 Task: Look for space in Rustaq, Oman from 12th August, 2023 to 16th August, 2023 for 8 adults in price range Rs.10000 to Rs.16000. Place can be private room with 8 bedrooms having 8 beds and 8 bathrooms. Property type can be house, flat, guest house, hotel. Amenities needed are: wifi, TV, free parkinig on premises, gym, breakfast. Booking option can be shelf check-in. Required host language is English.
Action: Mouse pressed left at (517, 130)
Screenshot: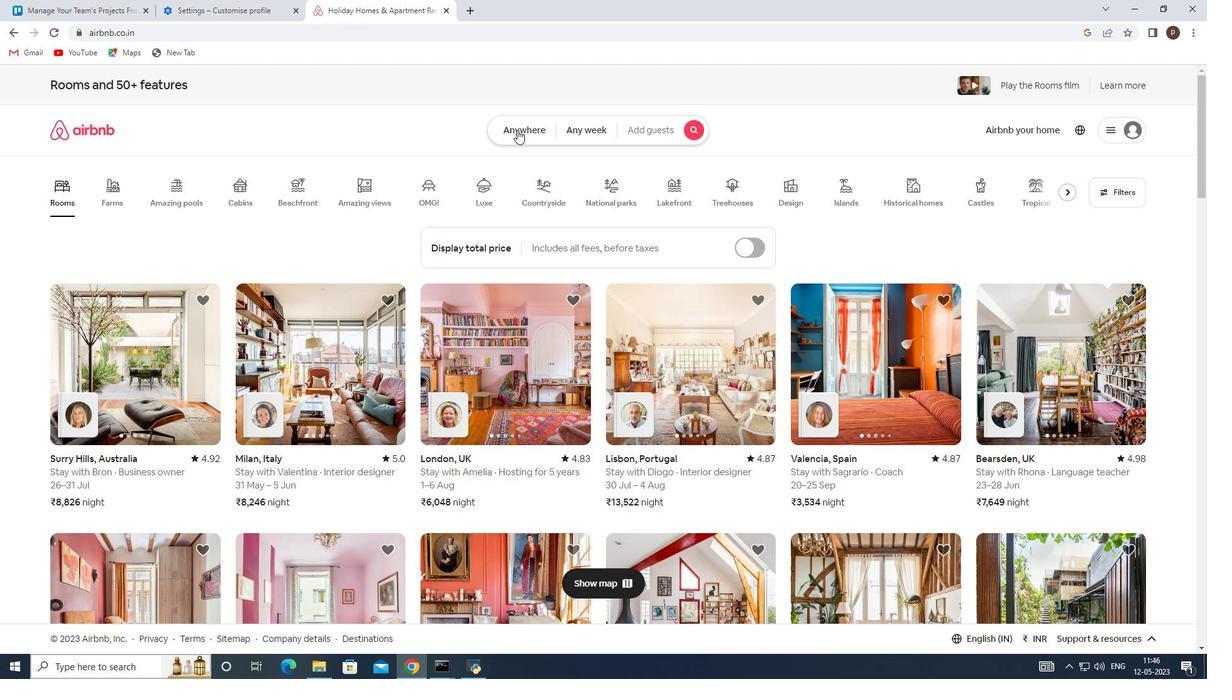 
Action: Mouse moved to (376, 183)
Screenshot: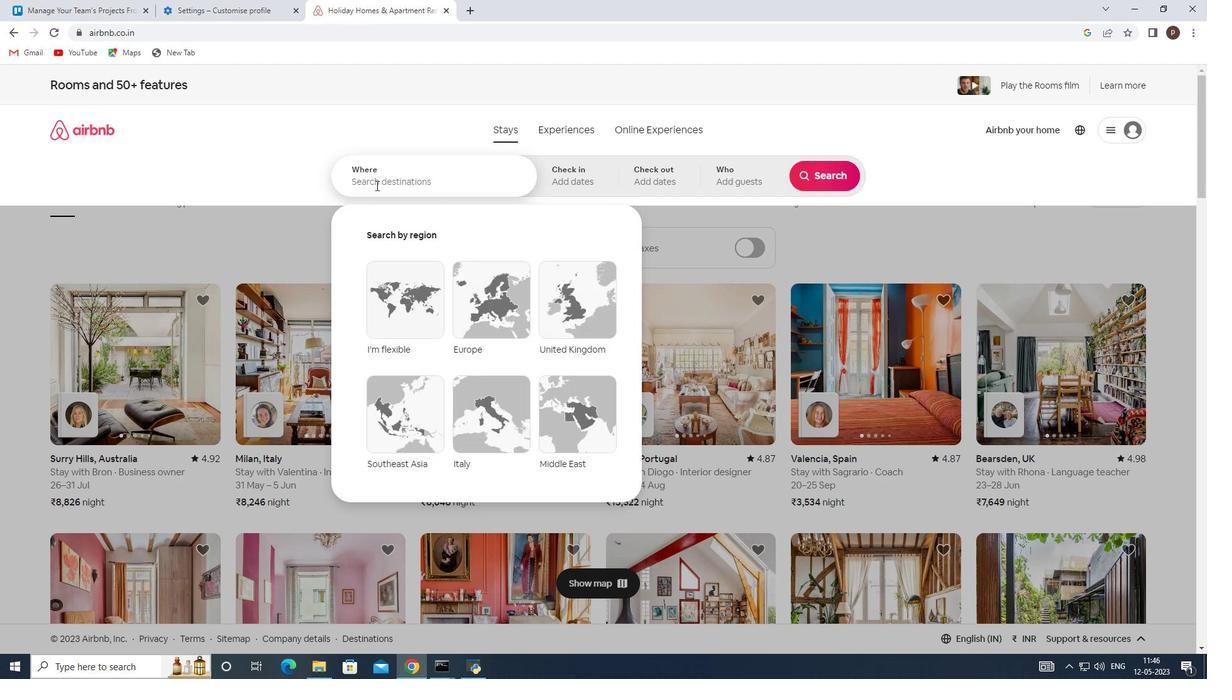 
Action: Mouse pressed left at (376, 183)
Screenshot: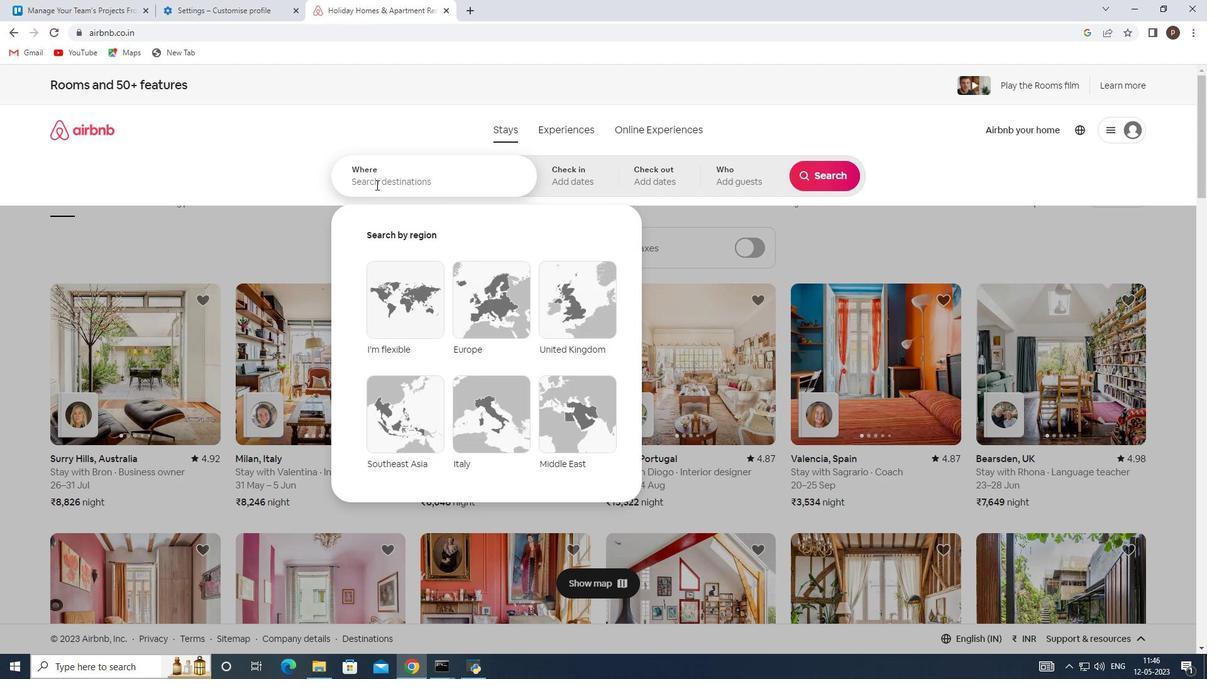 
Action: Key pressed <Key.caps_lock>R<Key.caps_lock>ustaq
Screenshot: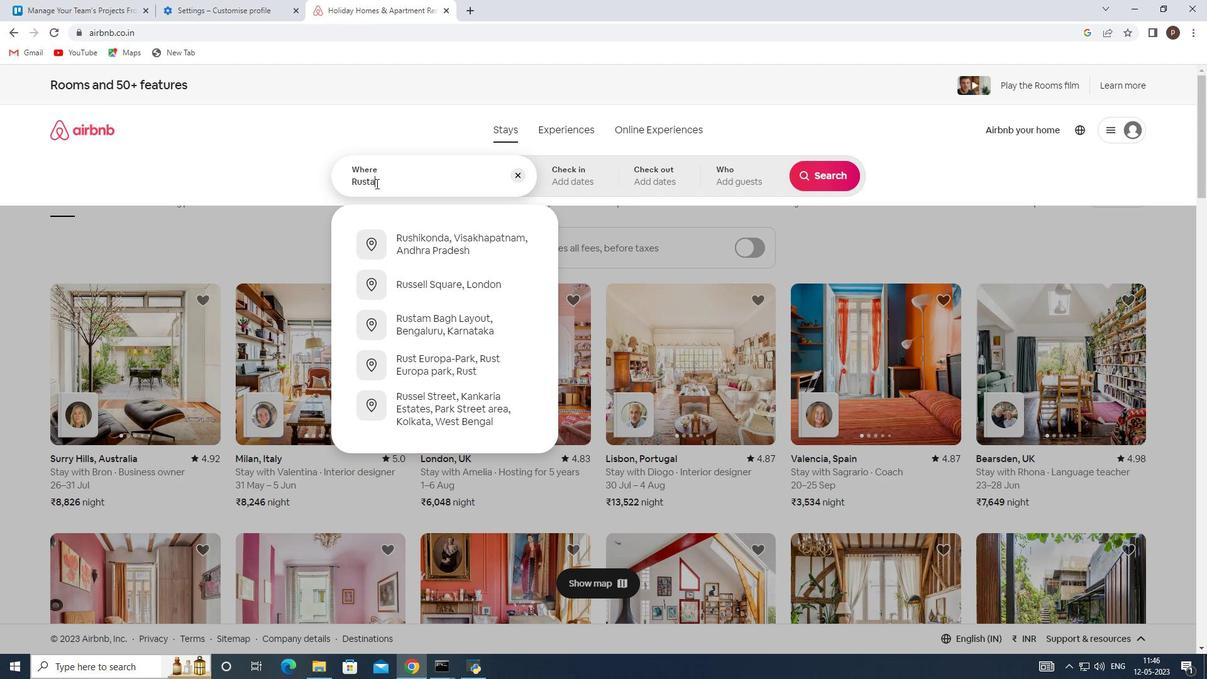 
Action: Mouse moved to (438, 249)
Screenshot: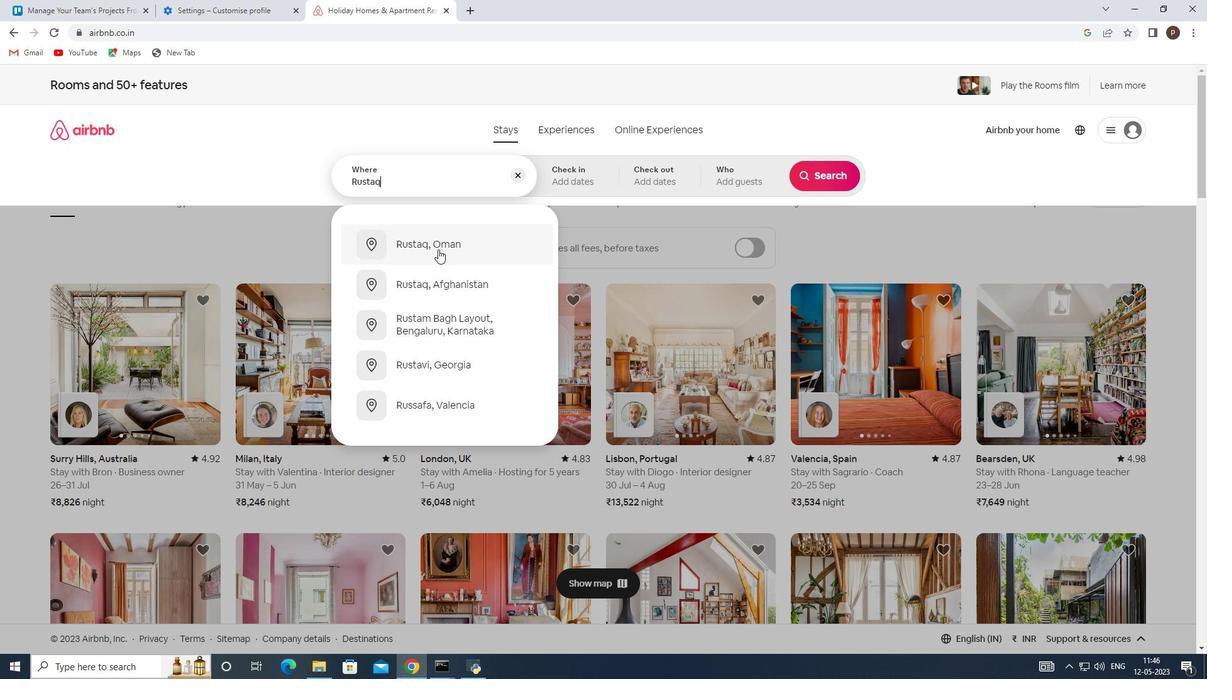 
Action: Mouse pressed left at (438, 249)
Screenshot: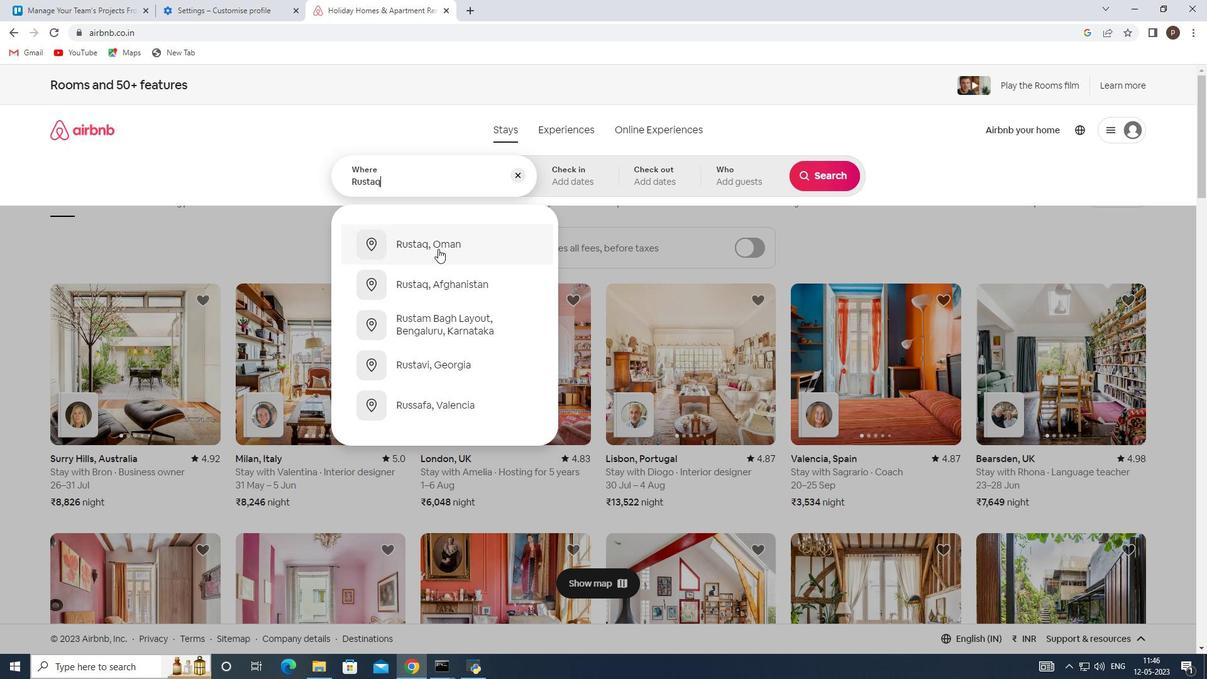 
Action: Mouse moved to (819, 272)
Screenshot: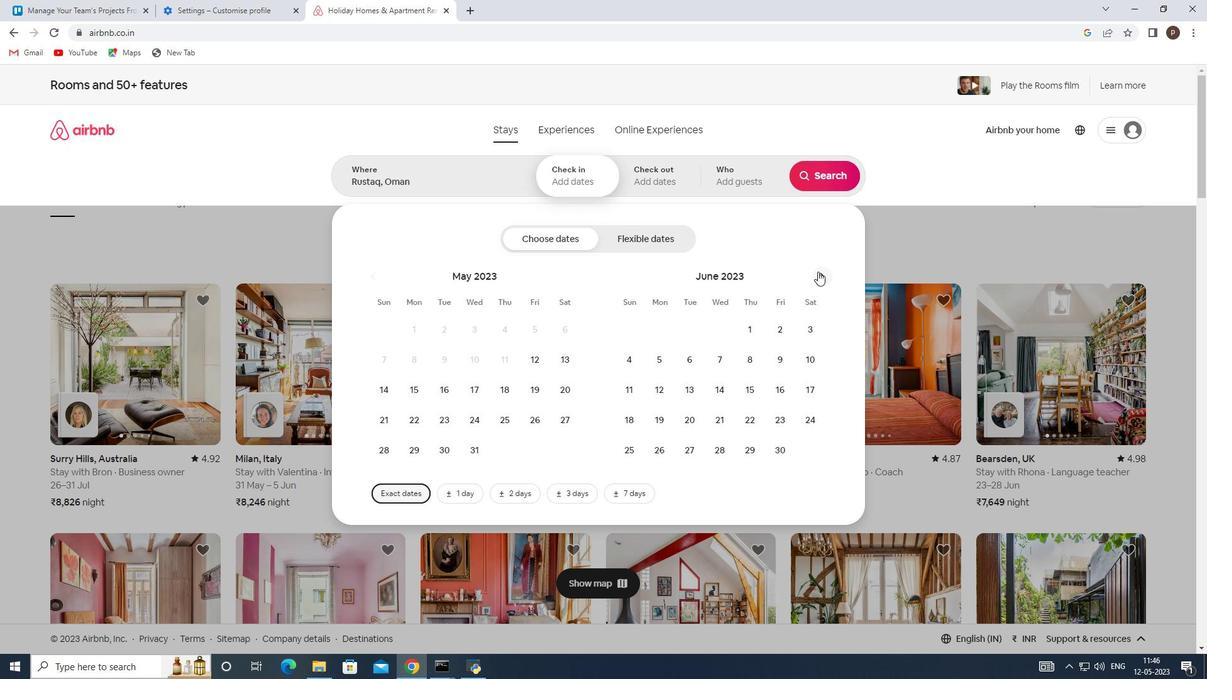 
Action: Mouse pressed left at (819, 272)
Screenshot: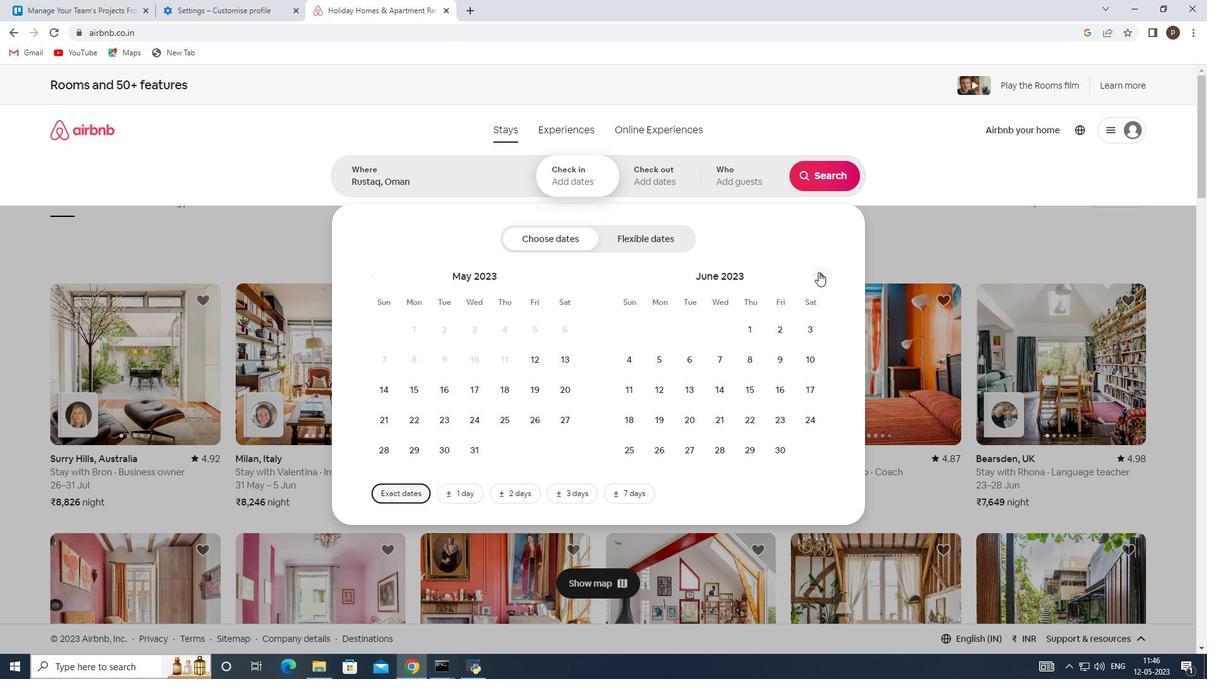 
Action: Mouse pressed left at (819, 272)
Screenshot: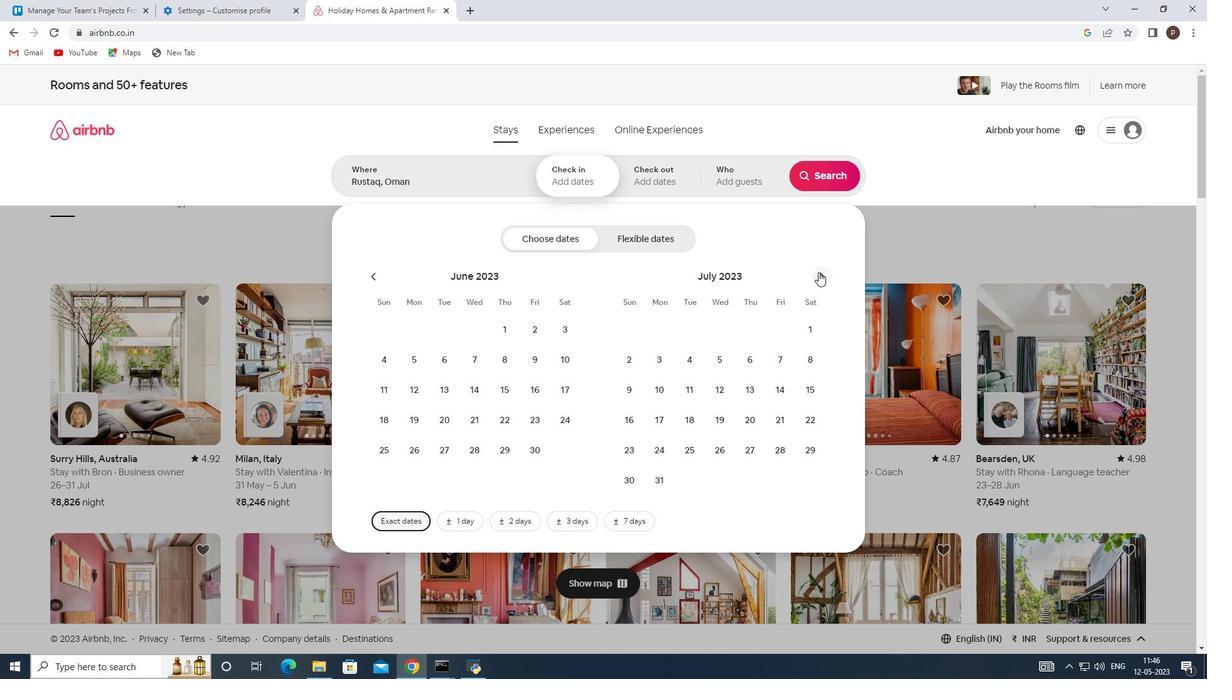 
Action: Mouse moved to (810, 353)
Screenshot: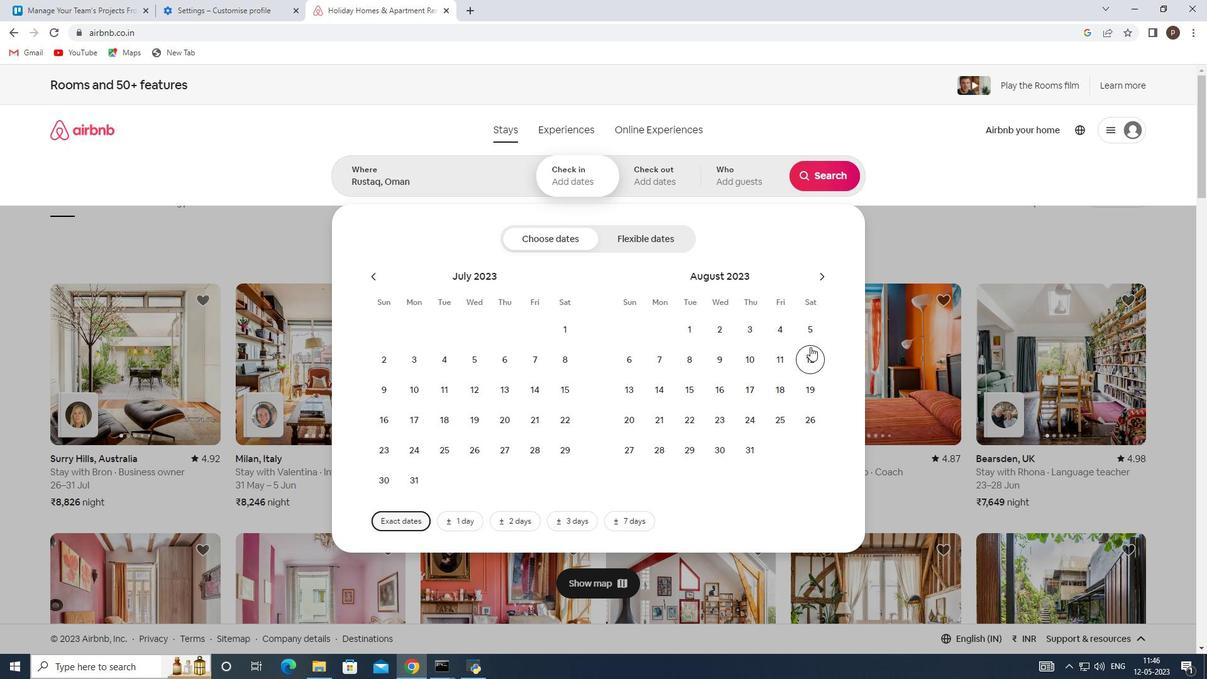 
Action: Mouse pressed left at (810, 353)
Screenshot: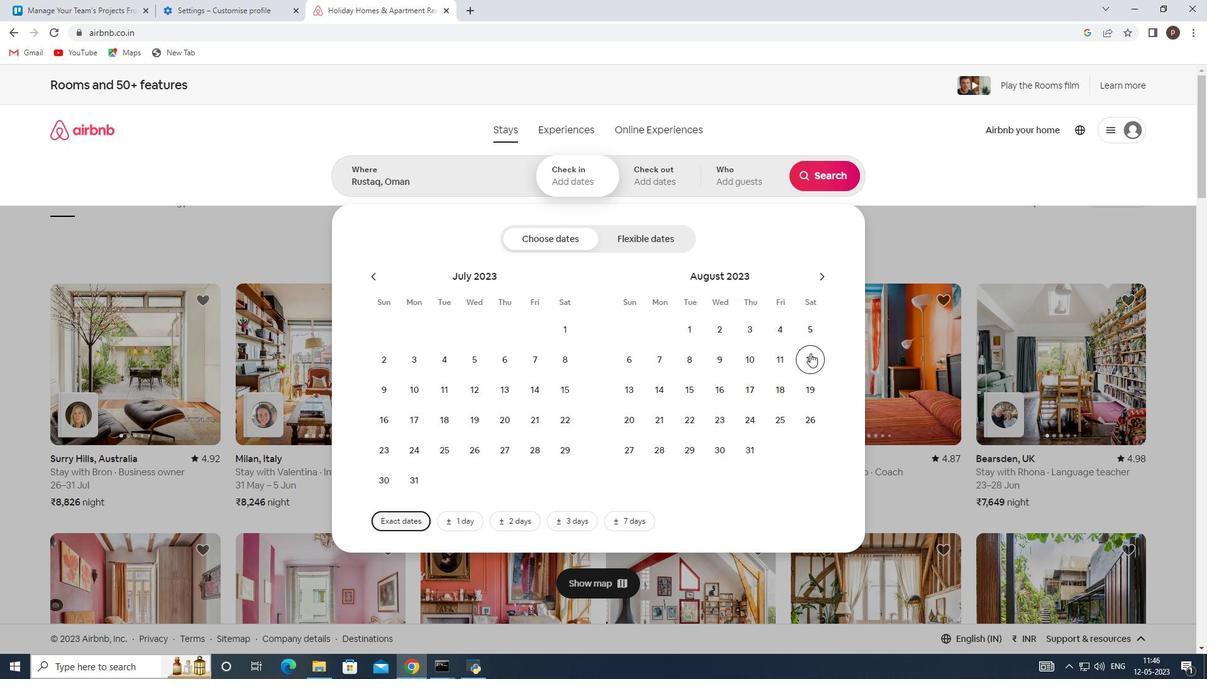 
Action: Mouse moved to (722, 387)
Screenshot: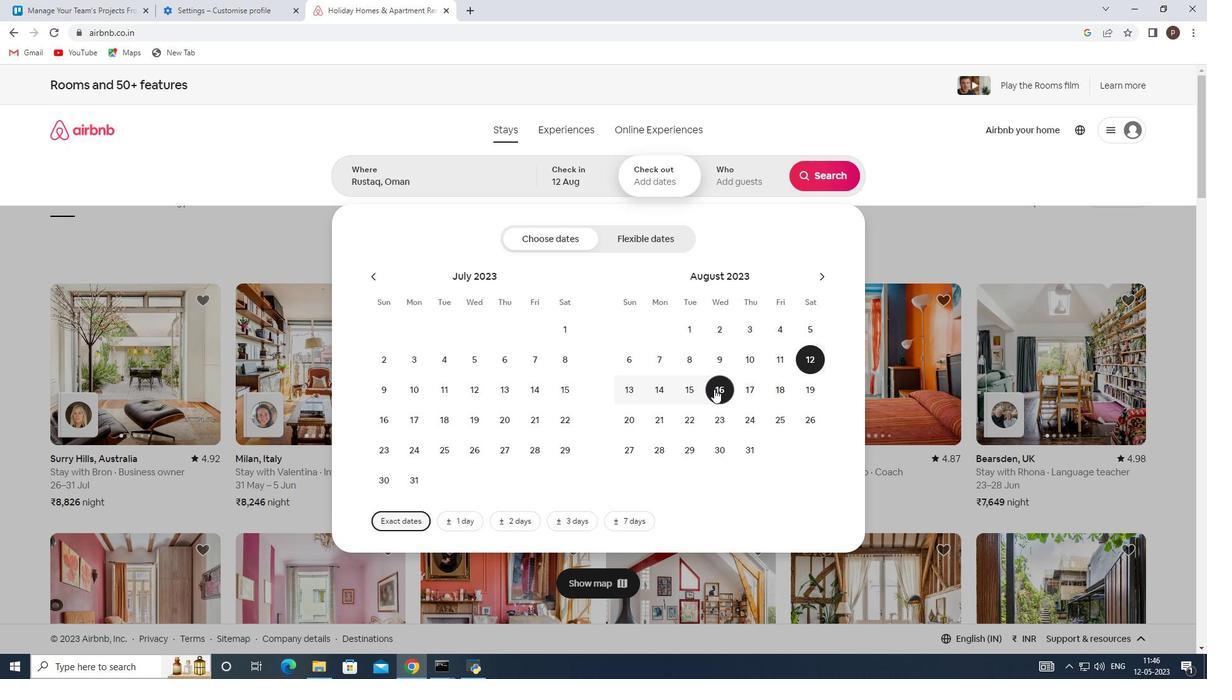 
Action: Mouse pressed left at (722, 387)
Screenshot: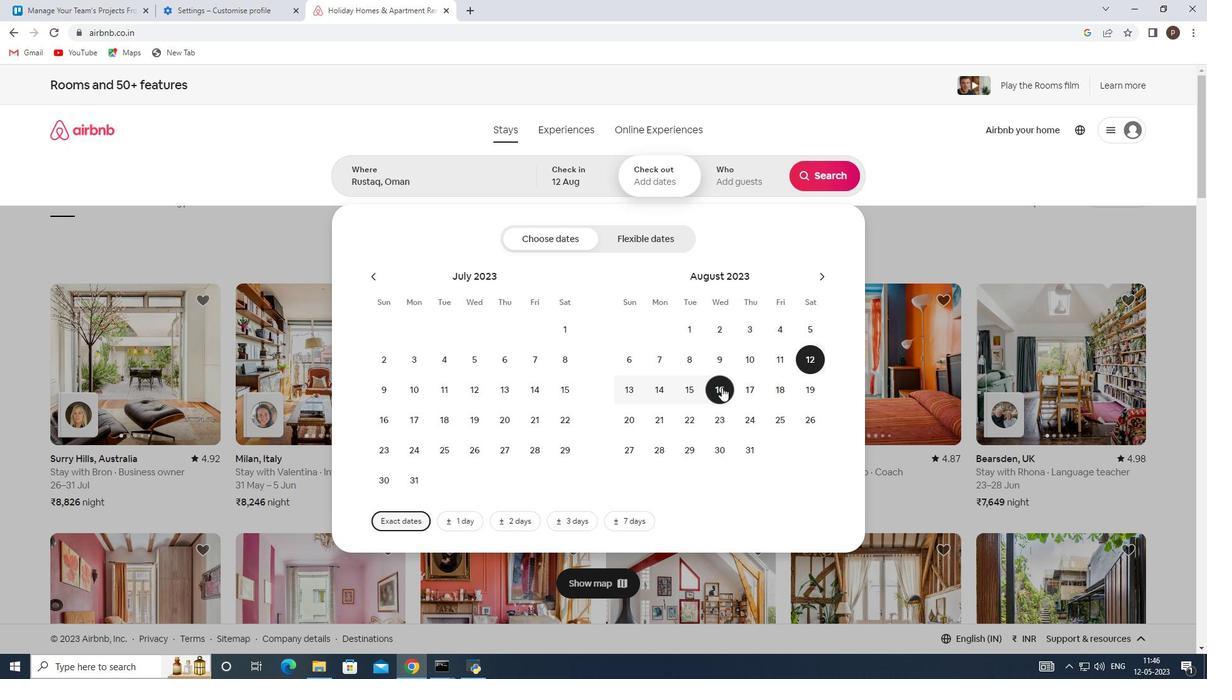 
Action: Mouse moved to (734, 178)
Screenshot: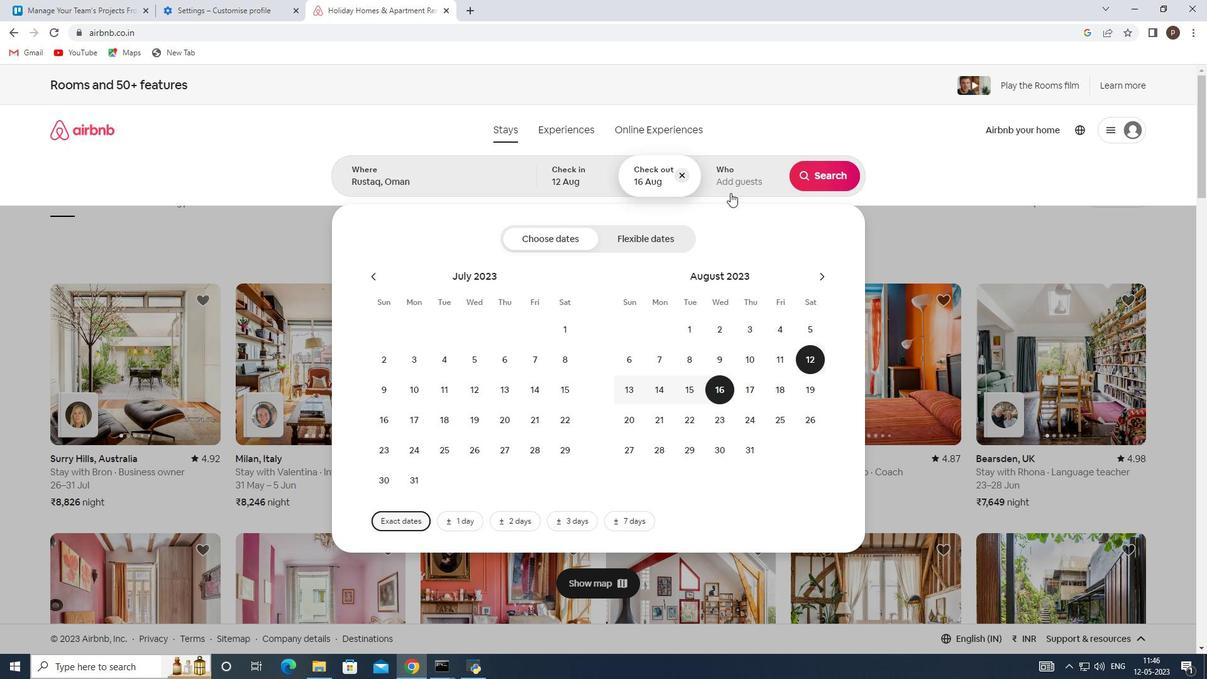 
Action: Mouse pressed left at (734, 178)
Screenshot: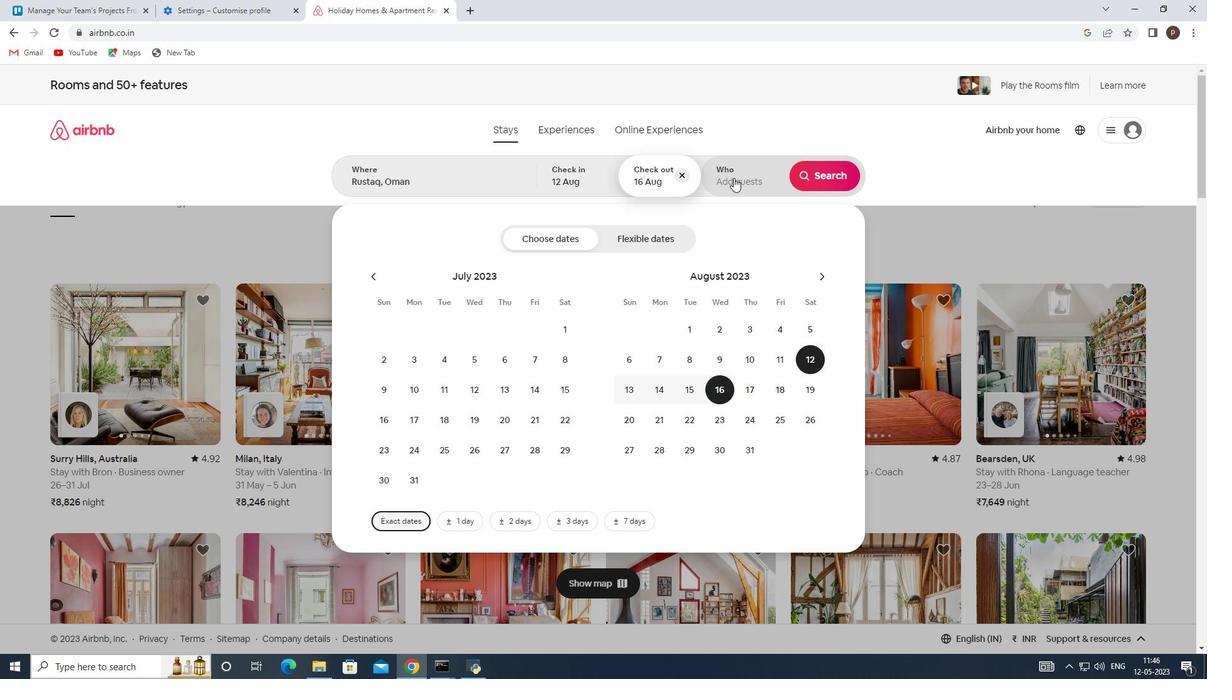 
Action: Mouse moved to (825, 236)
Screenshot: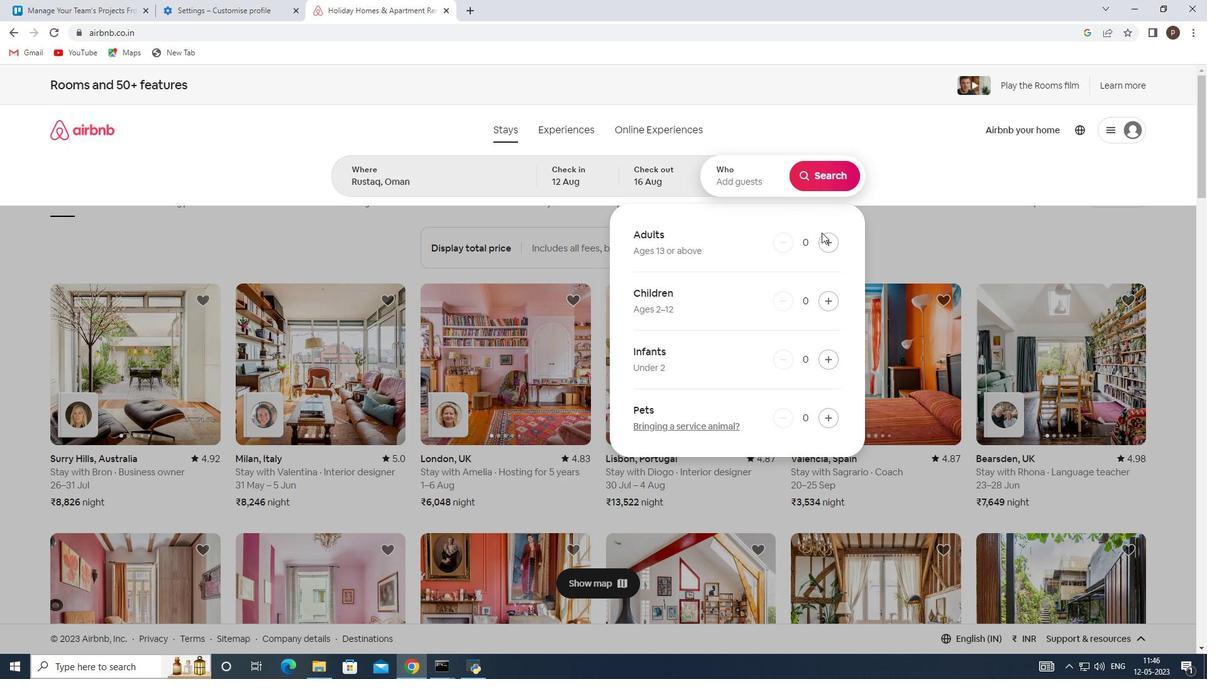 
Action: Mouse pressed left at (825, 236)
Screenshot: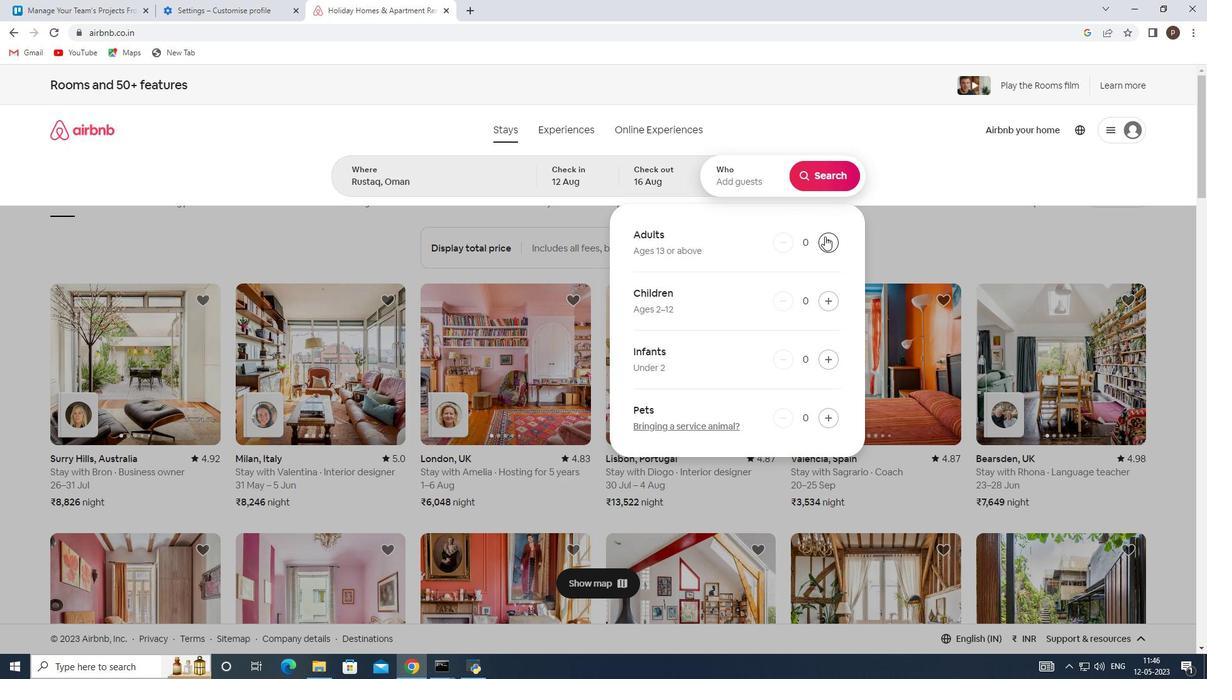 
Action: Mouse pressed left at (825, 236)
Screenshot: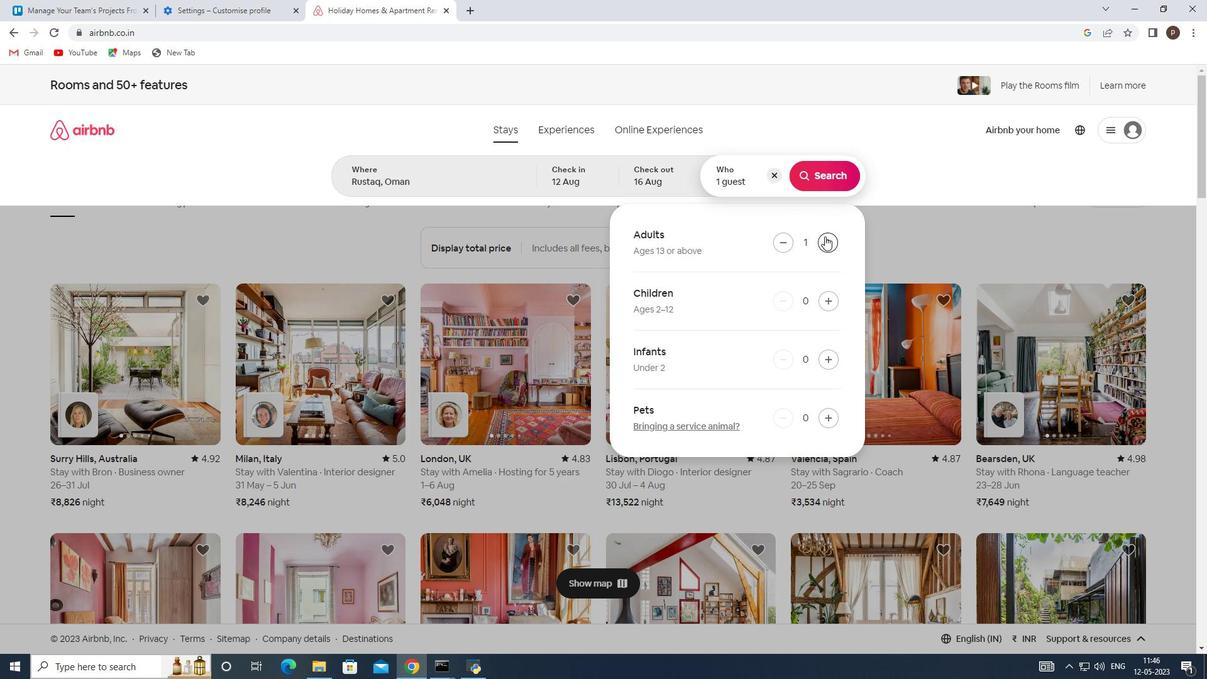 
Action: Mouse pressed left at (825, 236)
Screenshot: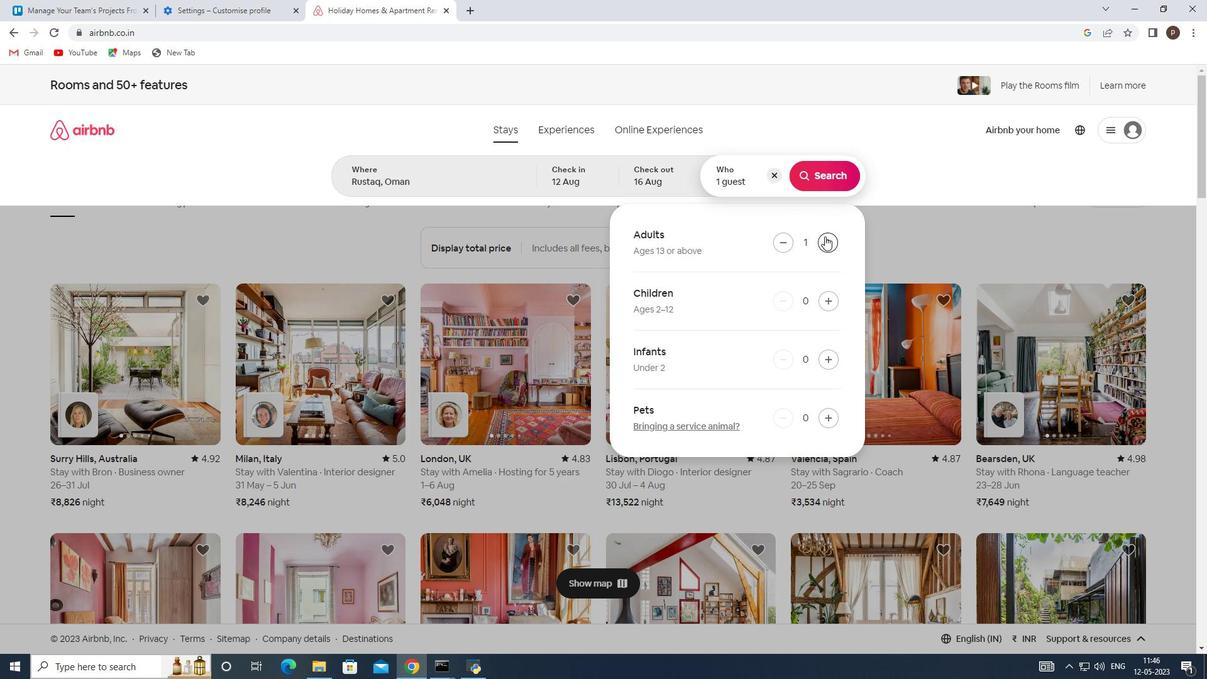 
Action: Mouse pressed left at (825, 236)
Screenshot: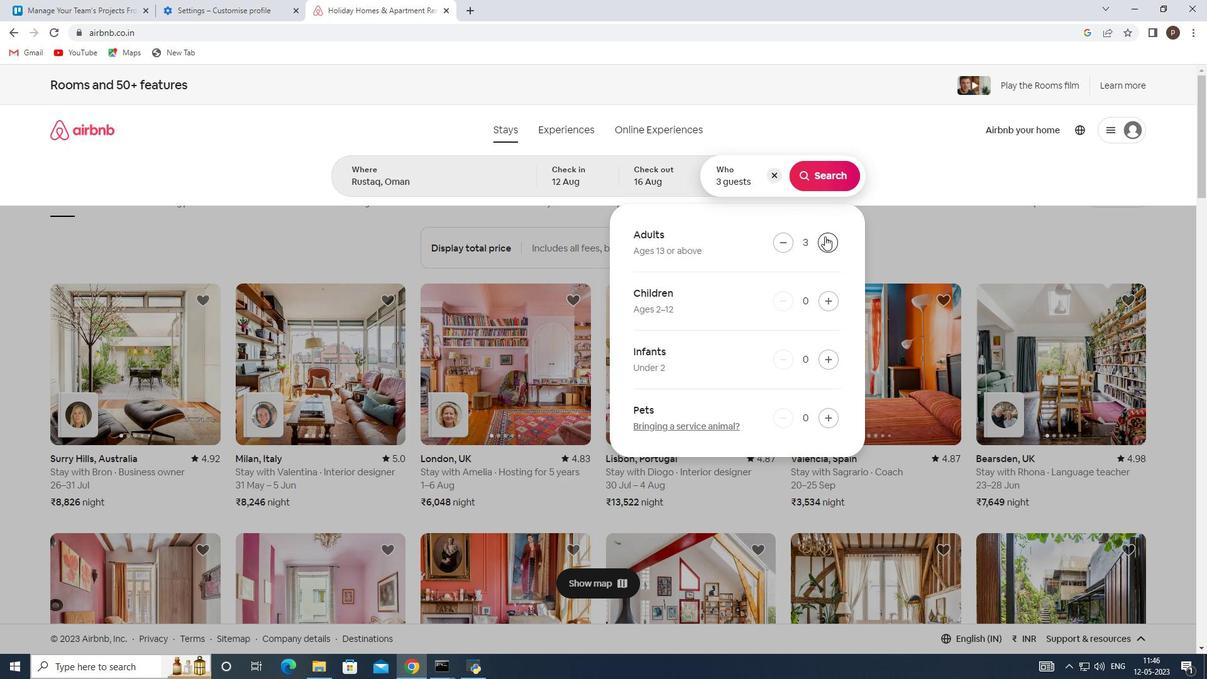 
Action: Mouse pressed left at (825, 236)
Screenshot: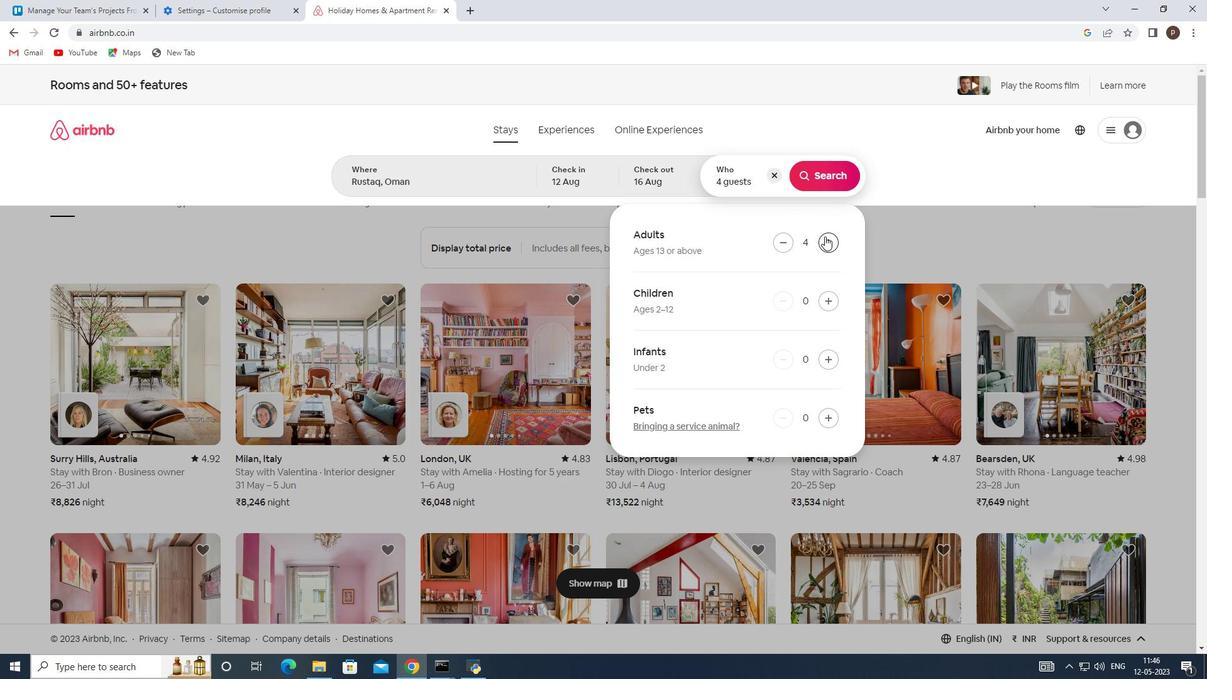
Action: Mouse pressed left at (825, 236)
Screenshot: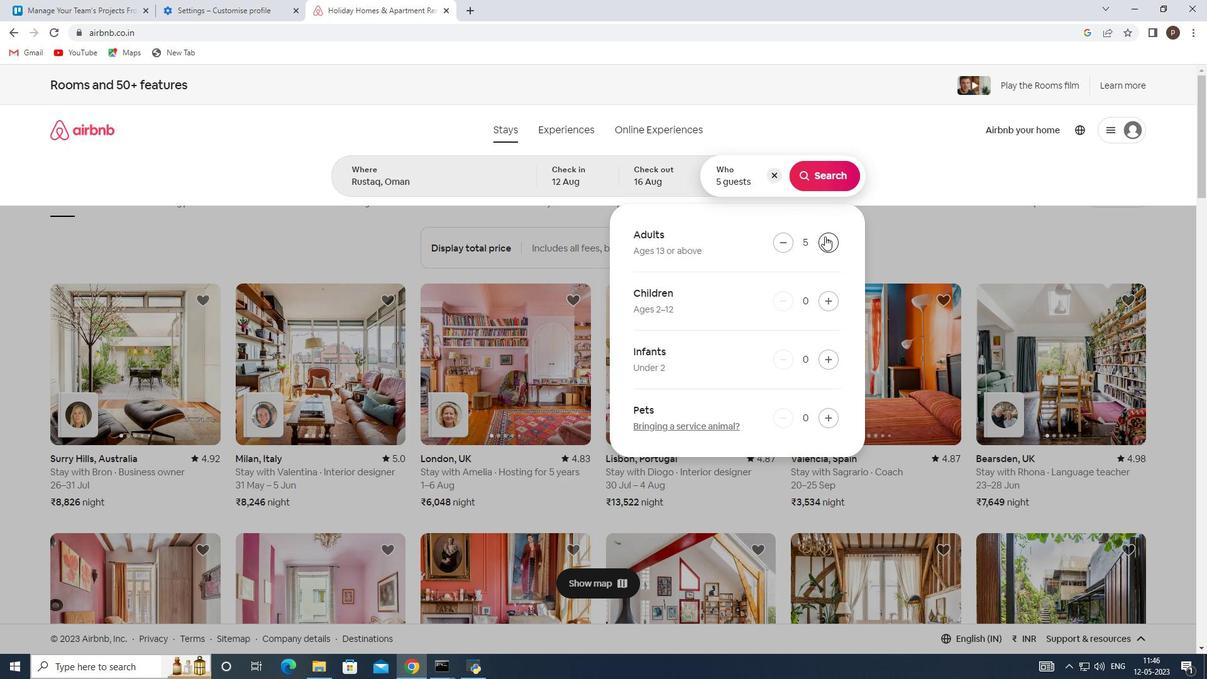 
Action: Mouse pressed left at (825, 236)
Screenshot: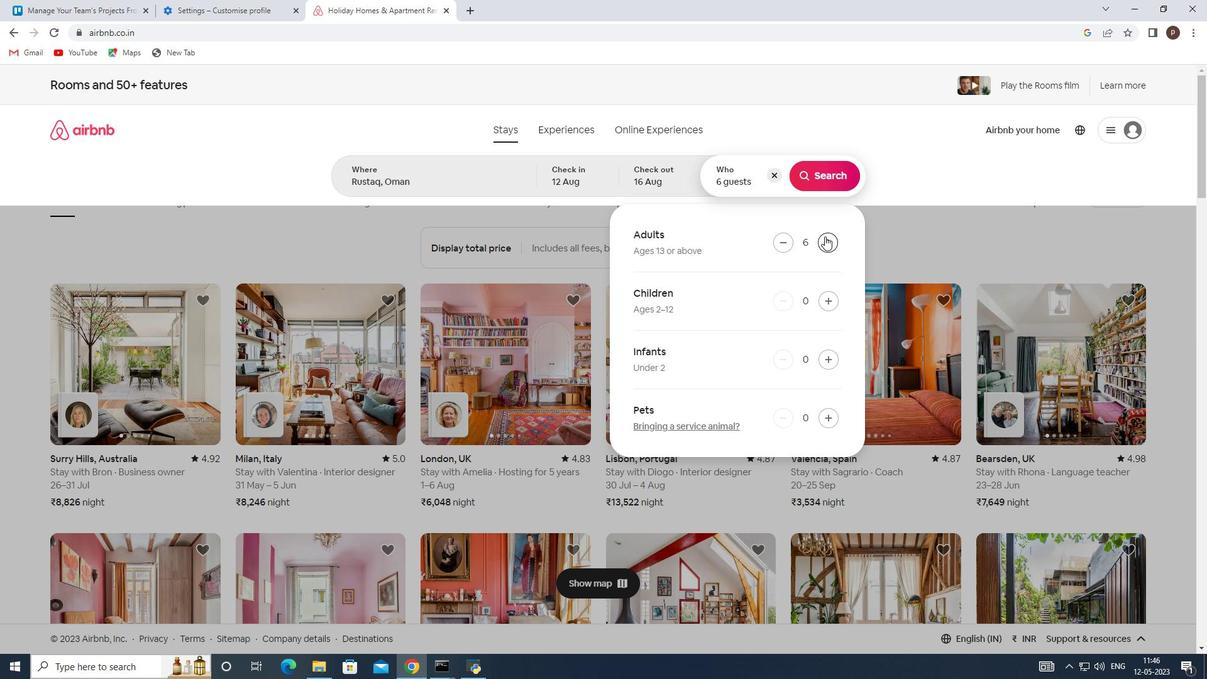 
Action: Mouse pressed left at (825, 236)
Screenshot: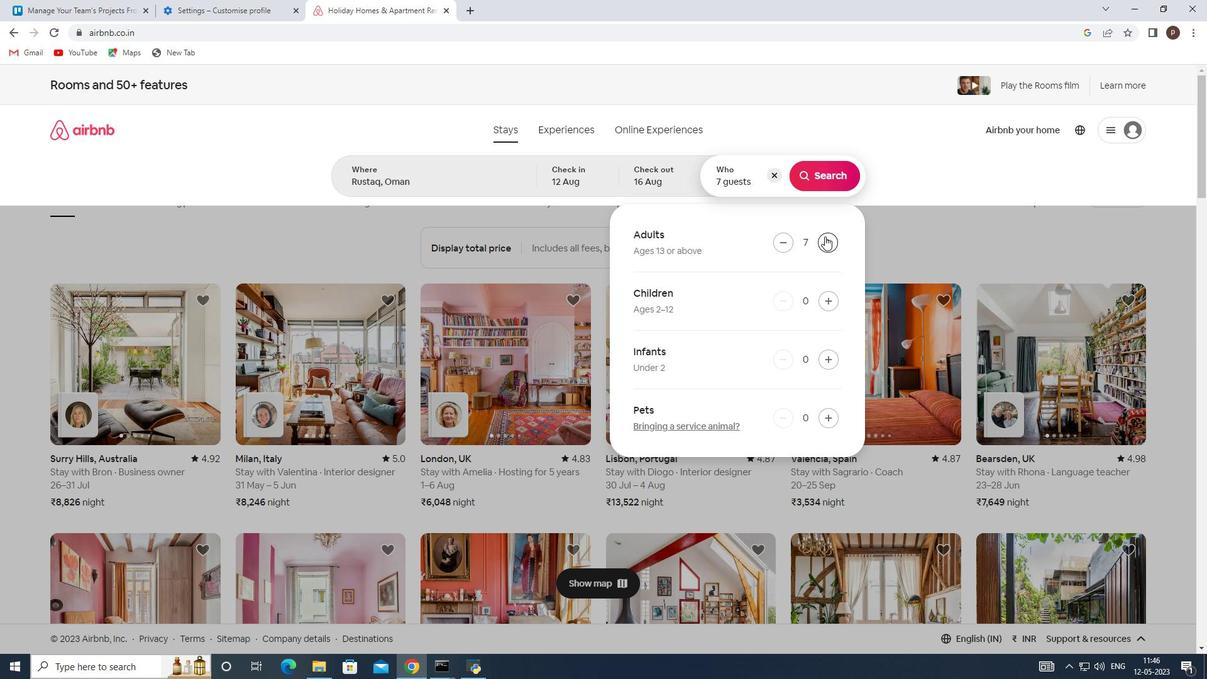
Action: Mouse moved to (825, 174)
Screenshot: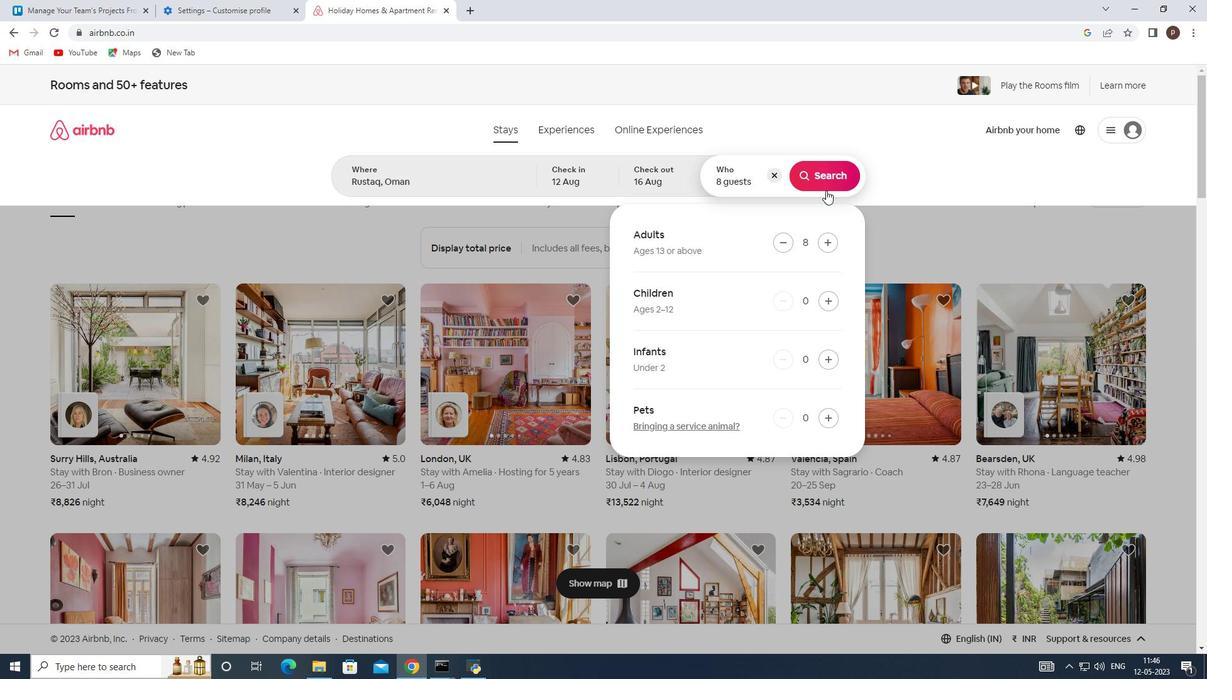 
Action: Mouse pressed left at (825, 174)
Screenshot: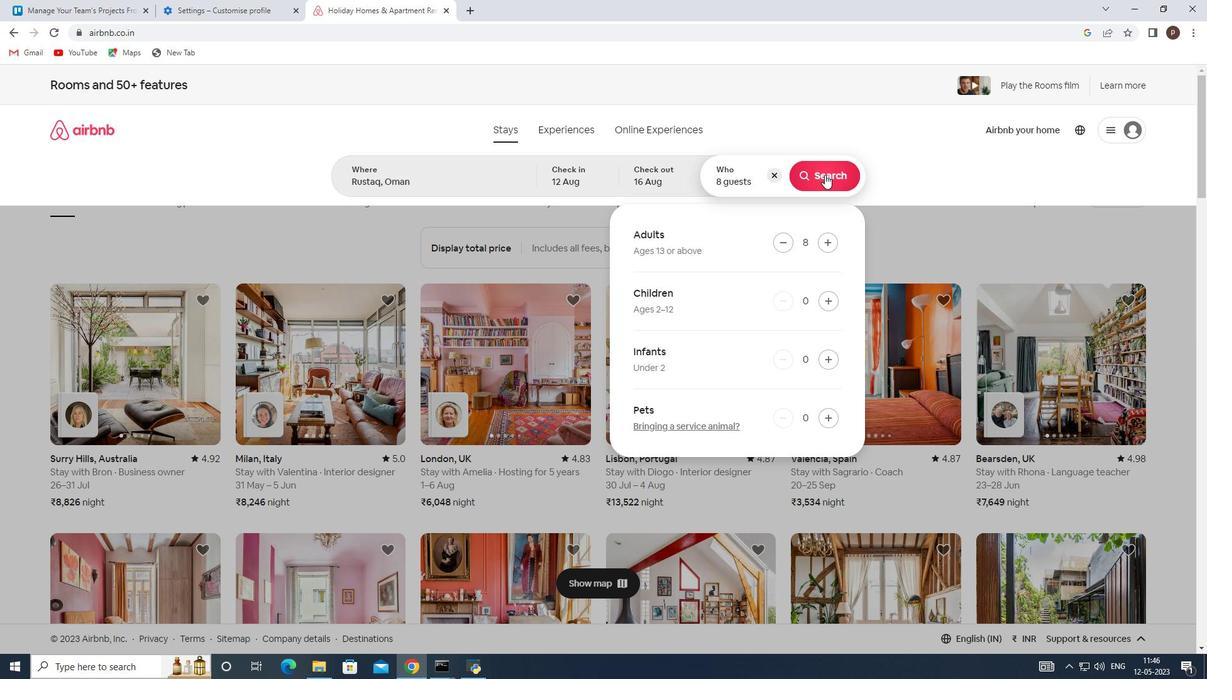 
Action: Mouse moved to (1135, 140)
Screenshot: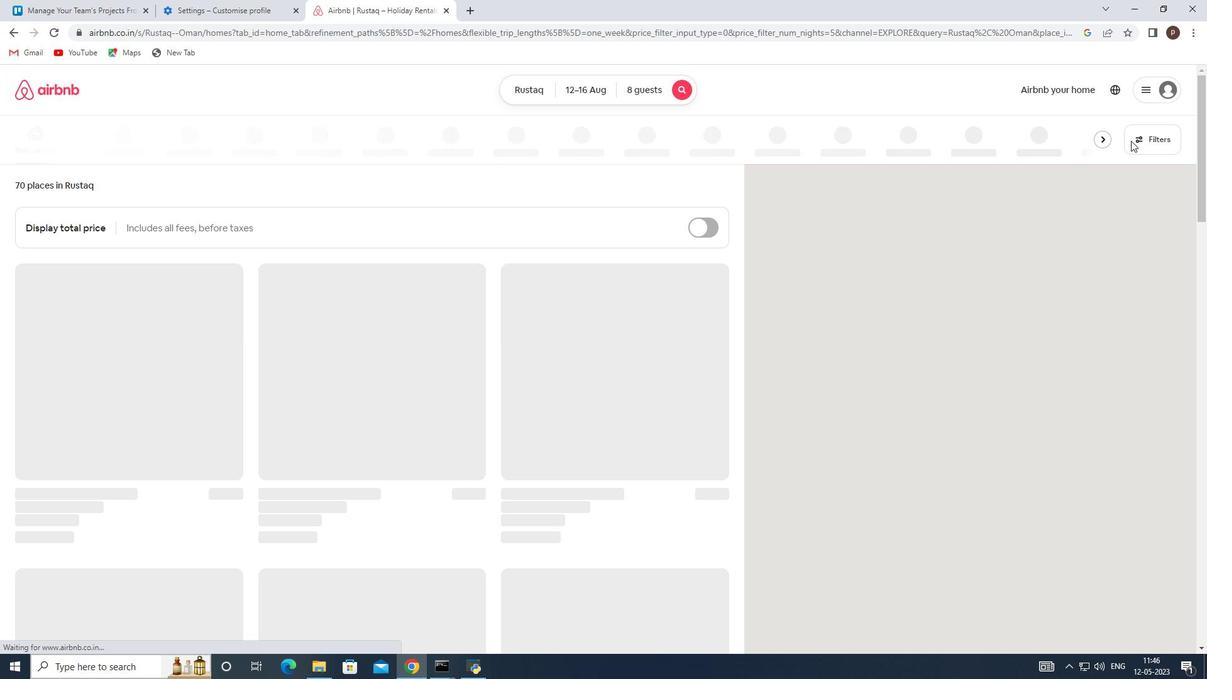 
Action: Mouse pressed left at (1135, 140)
Screenshot: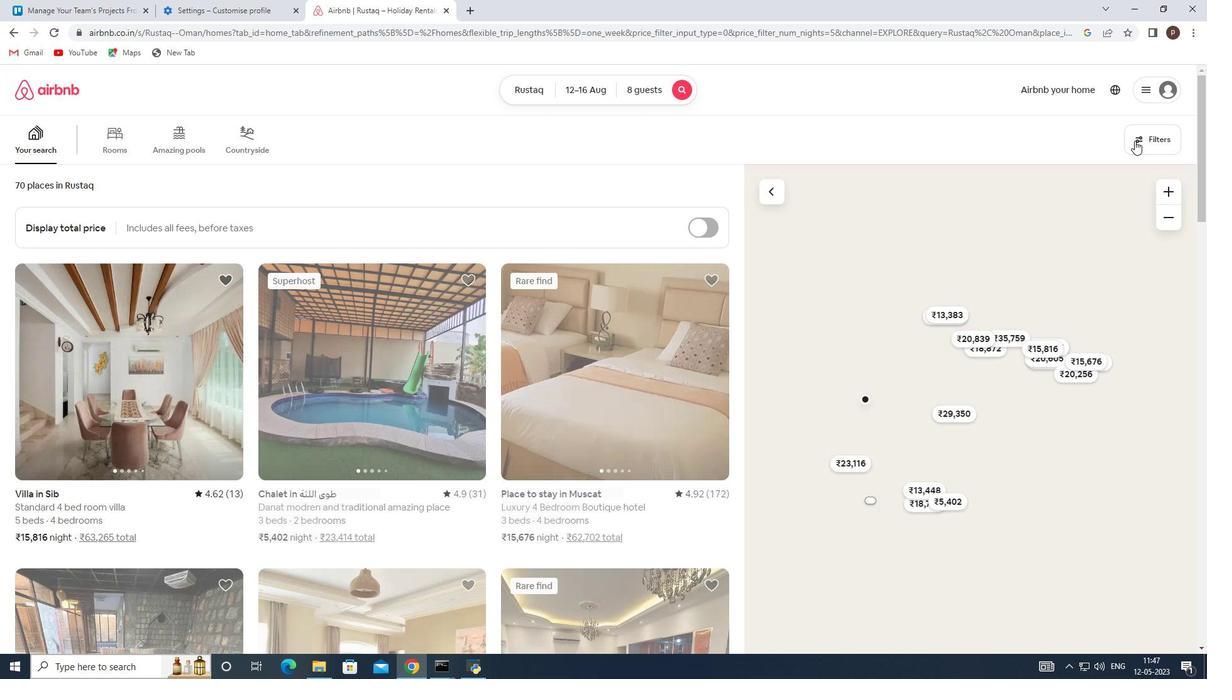 
Action: Mouse moved to (418, 447)
Screenshot: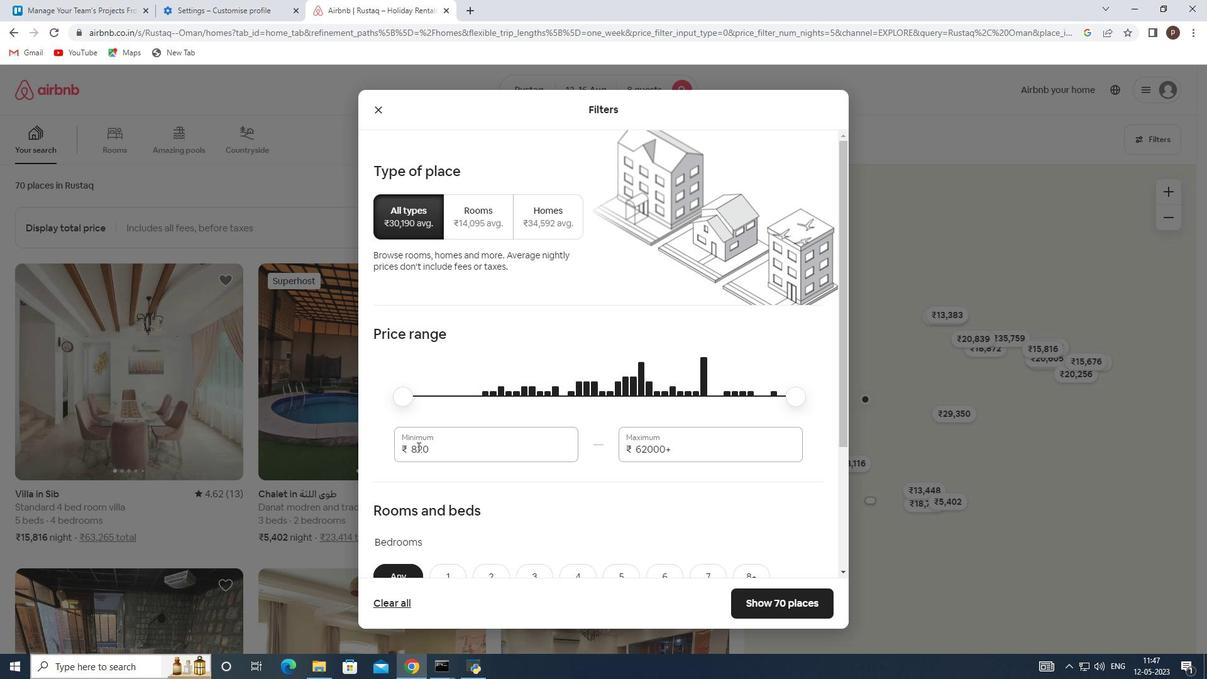 
Action: Mouse pressed left at (418, 447)
Screenshot: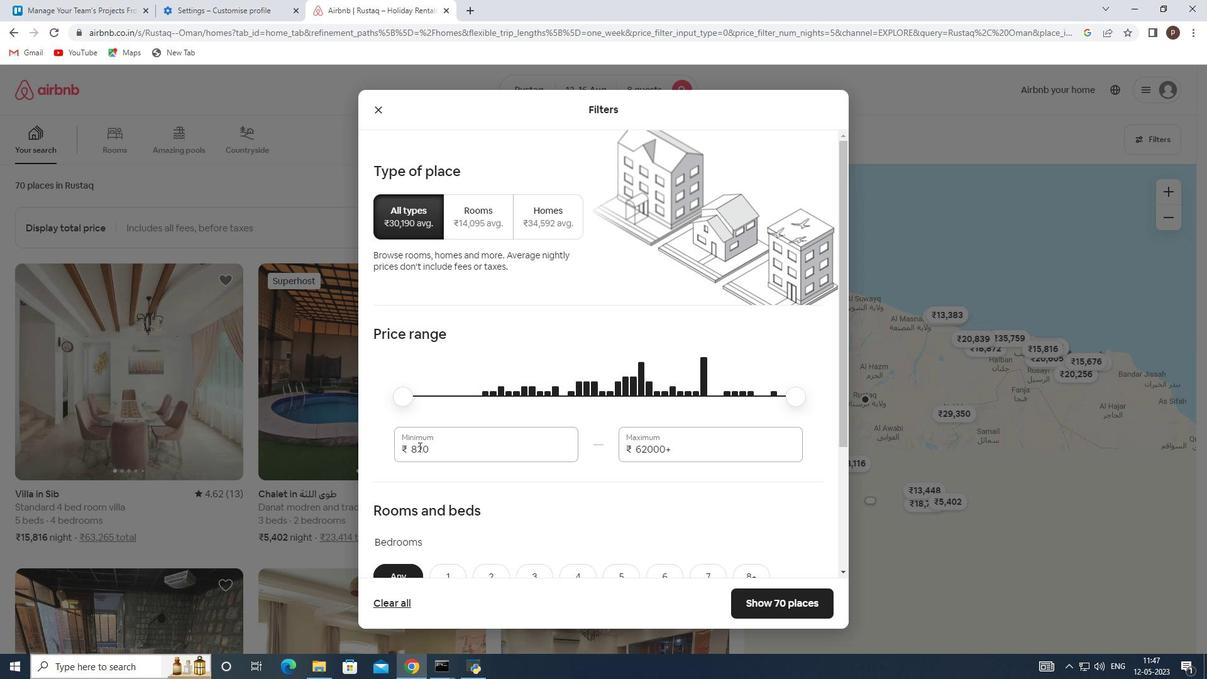 
Action: Mouse pressed left at (418, 447)
Screenshot: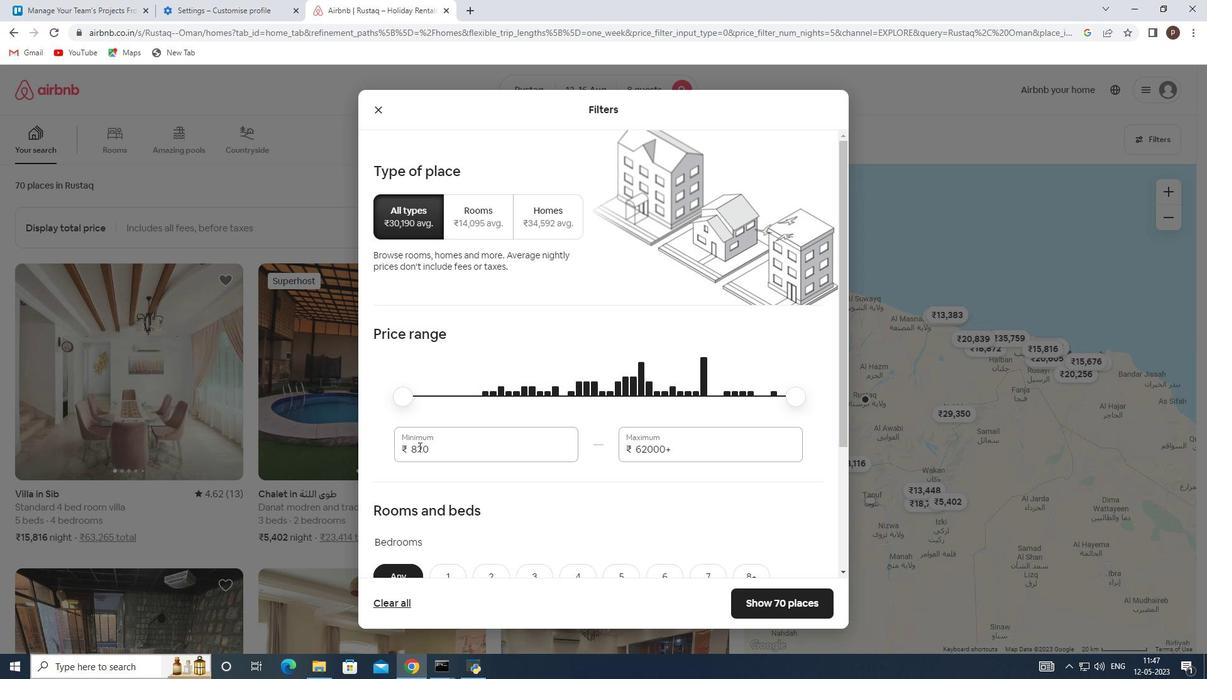 
Action: Mouse moved to (422, 445)
Screenshot: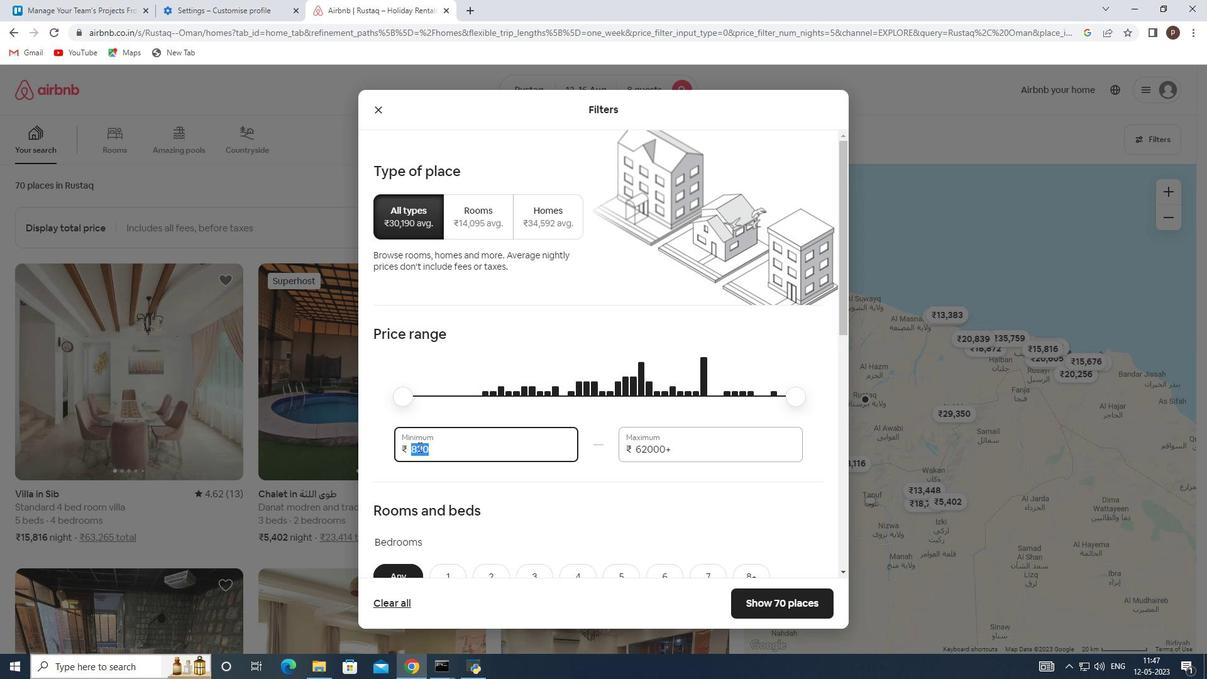
Action: Key pressed 10000<Key.tab>16000
Screenshot: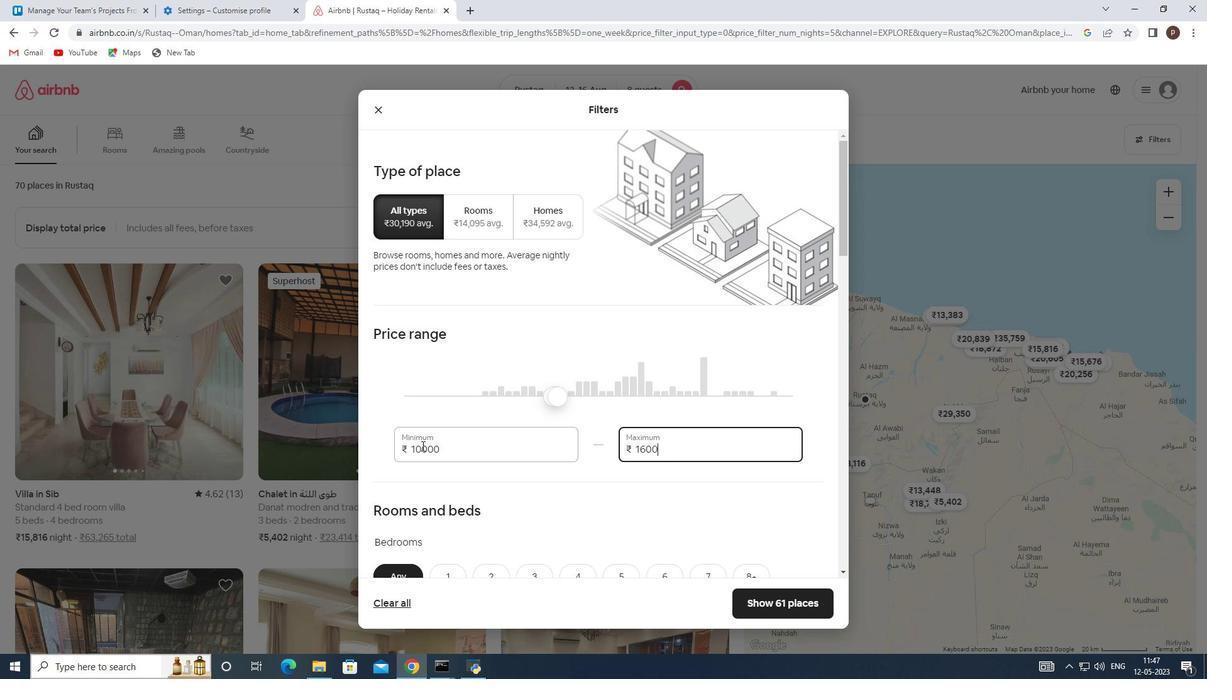 
Action: Mouse moved to (532, 452)
Screenshot: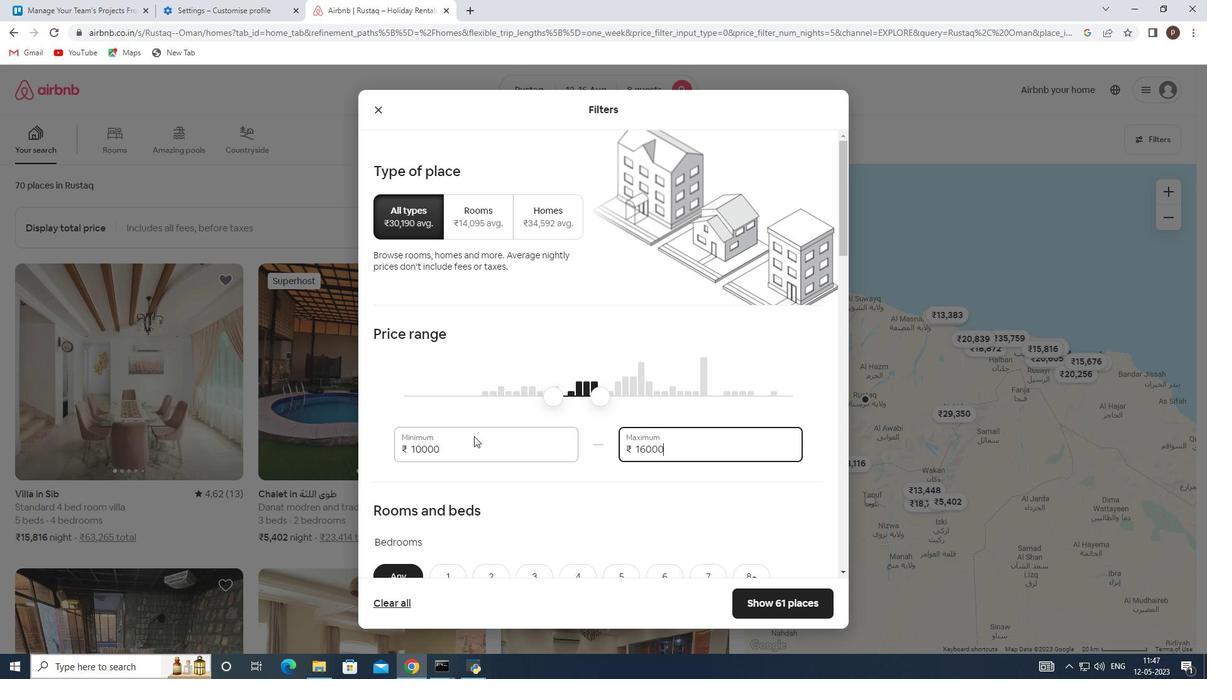 
Action: Mouse scrolled (532, 452) with delta (0, 0)
Screenshot: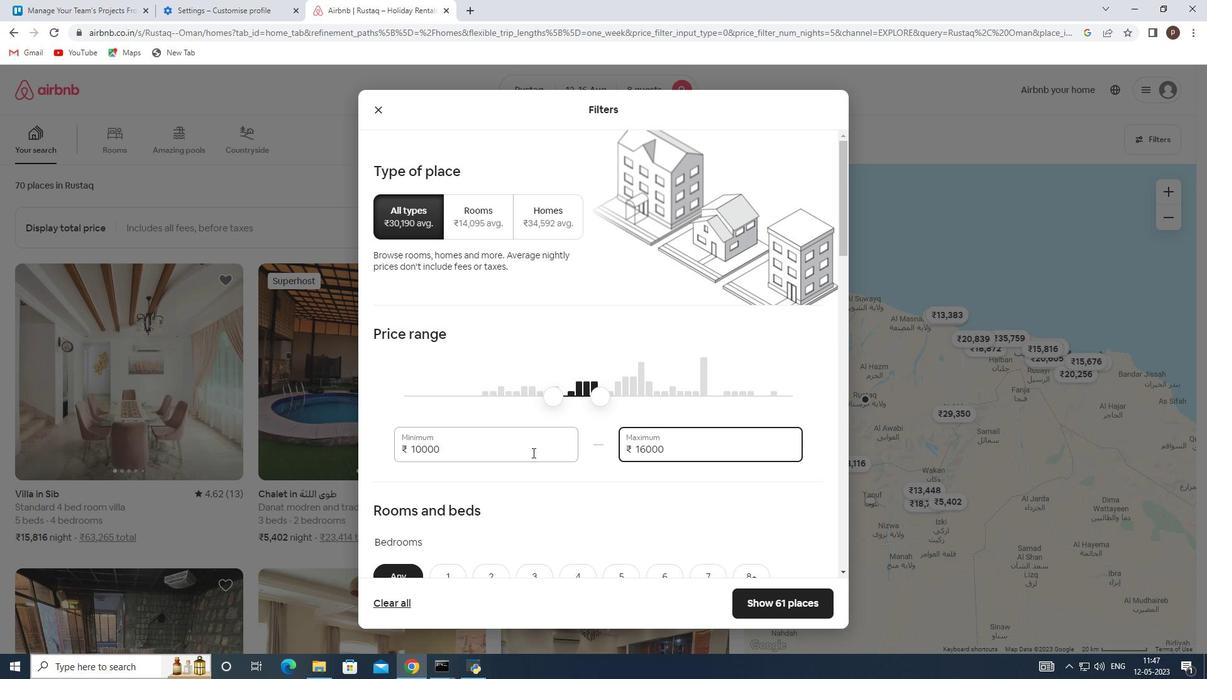 
Action: Mouse scrolled (532, 452) with delta (0, 0)
Screenshot: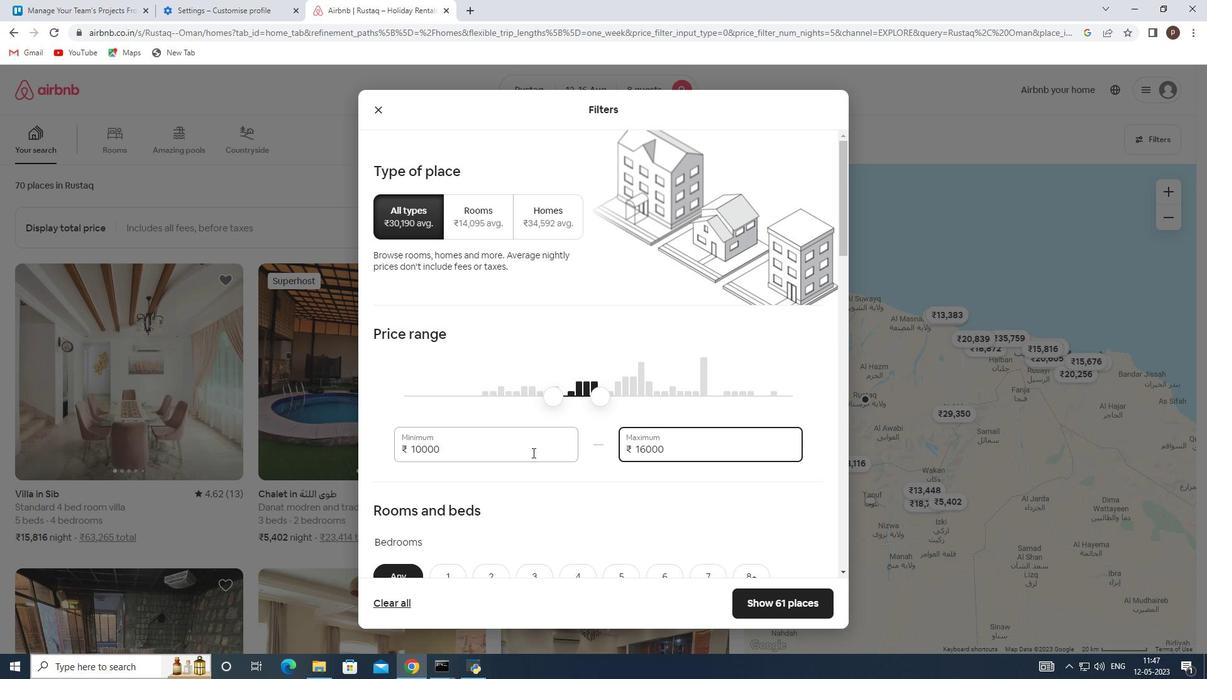 
Action: Mouse scrolled (532, 452) with delta (0, 0)
Screenshot: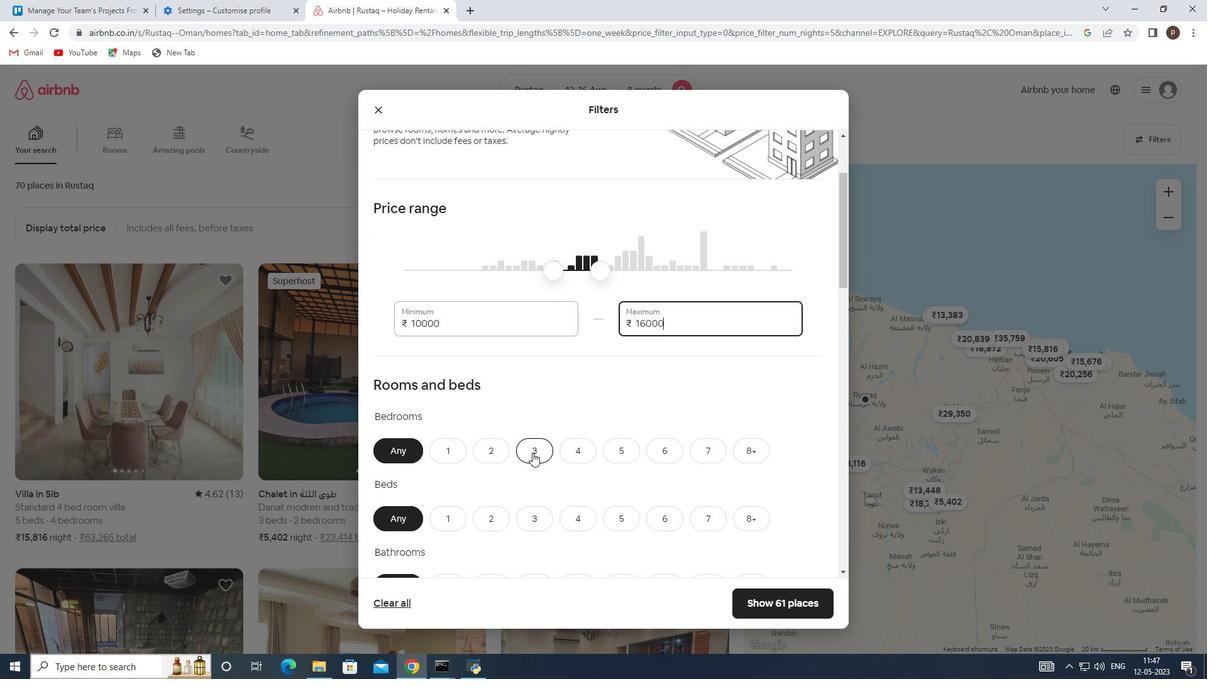 
Action: Mouse moved to (757, 386)
Screenshot: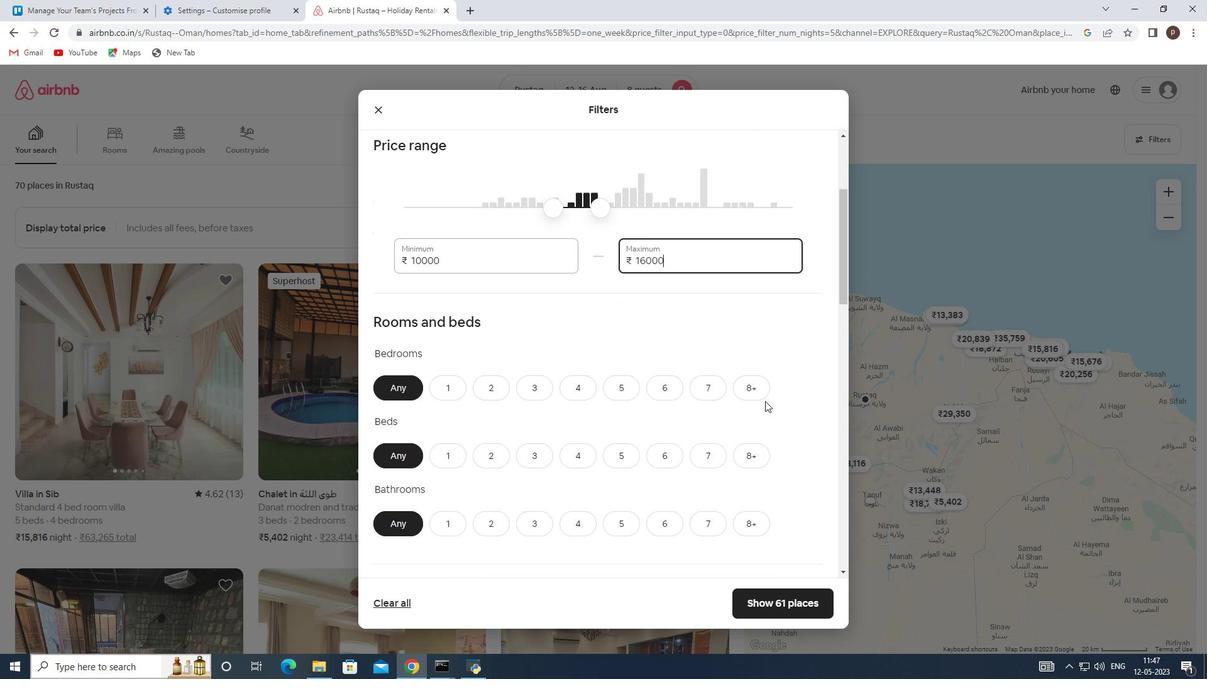 
Action: Mouse pressed left at (757, 386)
Screenshot: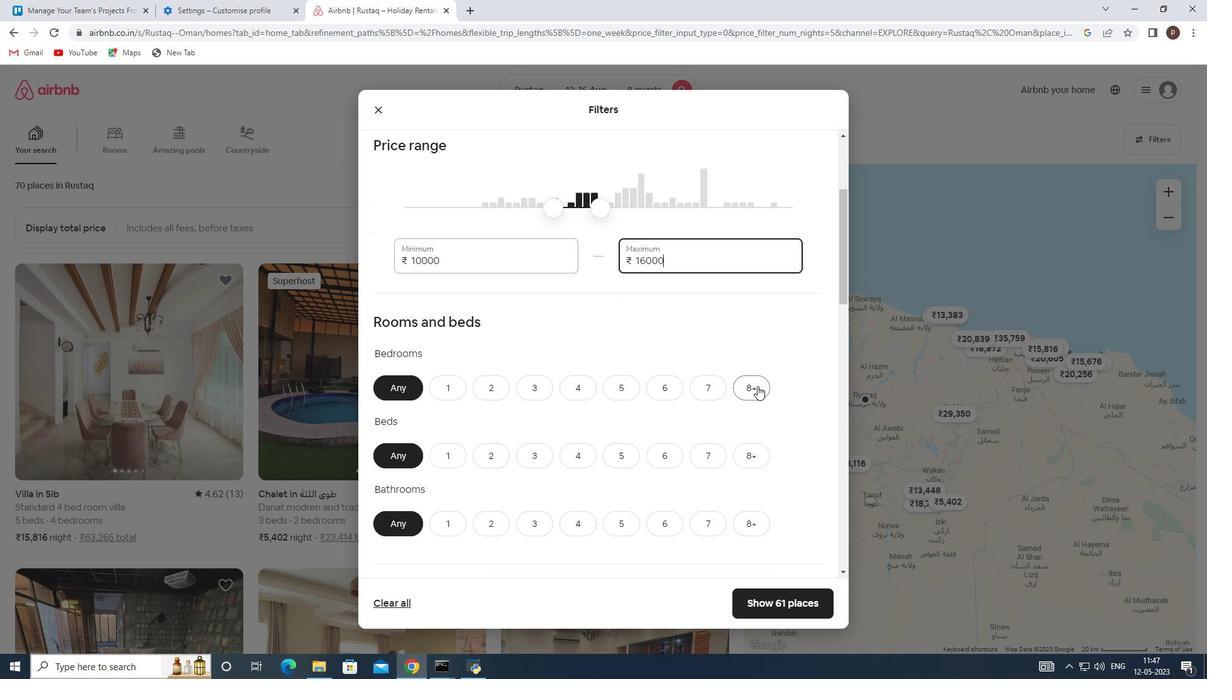 
Action: Mouse moved to (751, 442)
Screenshot: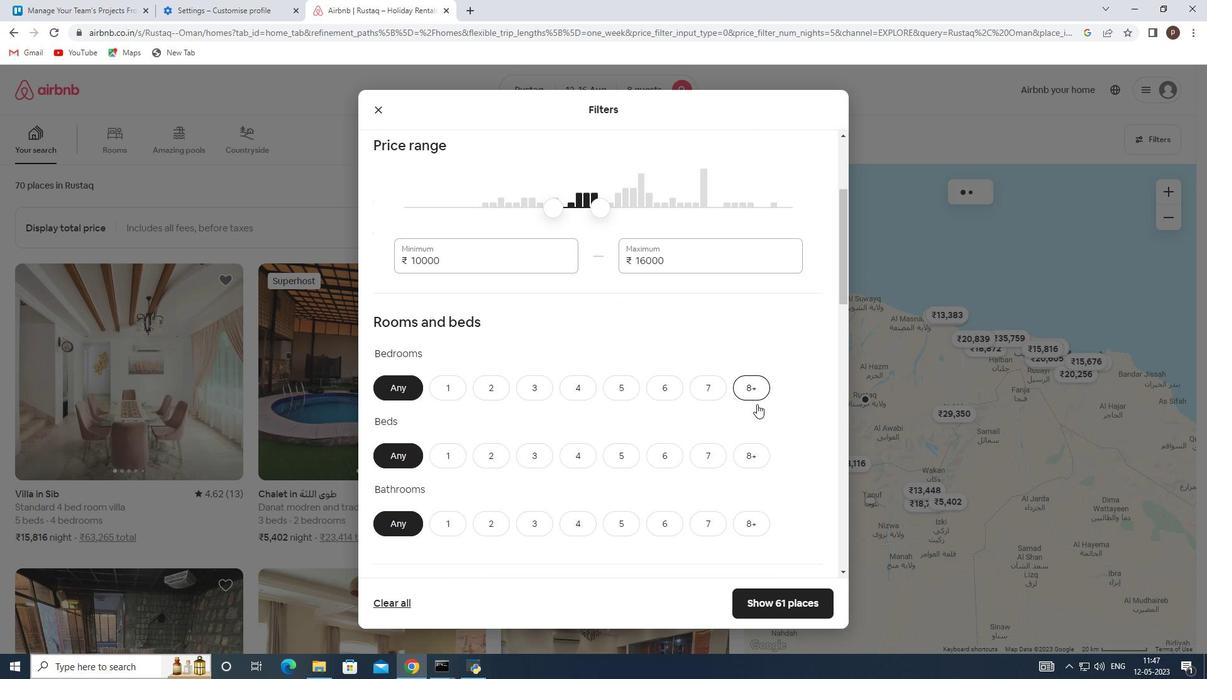 
Action: Mouse pressed left at (751, 442)
Screenshot: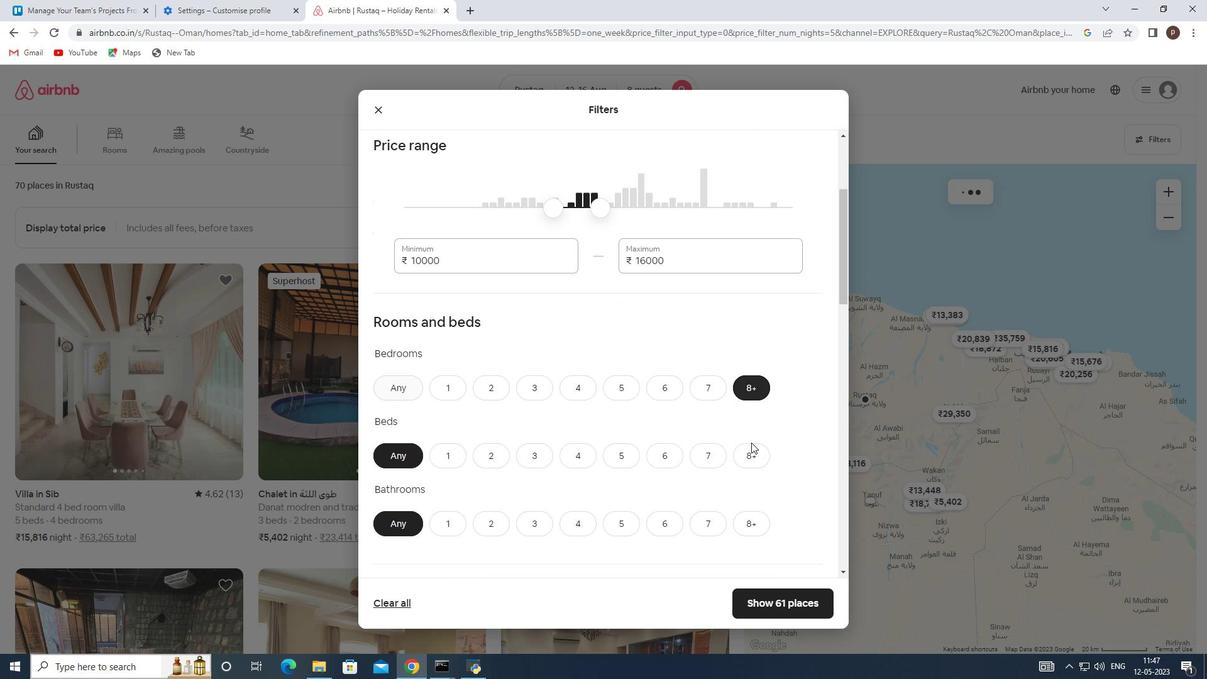 
Action: Mouse moved to (746, 457)
Screenshot: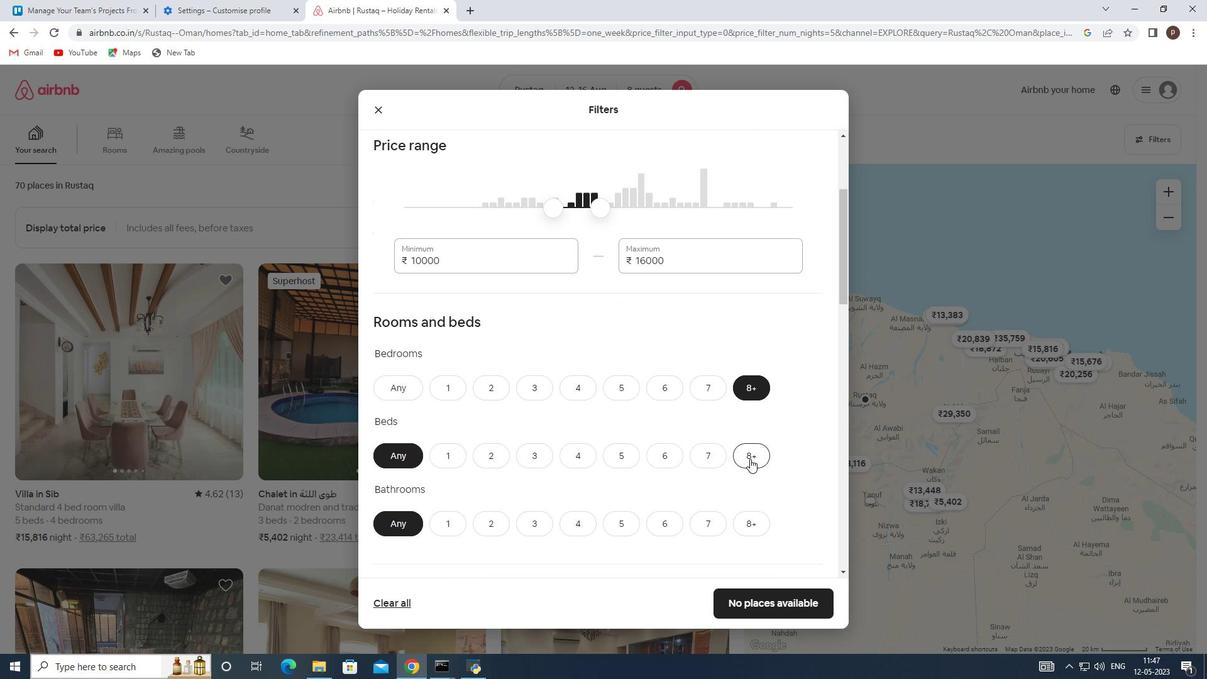 
Action: Mouse pressed left at (746, 457)
Screenshot: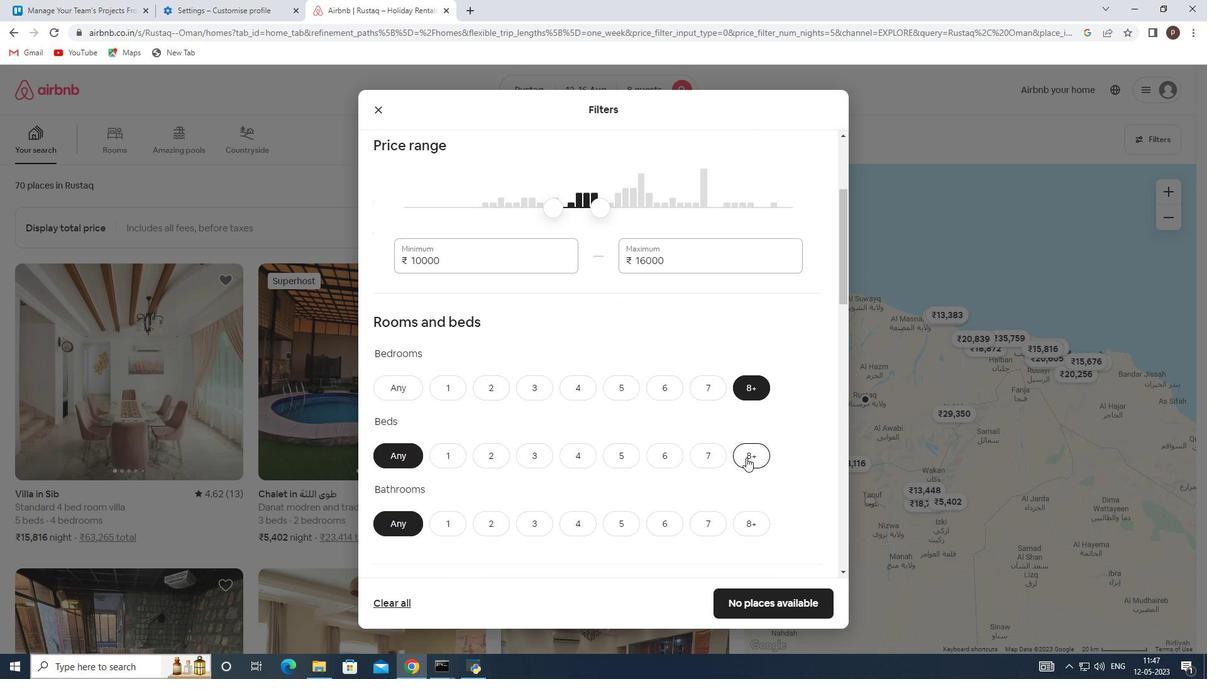
Action: Mouse moved to (751, 517)
Screenshot: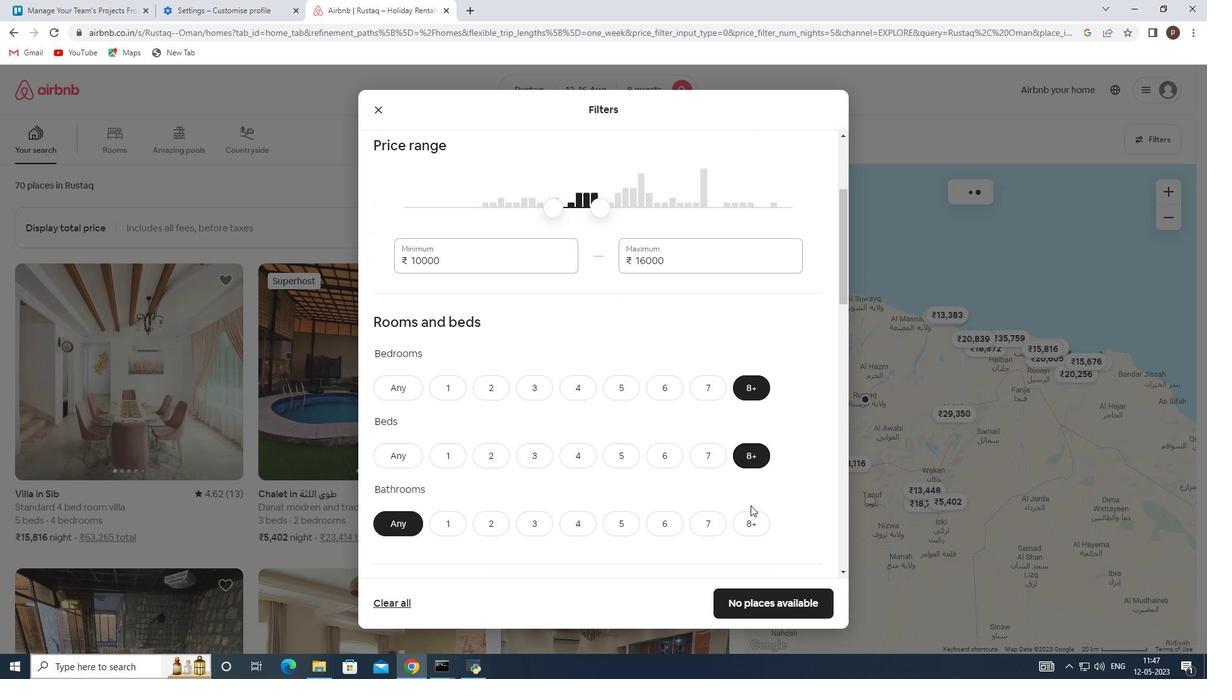 
Action: Mouse pressed left at (751, 517)
Screenshot: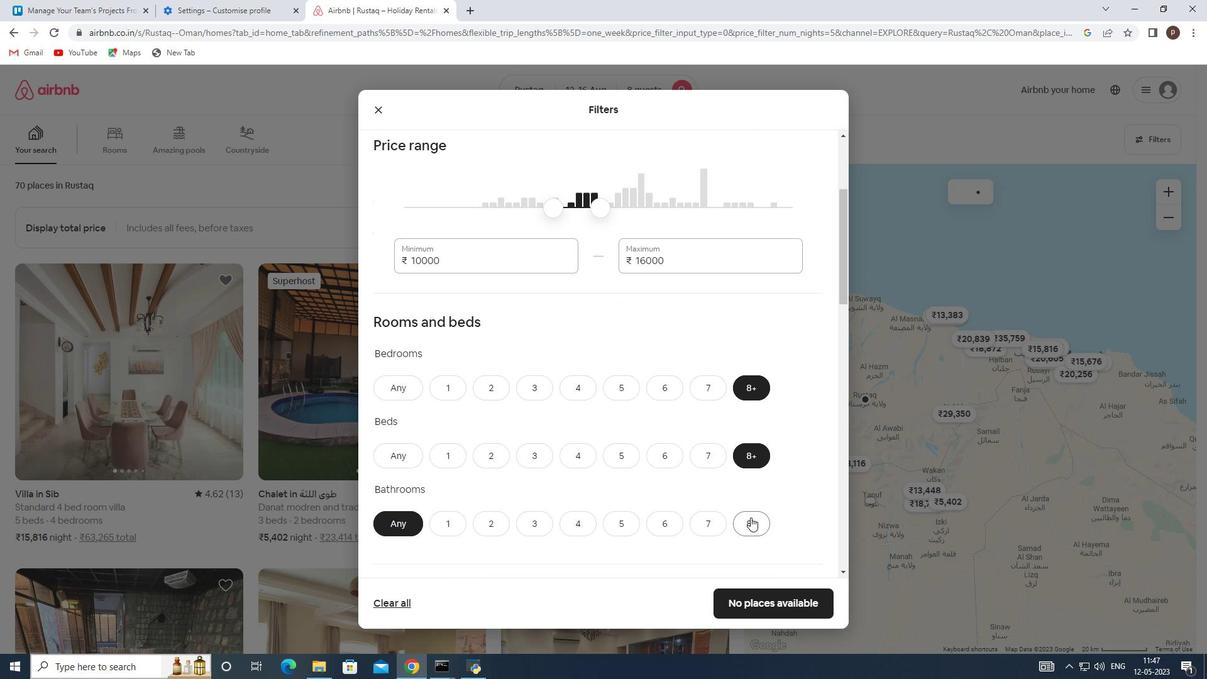 
Action: Mouse moved to (680, 491)
Screenshot: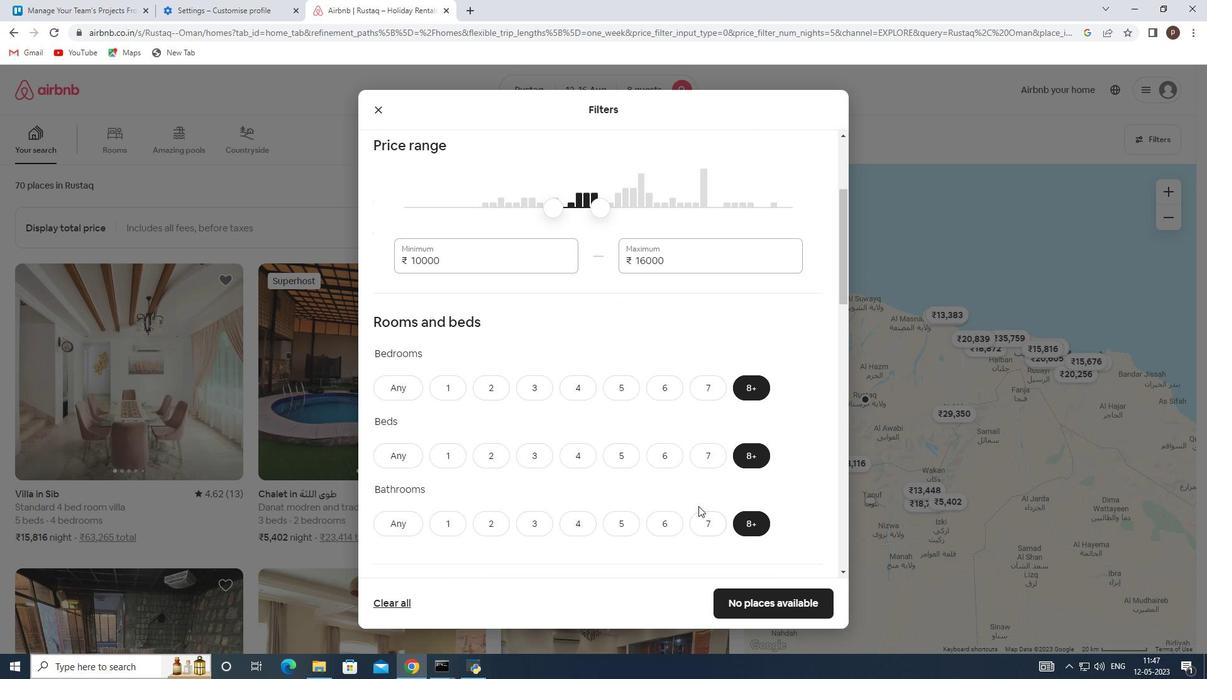 
Action: Mouse scrolled (680, 491) with delta (0, 0)
Screenshot: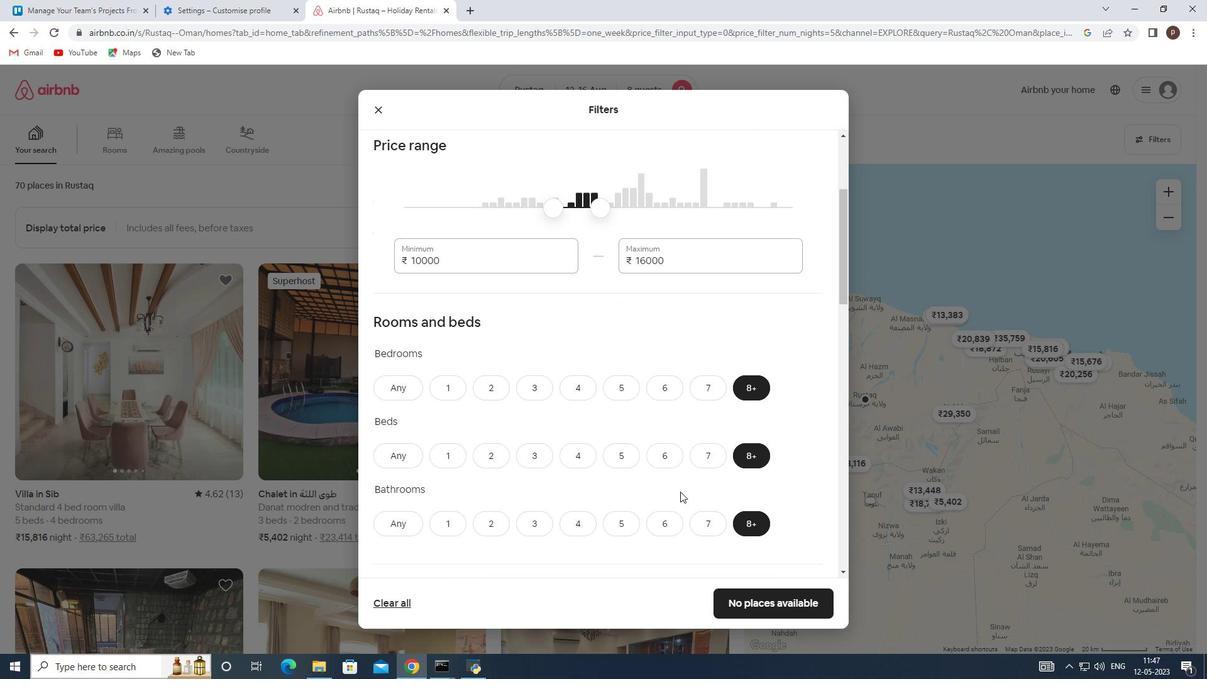 
Action: Mouse moved to (645, 461)
Screenshot: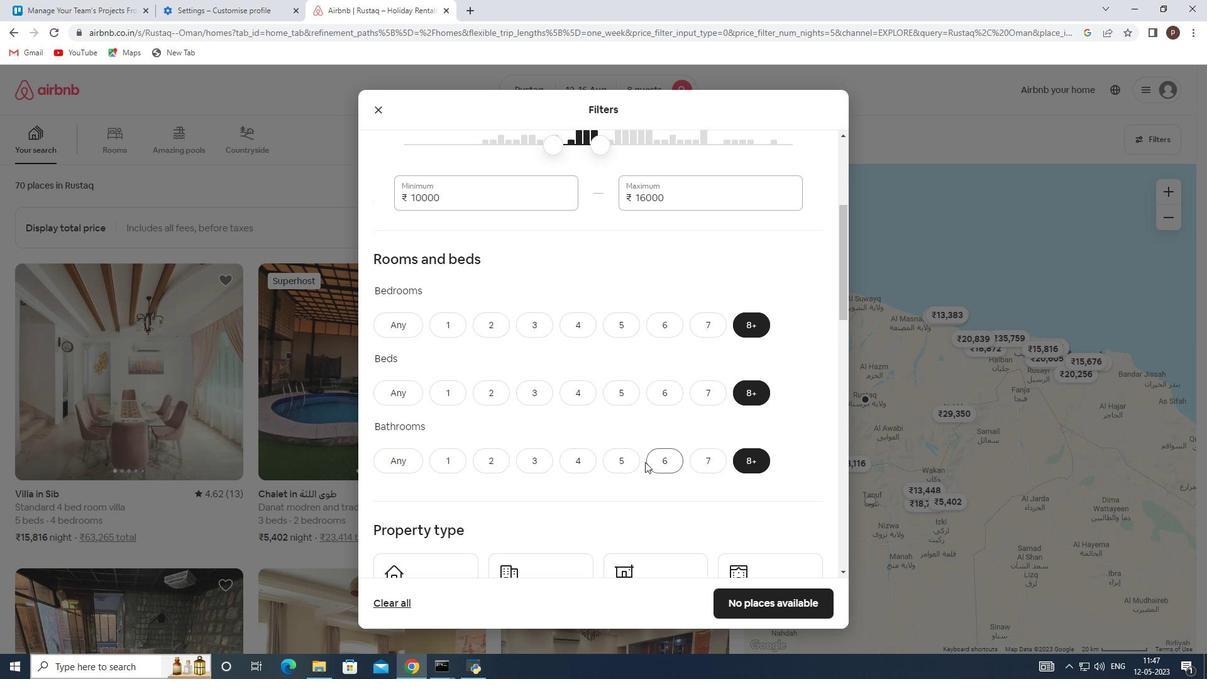 
Action: Mouse scrolled (645, 461) with delta (0, 0)
Screenshot: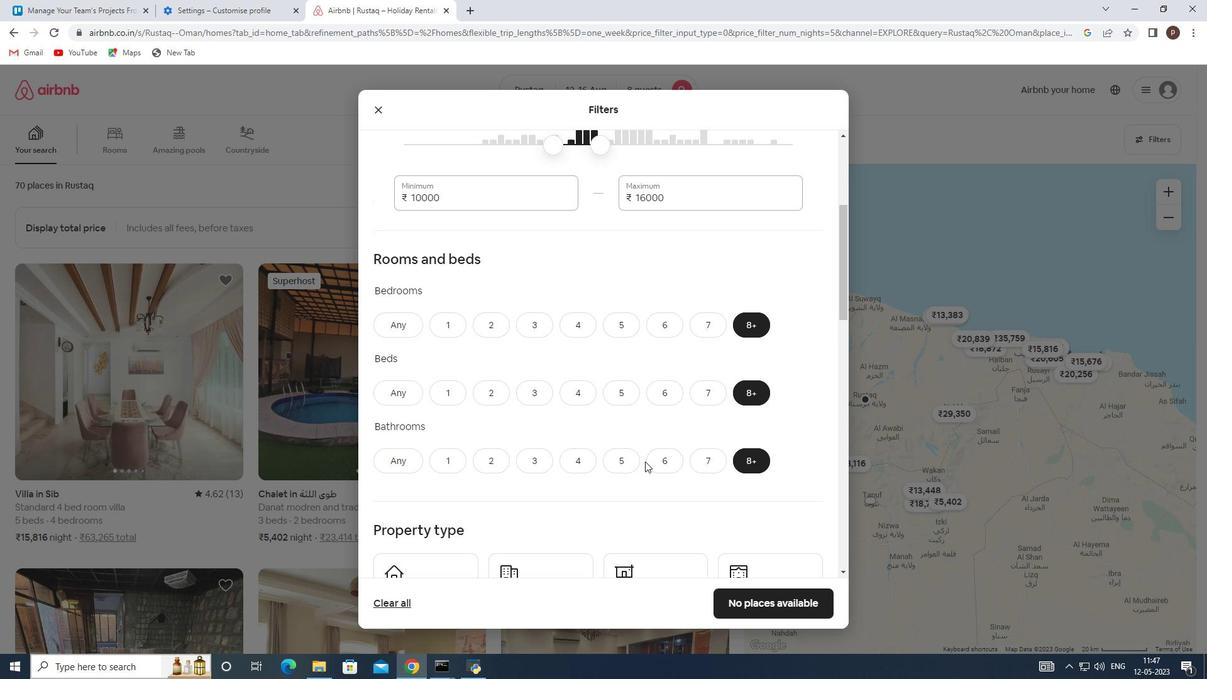 
Action: Mouse scrolled (645, 461) with delta (0, 0)
Screenshot: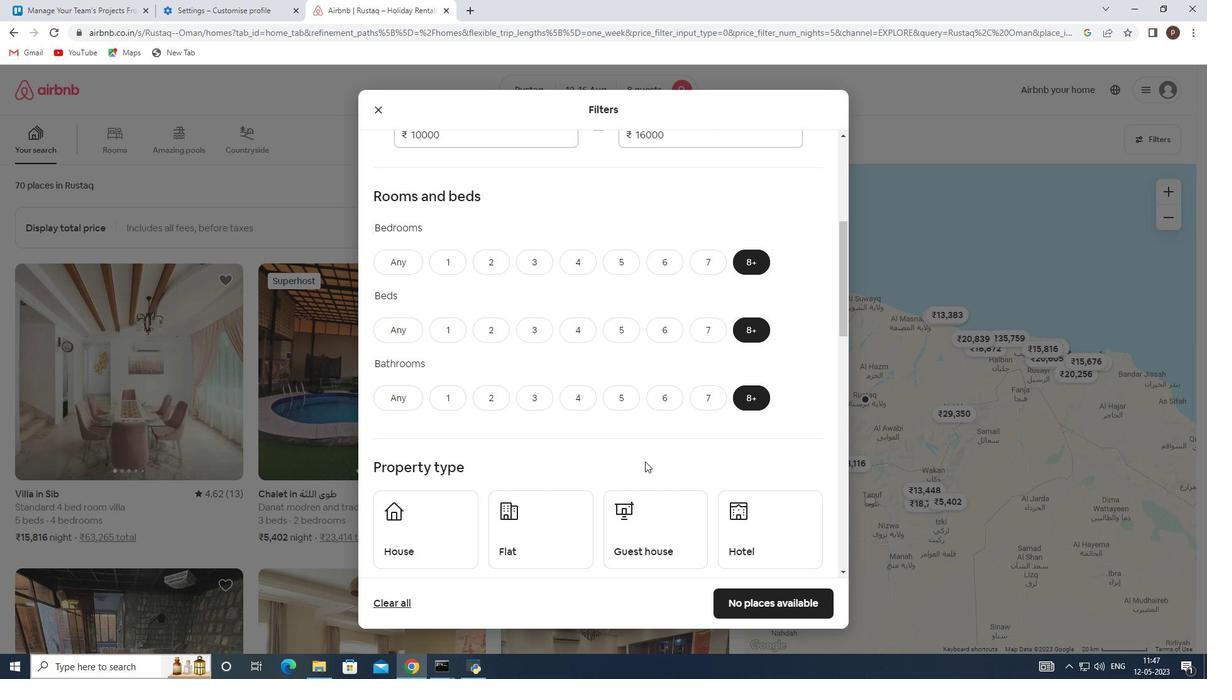 
Action: Mouse moved to (420, 468)
Screenshot: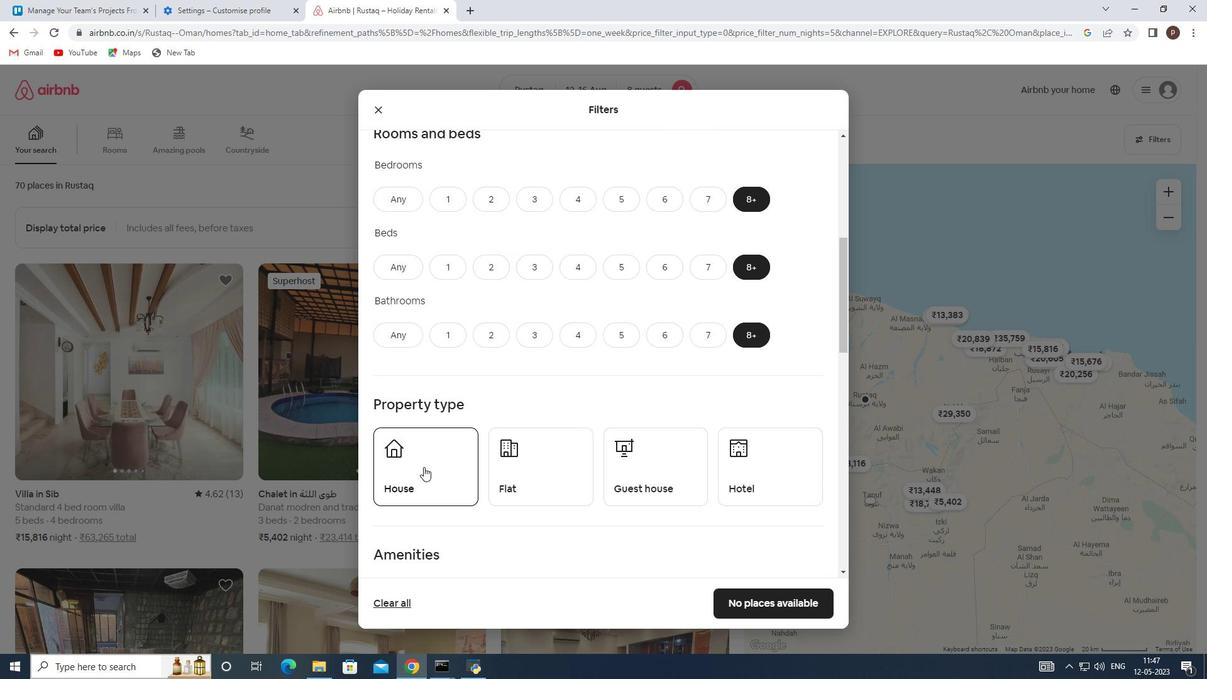 
Action: Mouse pressed left at (420, 468)
Screenshot: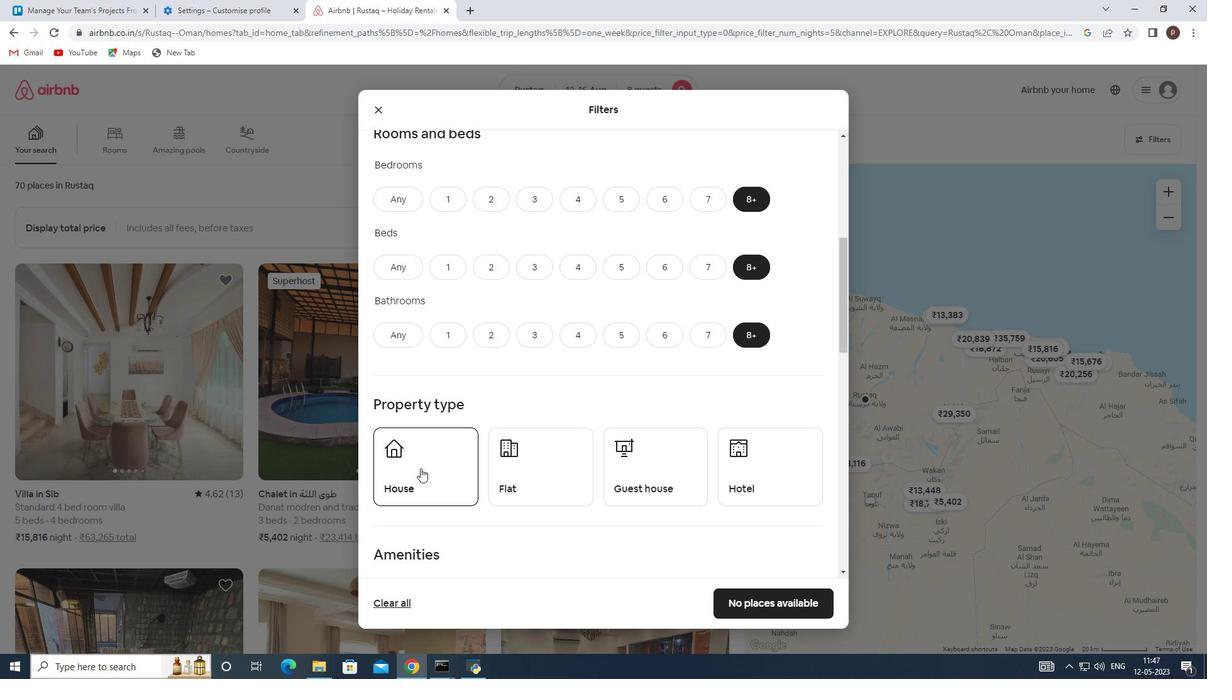 
Action: Mouse moved to (551, 474)
Screenshot: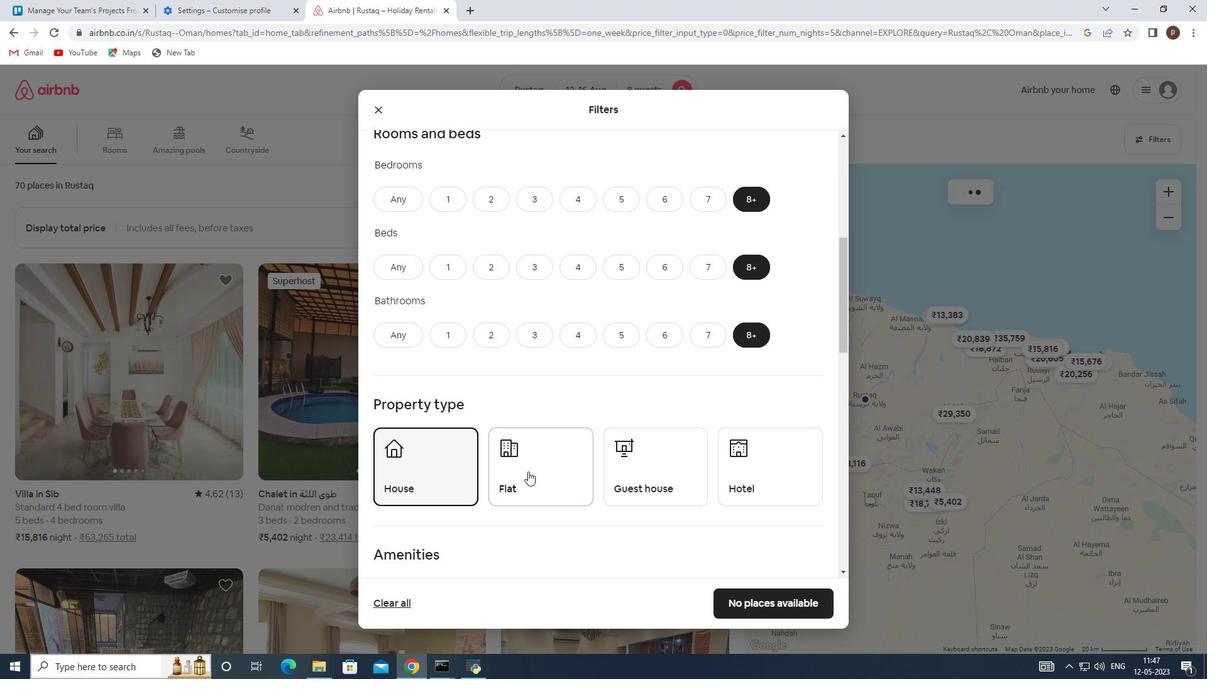 
Action: Mouse pressed left at (551, 474)
Screenshot: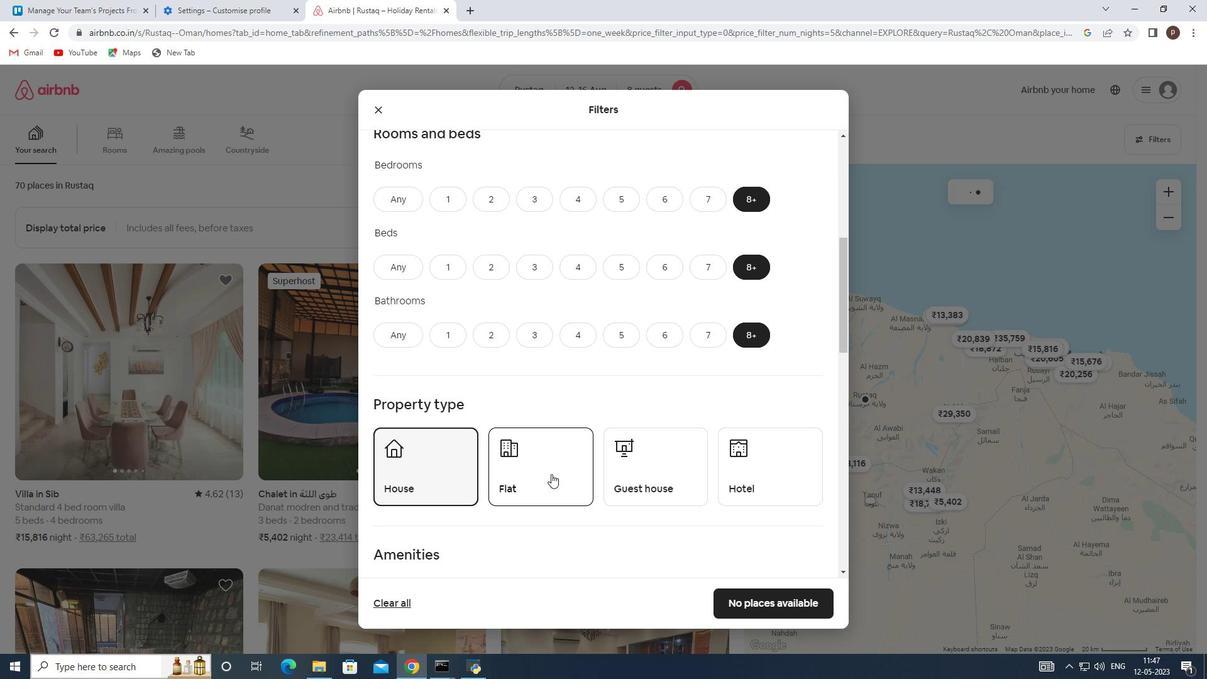 
Action: Mouse moved to (637, 474)
Screenshot: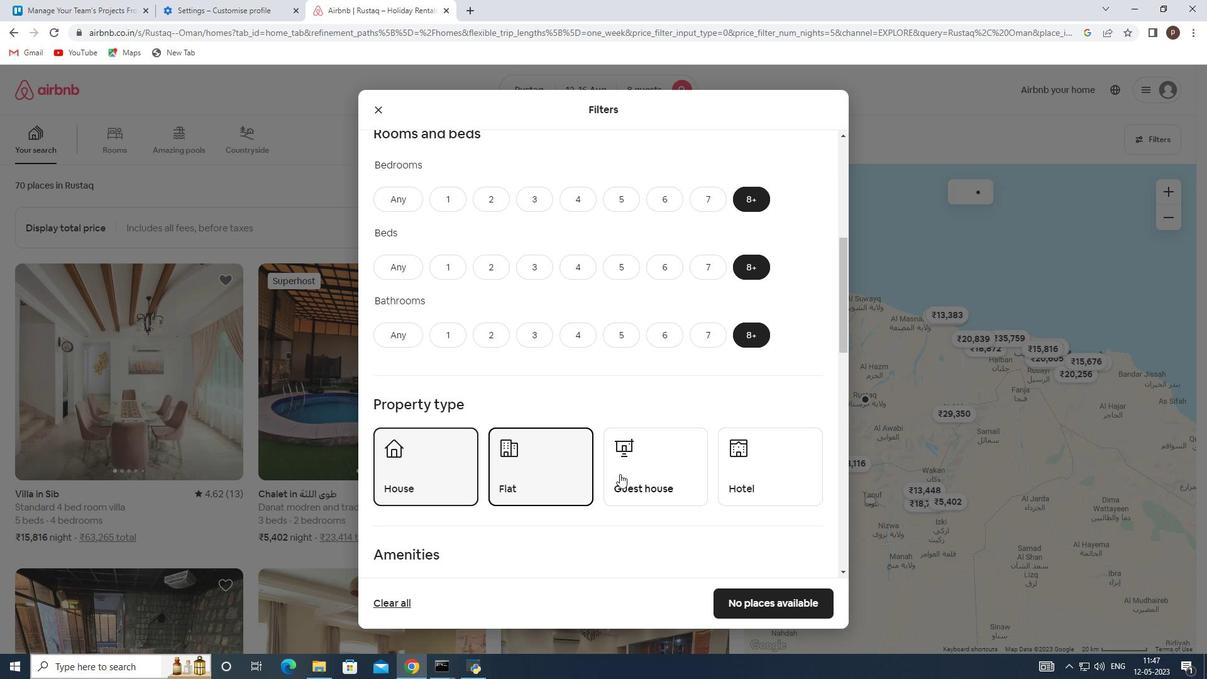 
Action: Mouse pressed left at (637, 474)
Screenshot: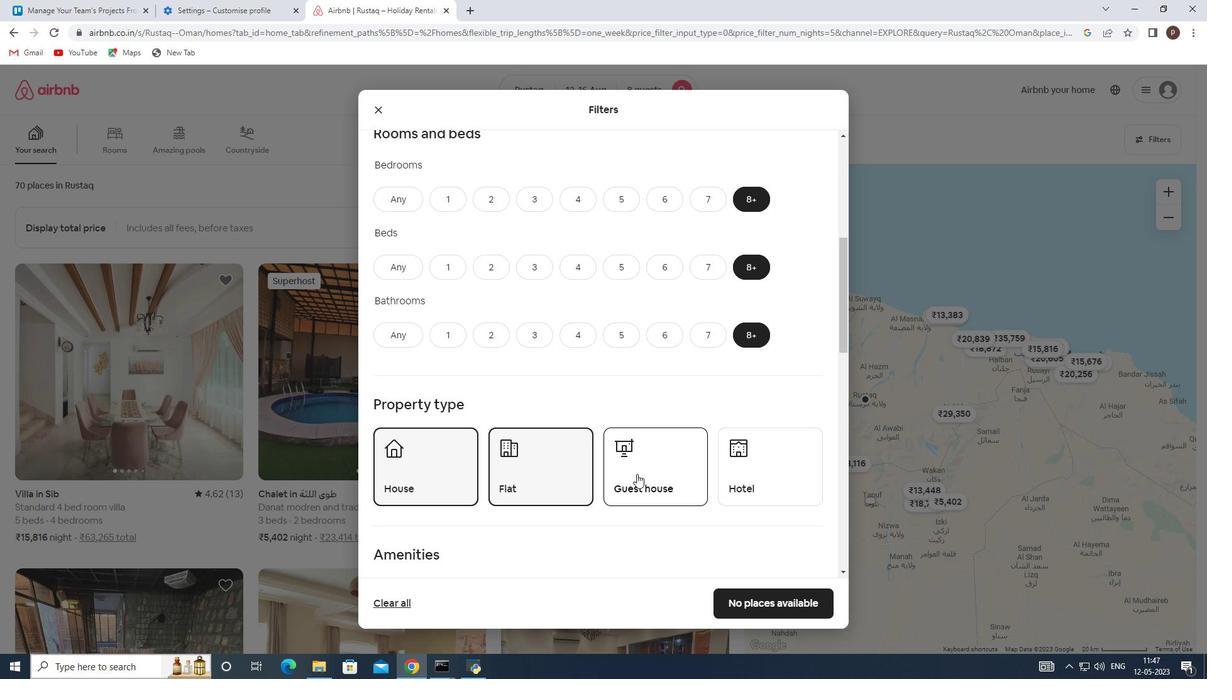 
Action: Mouse moved to (758, 475)
Screenshot: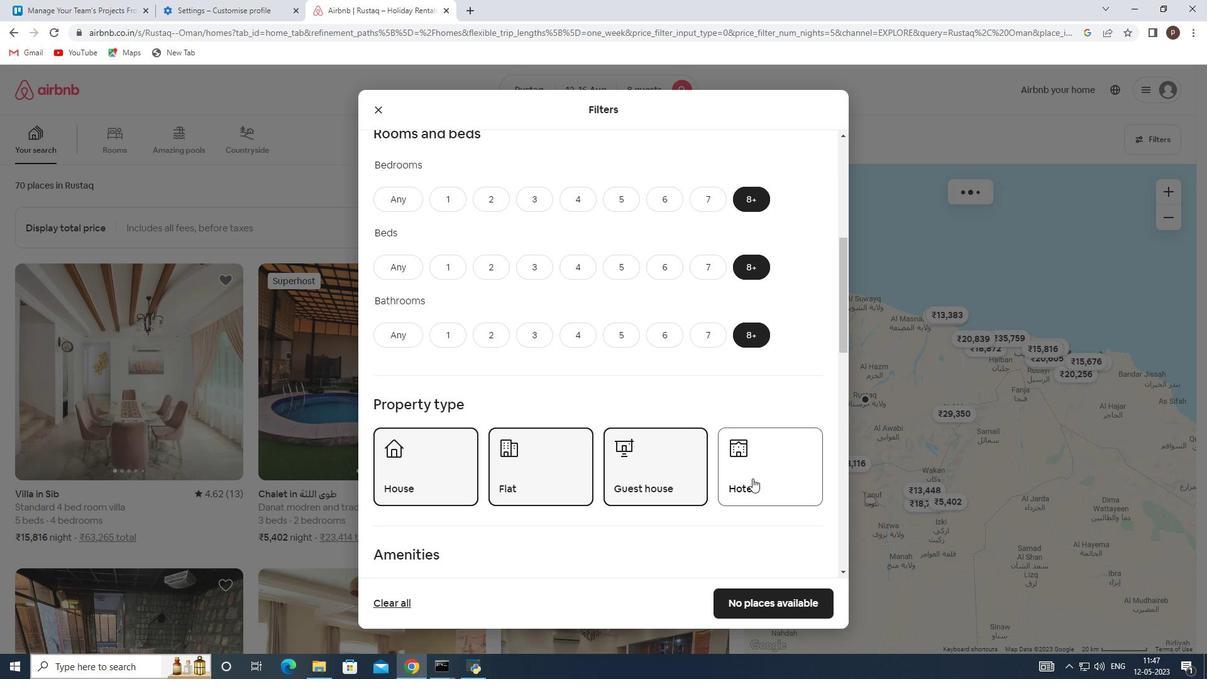 
Action: Mouse pressed left at (758, 475)
Screenshot: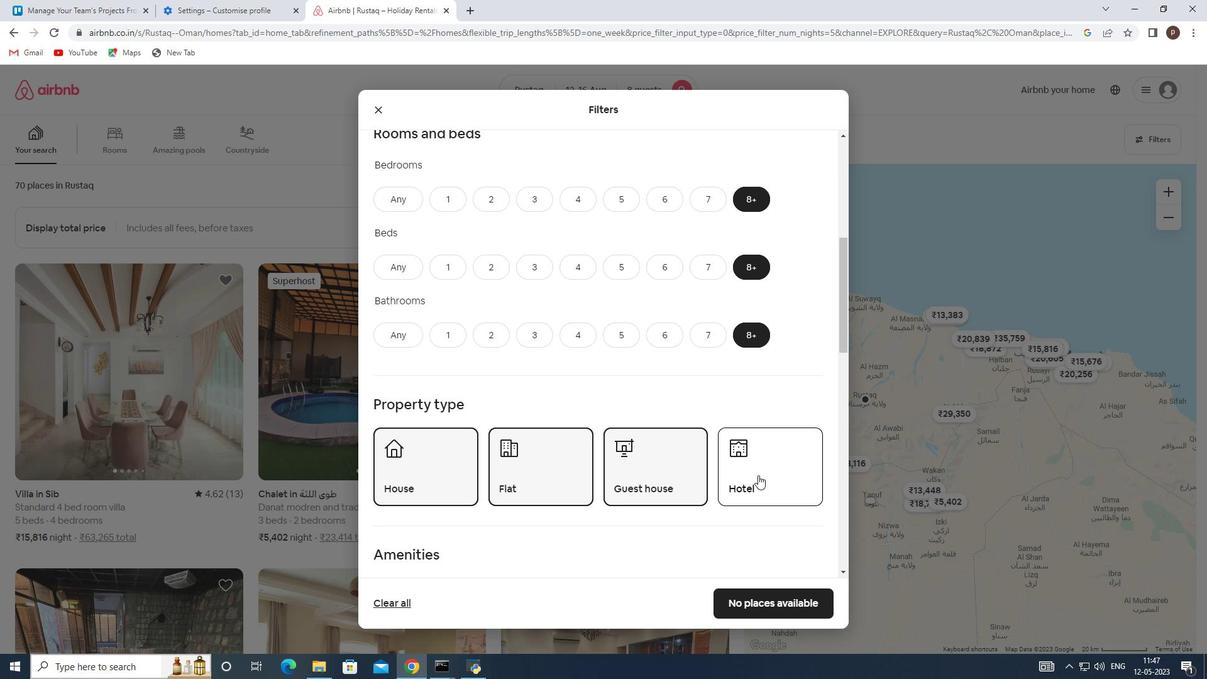 
Action: Mouse moved to (613, 487)
Screenshot: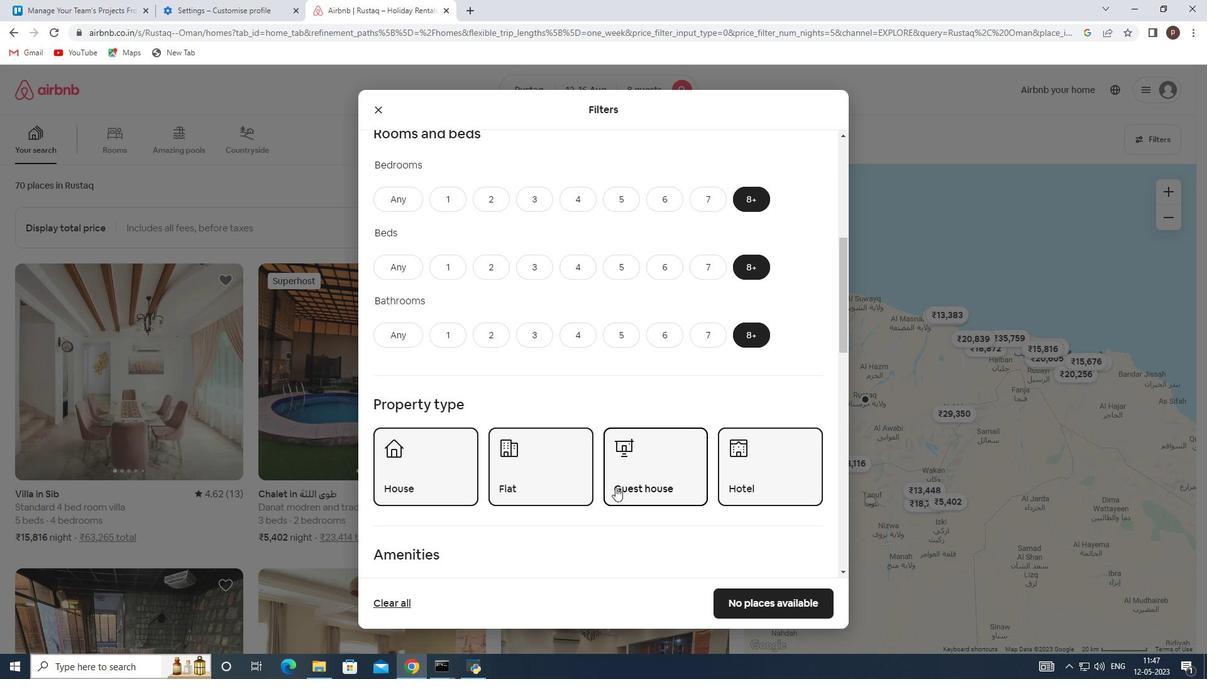 
Action: Mouse scrolled (613, 486) with delta (0, 0)
Screenshot: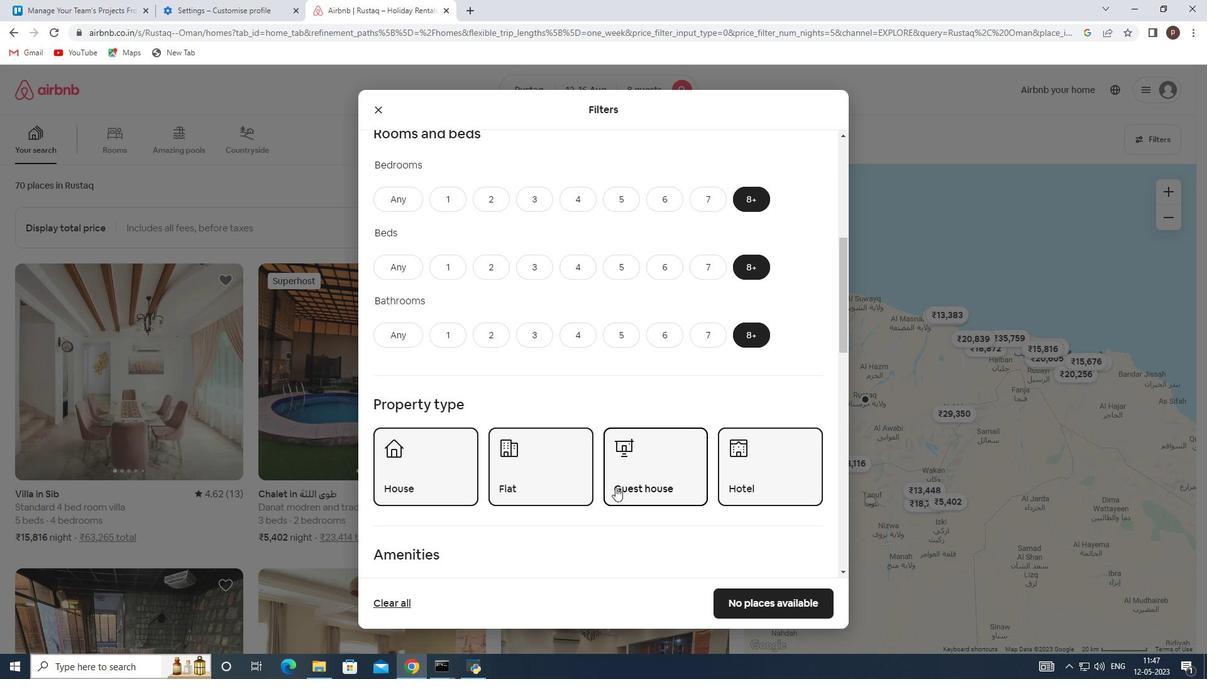 
Action: Mouse scrolled (613, 486) with delta (0, 0)
Screenshot: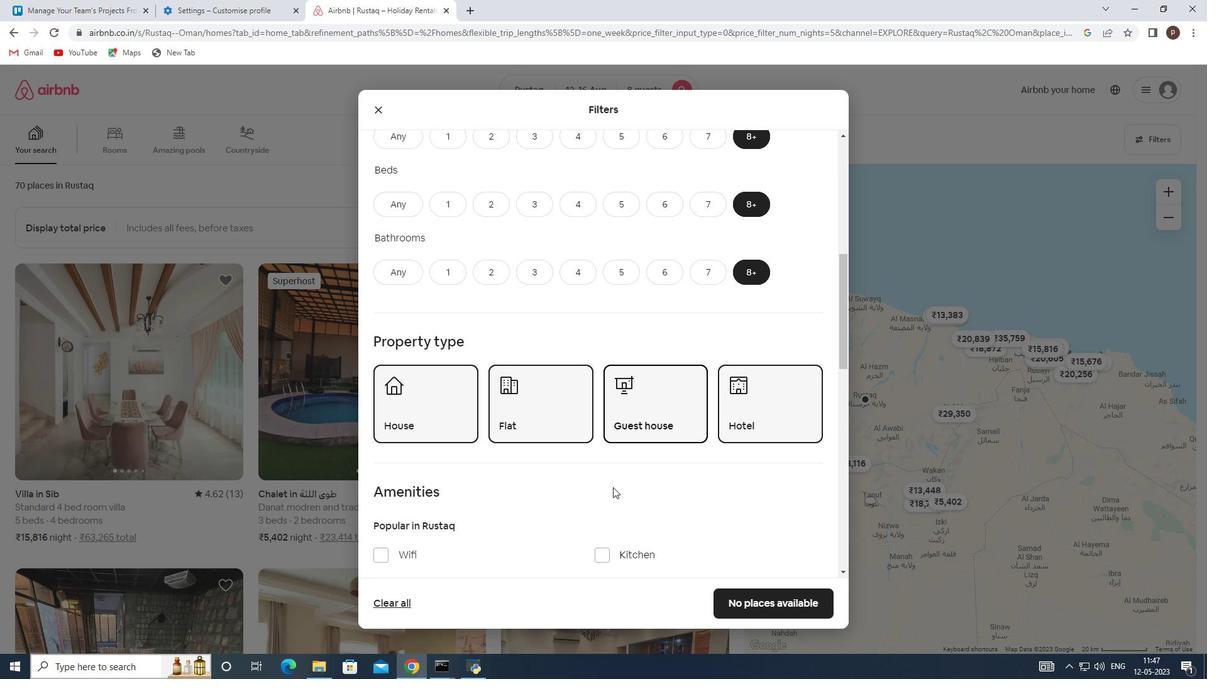 
Action: Mouse scrolled (613, 486) with delta (0, 0)
Screenshot: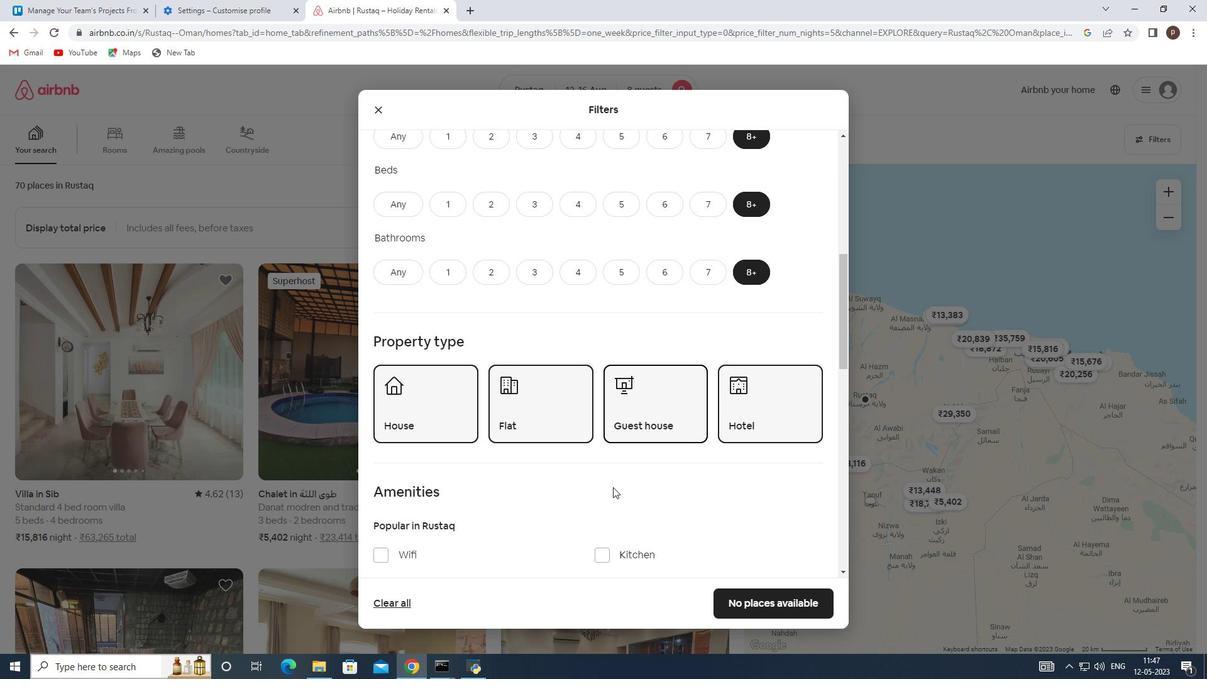 
Action: Mouse moved to (378, 427)
Screenshot: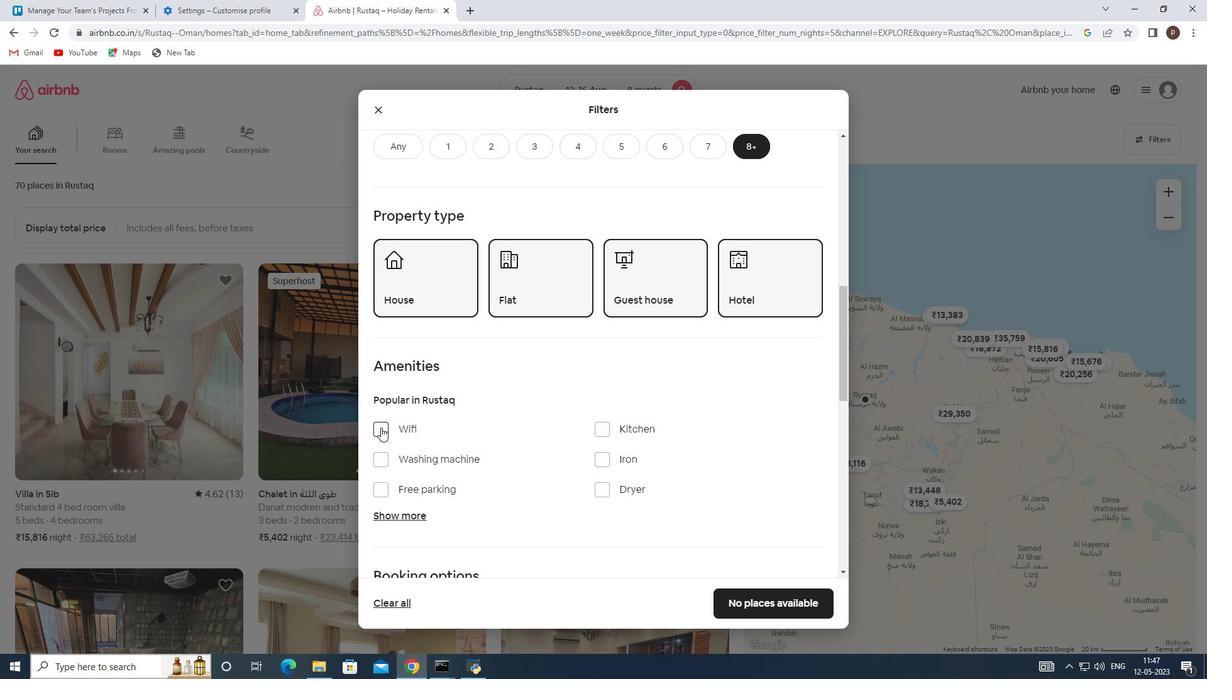 
Action: Mouse pressed left at (378, 427)
Screenshot: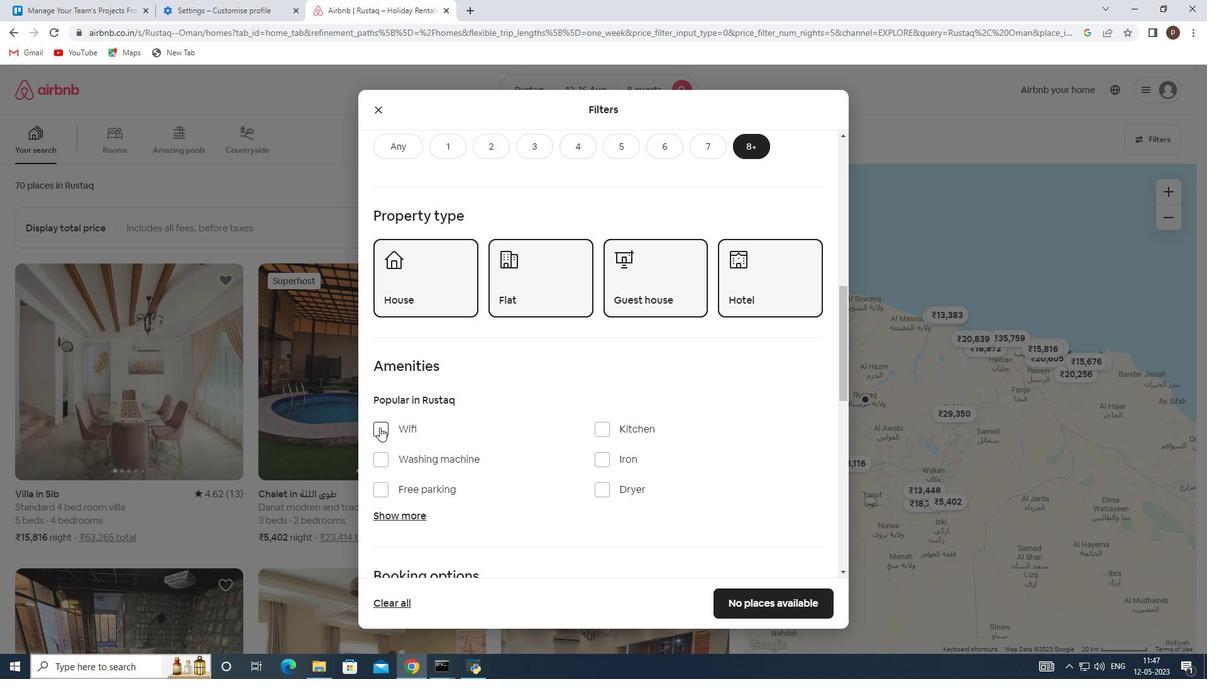 
Action: Mouse moved to (375, 486)
Screenshot: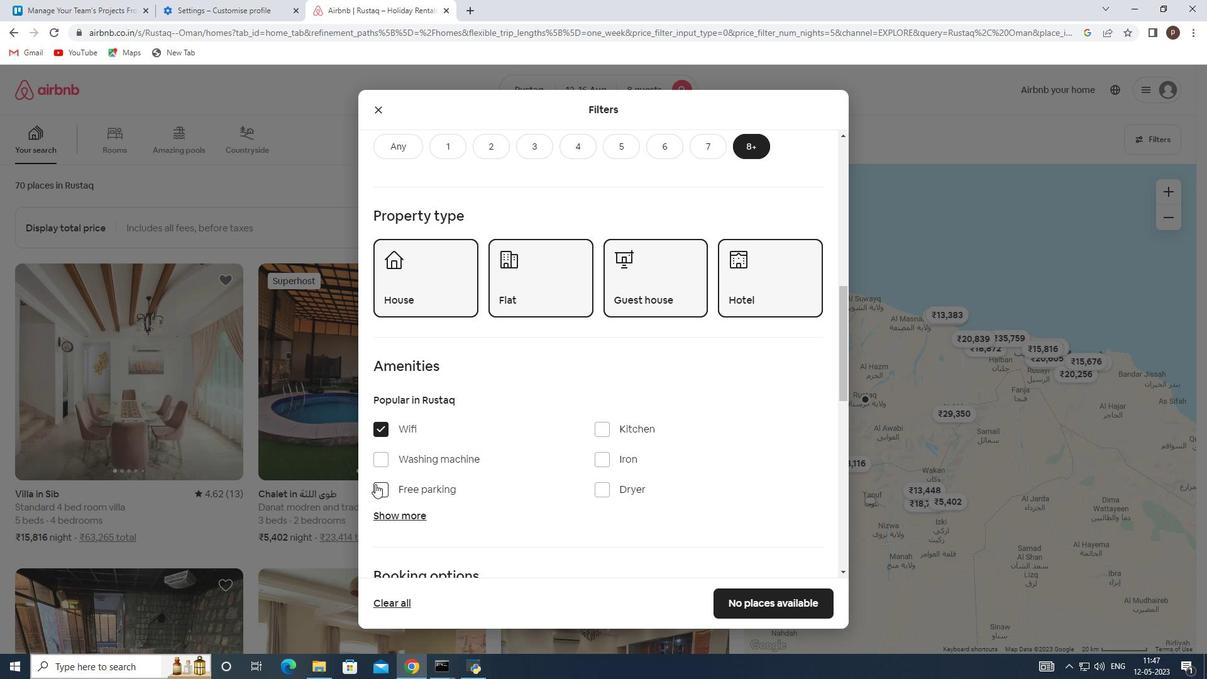 
Action: Mouse pressed left at (375, 486)
Screenshot: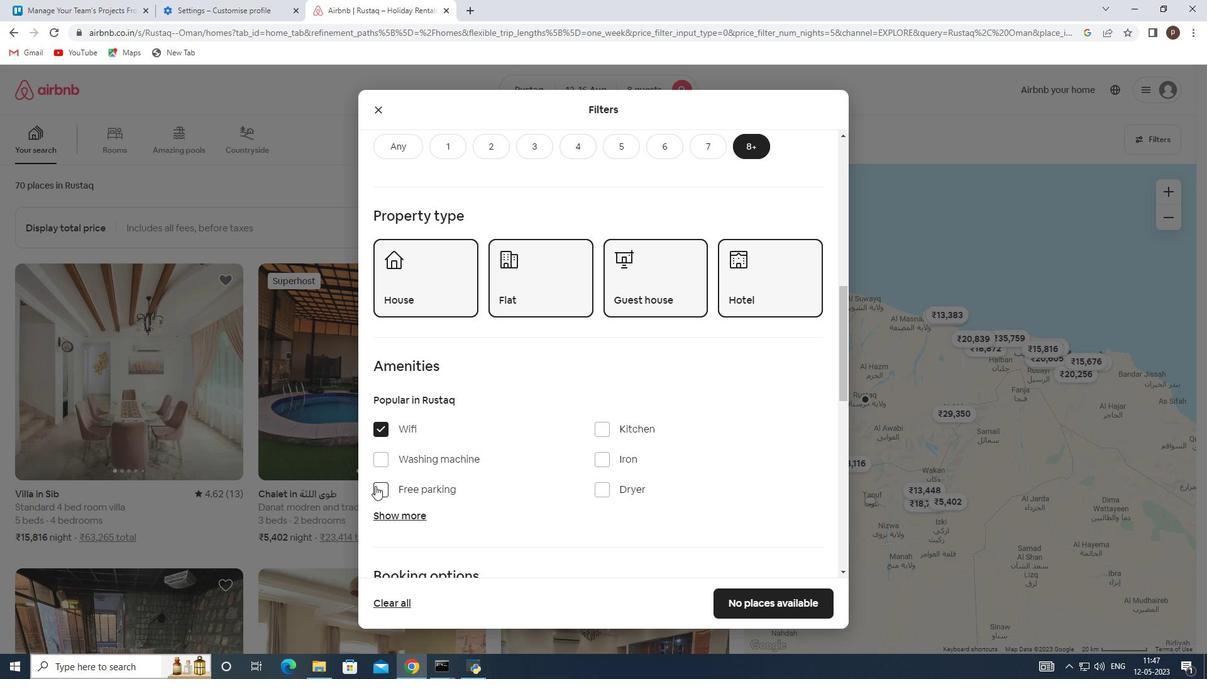 
Action: Mouse moved to (385, 519)
Screenshot: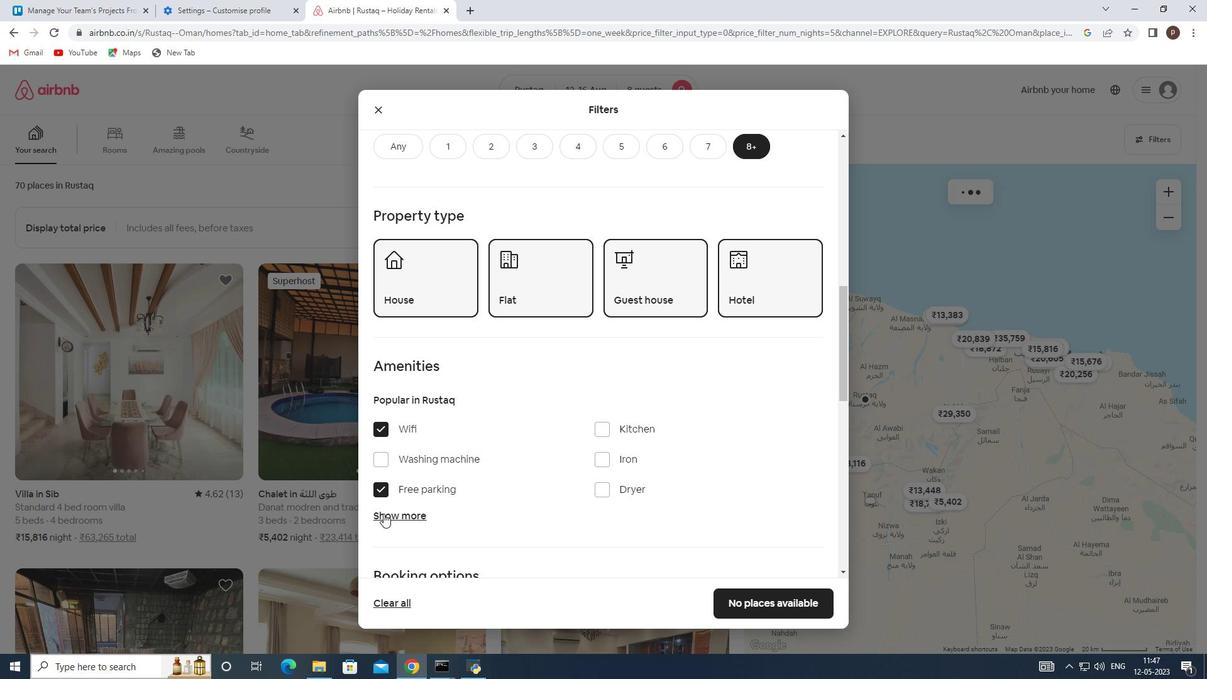 
Action: Mouse pressed left at (385, 519)
Screenshot: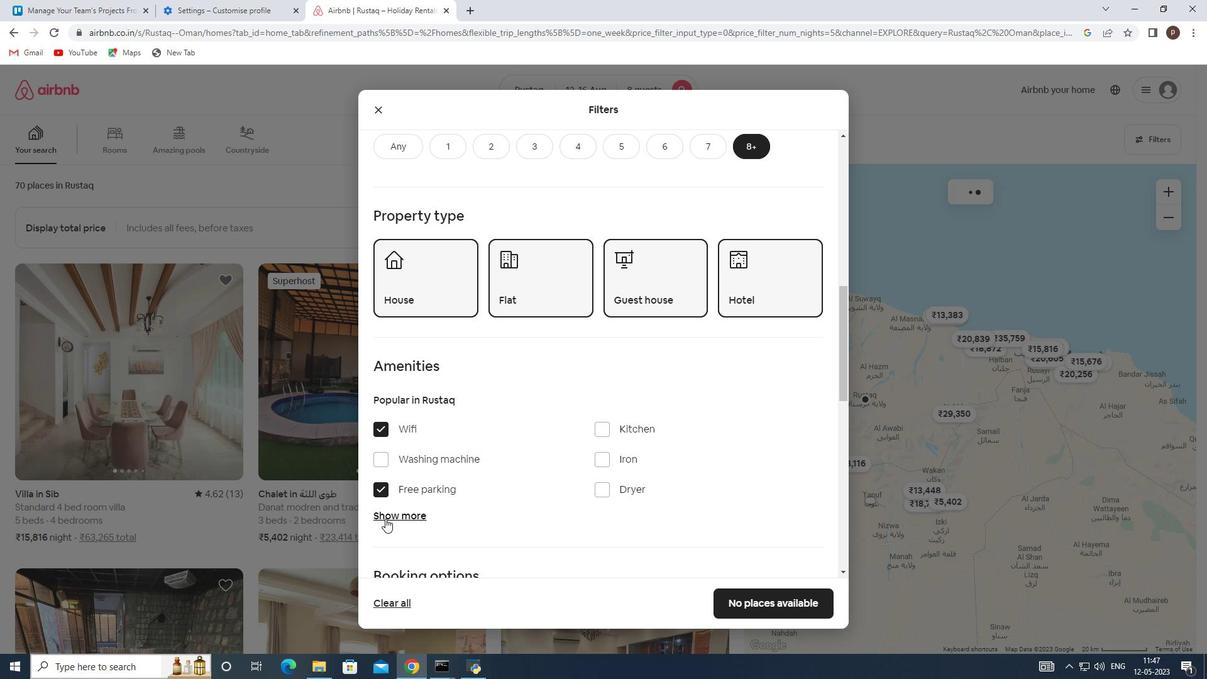 
Action: Mouse moved to (462, 517)
Screenshot: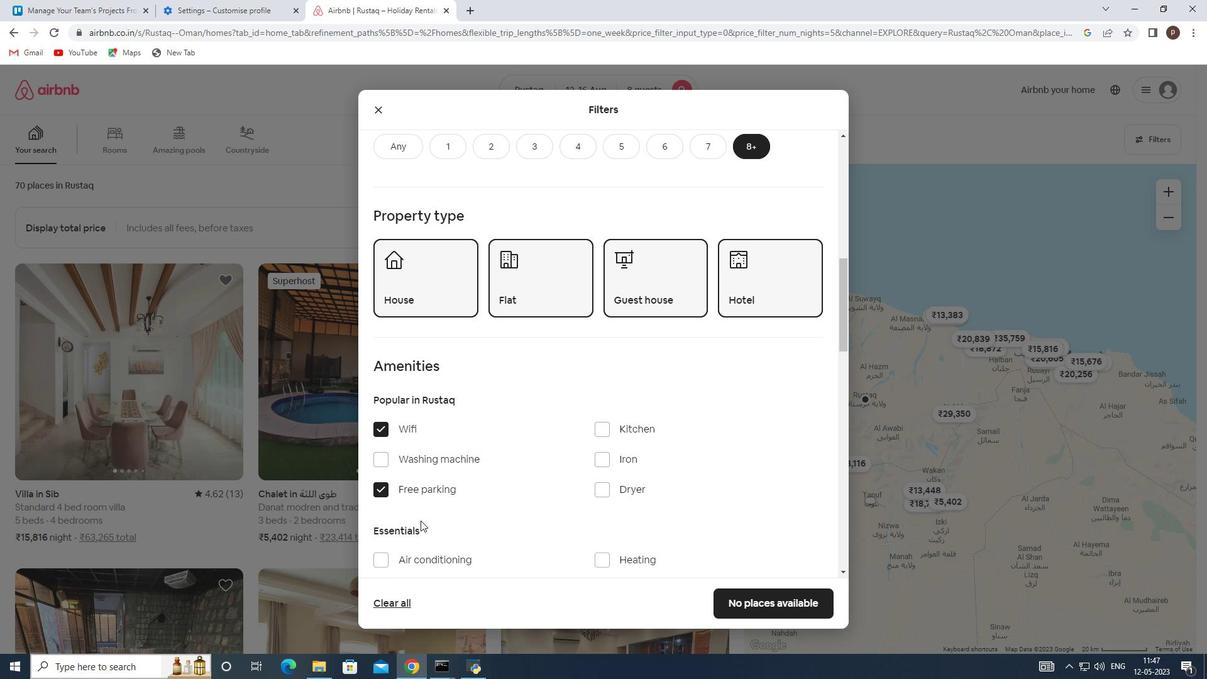 
Action: Mouse scrolled (462, 516) with delta (0, 0)
Screenshot: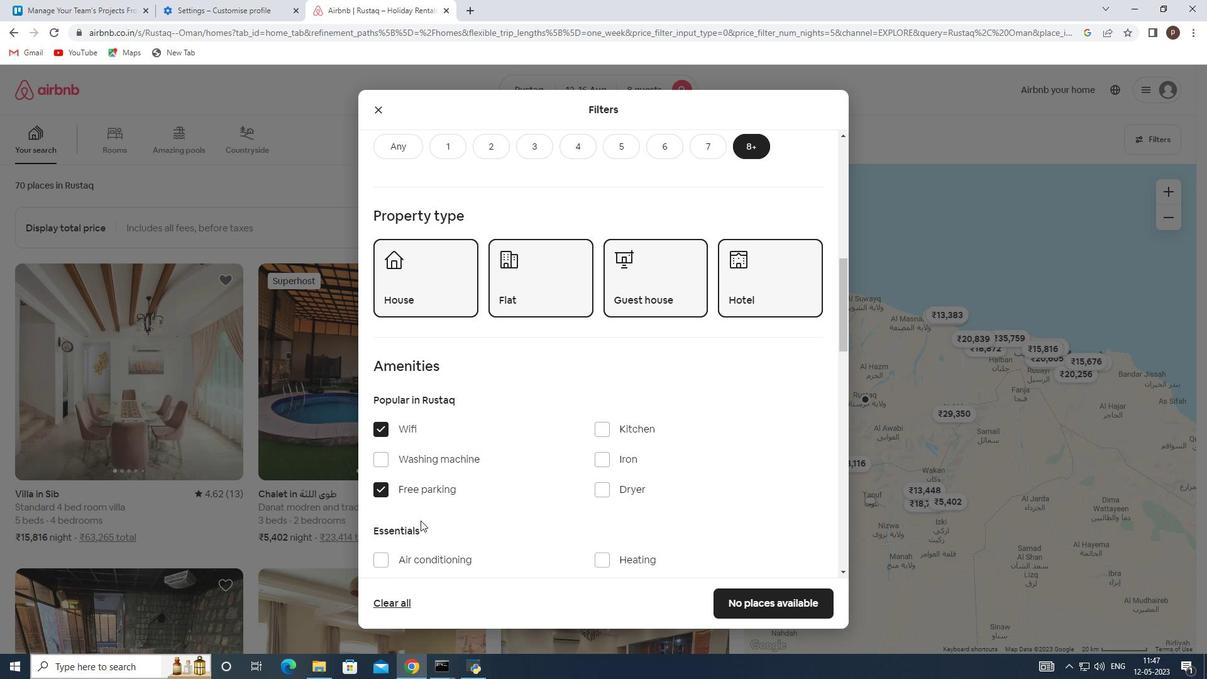 
Action: Mouse scrolled (462, 516) with delta (0, 0)
Screenshot: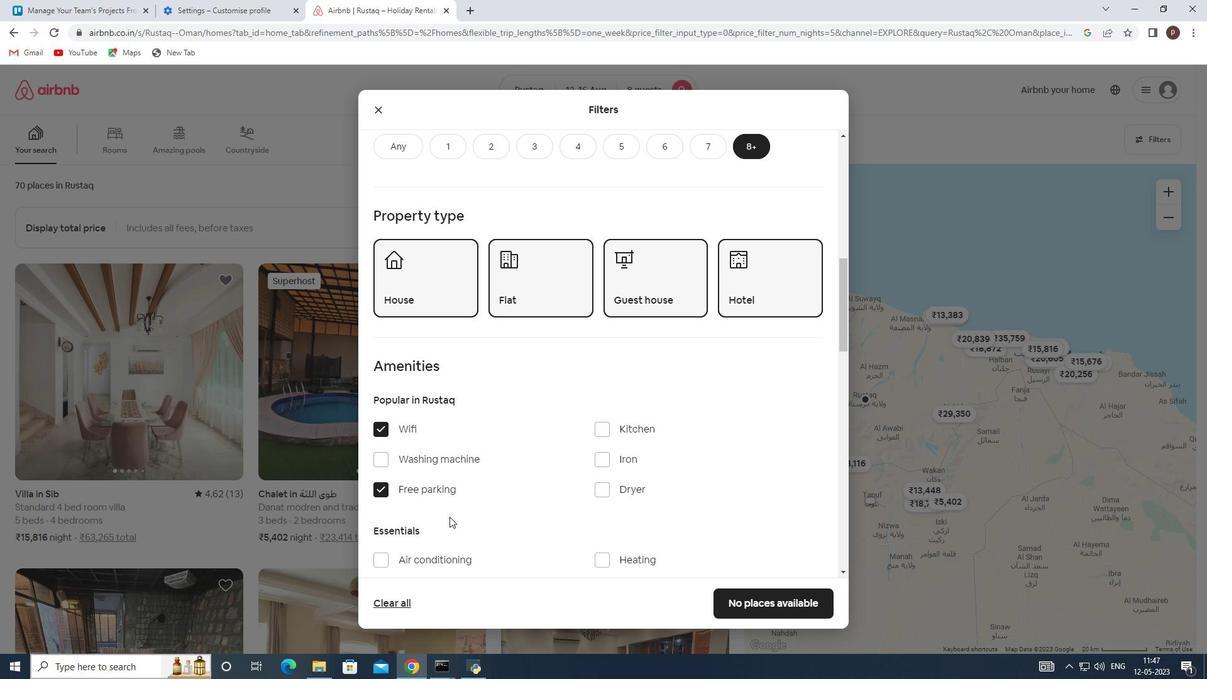 
Action: Mouse moved to (464, 517)
Screenshot: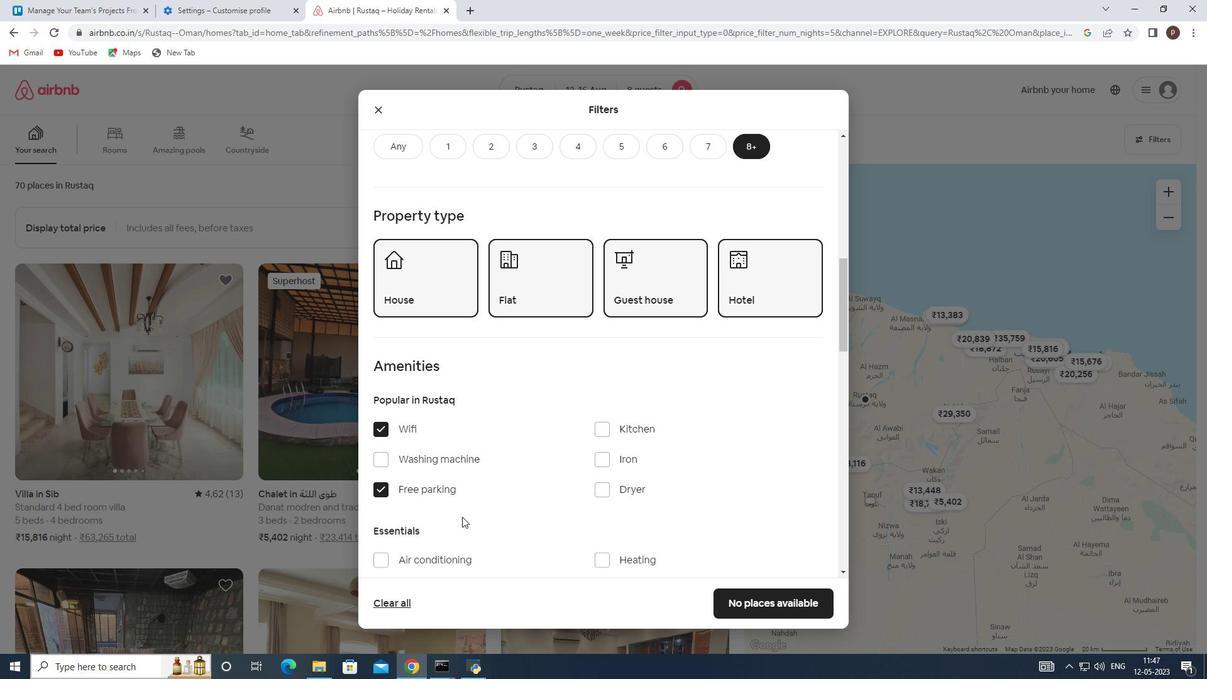 
Action: Mouse scrolled (464, 517) with delta (0, 0)
Screenshot: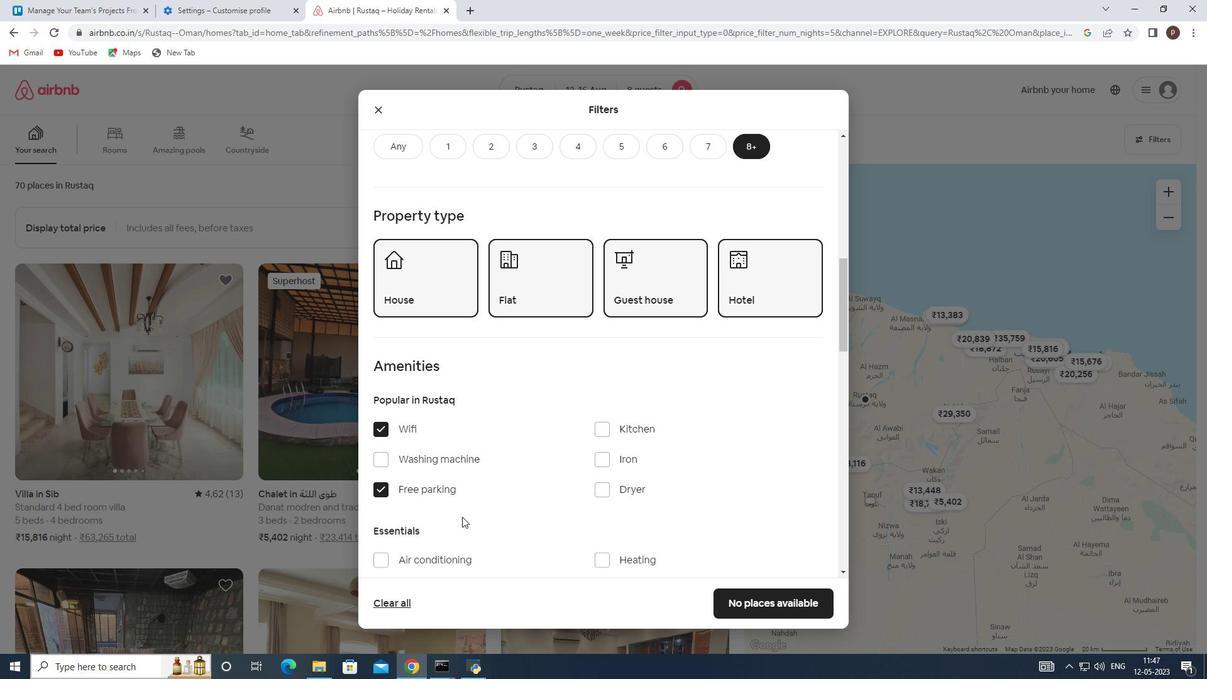 
Action: Mouse moved to (601, 401)
Screenshot: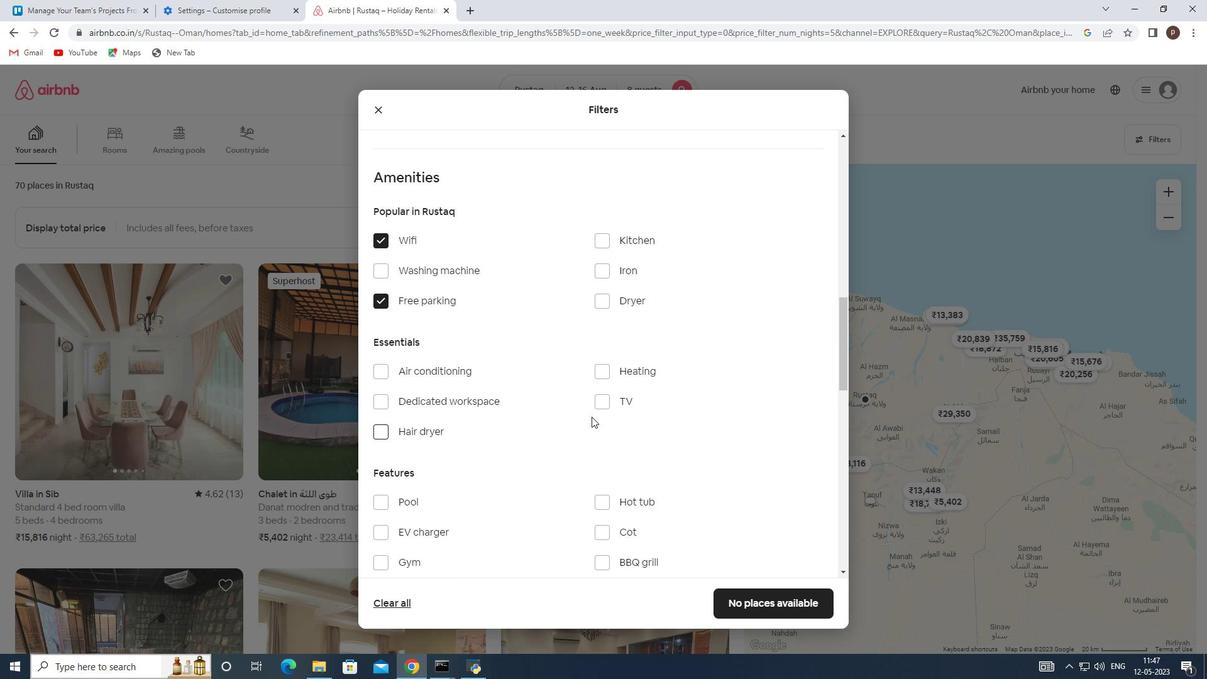 
Action: Mouse pressed left at (601, 401)
Screenshot: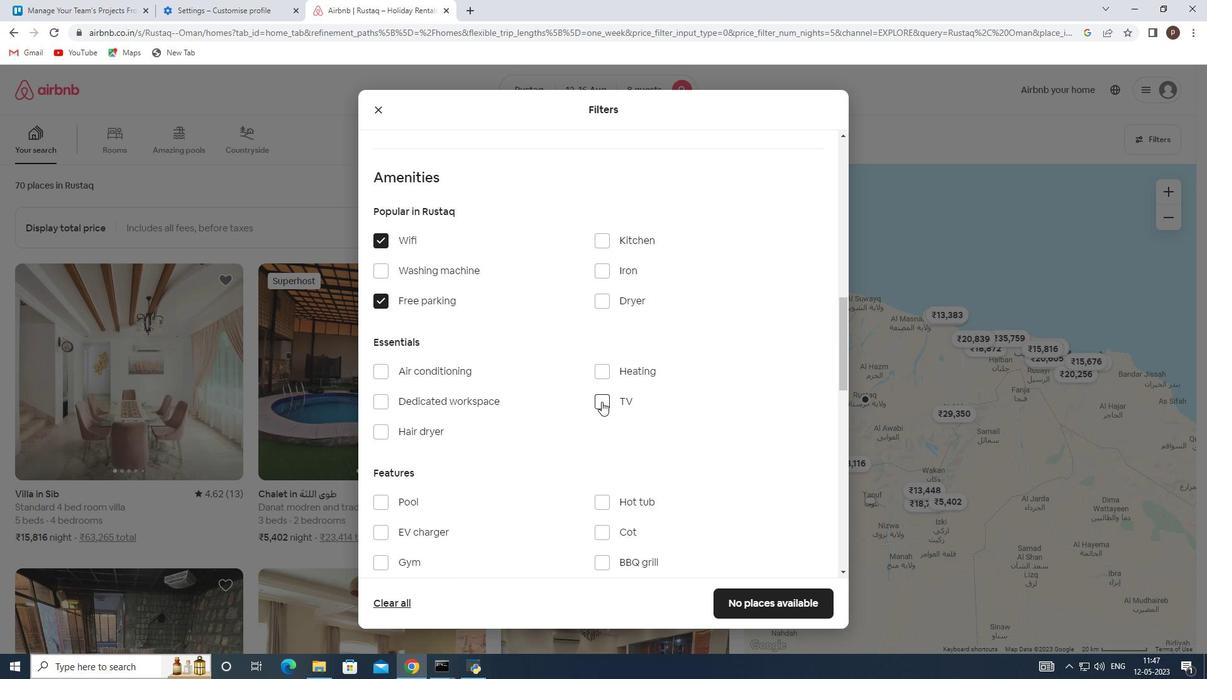 
Action: Mouse moved to (531, 432)
Screenshot: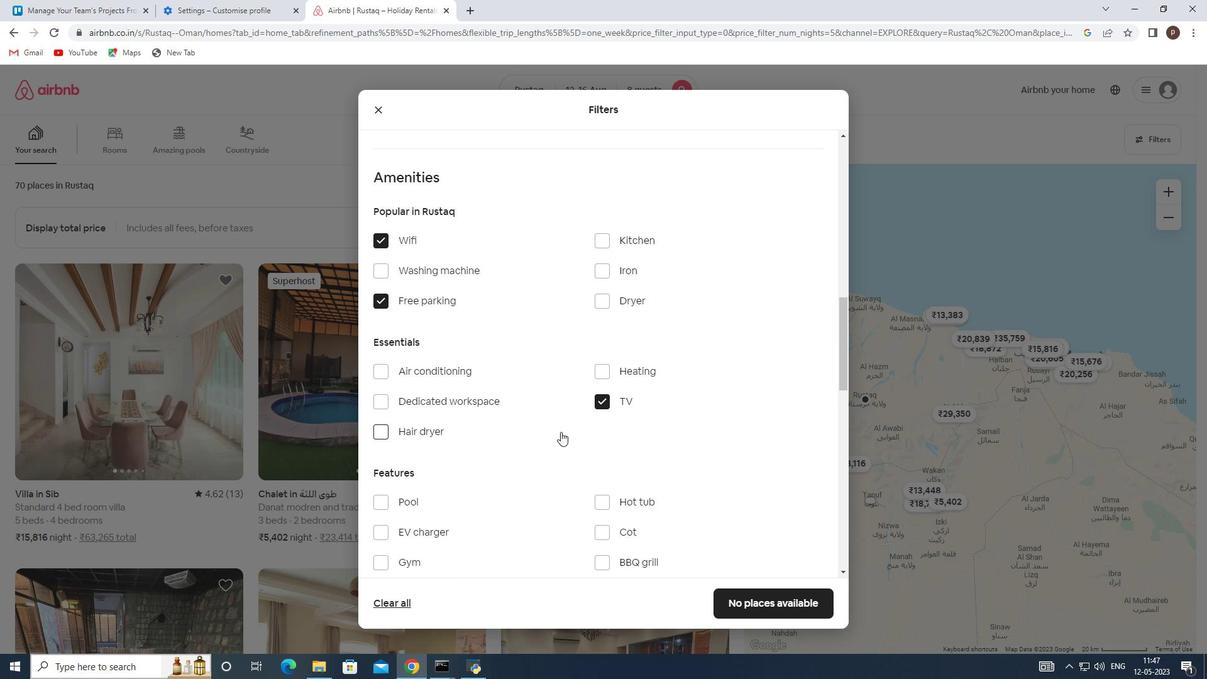 
Action: Mouse scrolled (531, 431) with delta (0, 0)
Screenshot: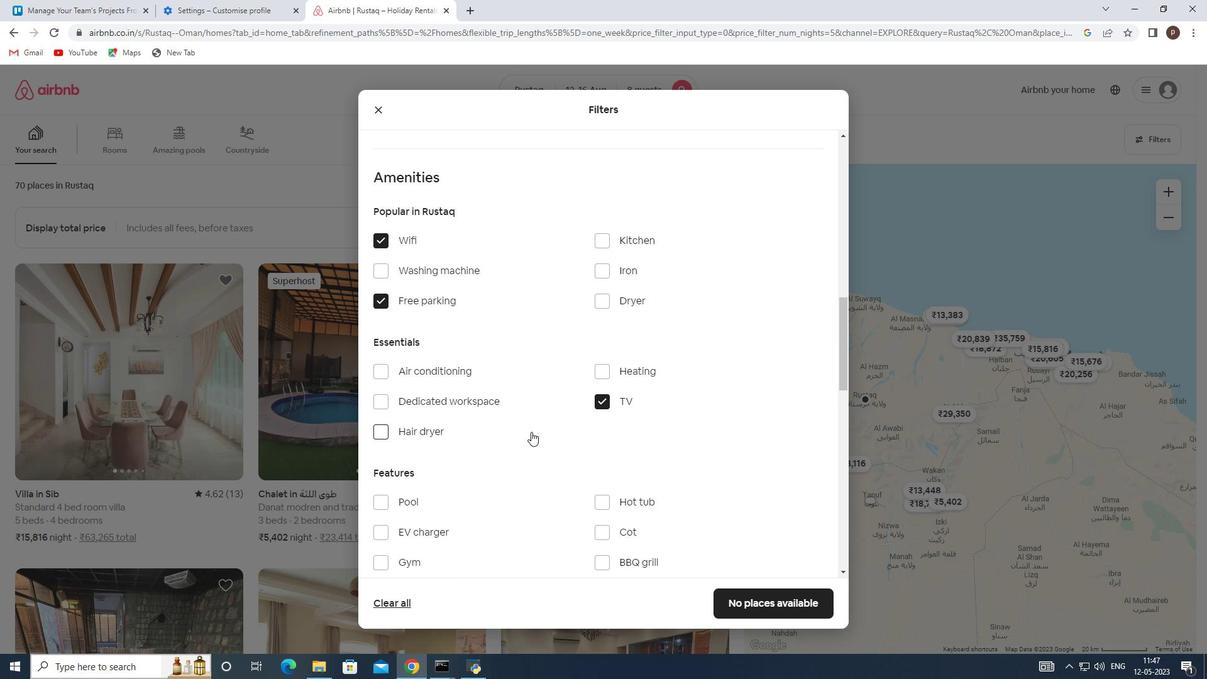 
Action: Mouse moved to (531, 432)
Screenshot: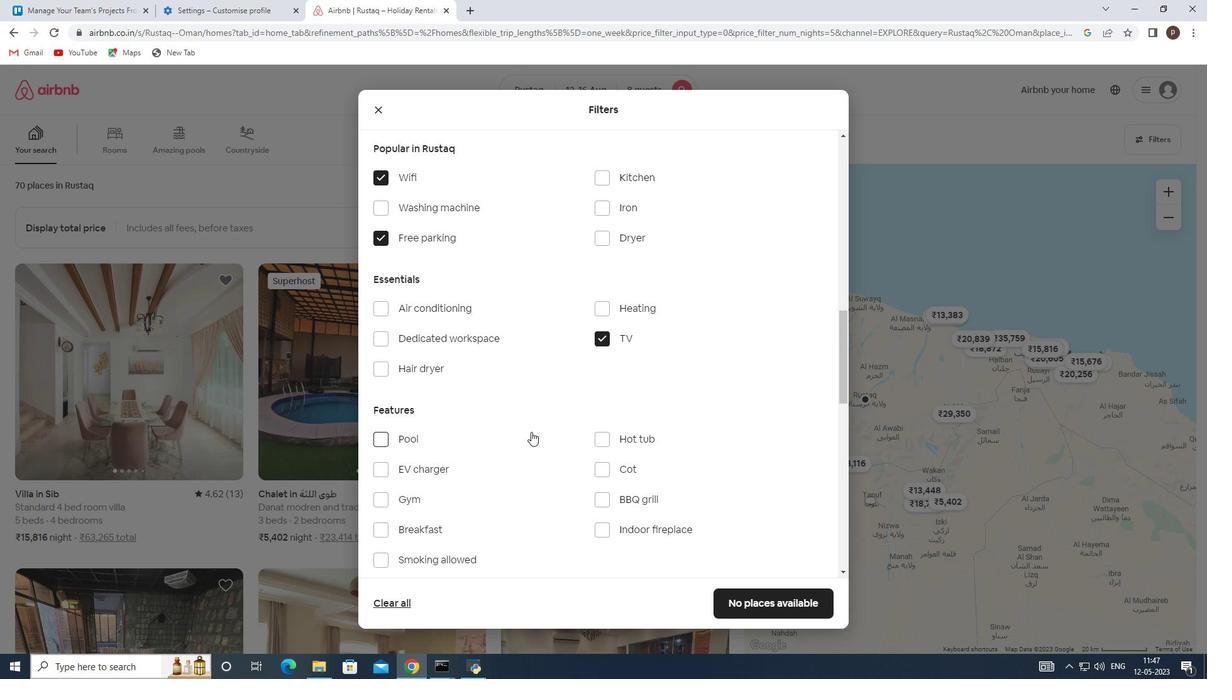 
Action: Mouse scrolled (531, 431) with delta (0, 0)
Screenshot: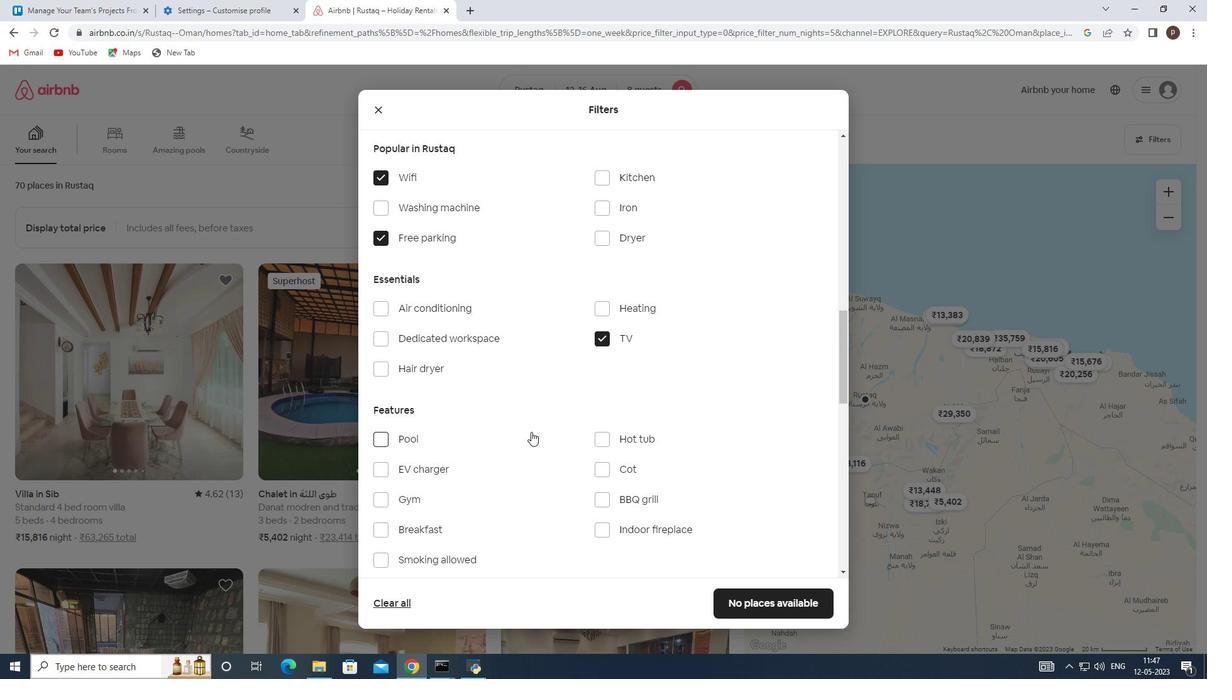 
Action: Mouse moved to (373, 430)
Screenshot: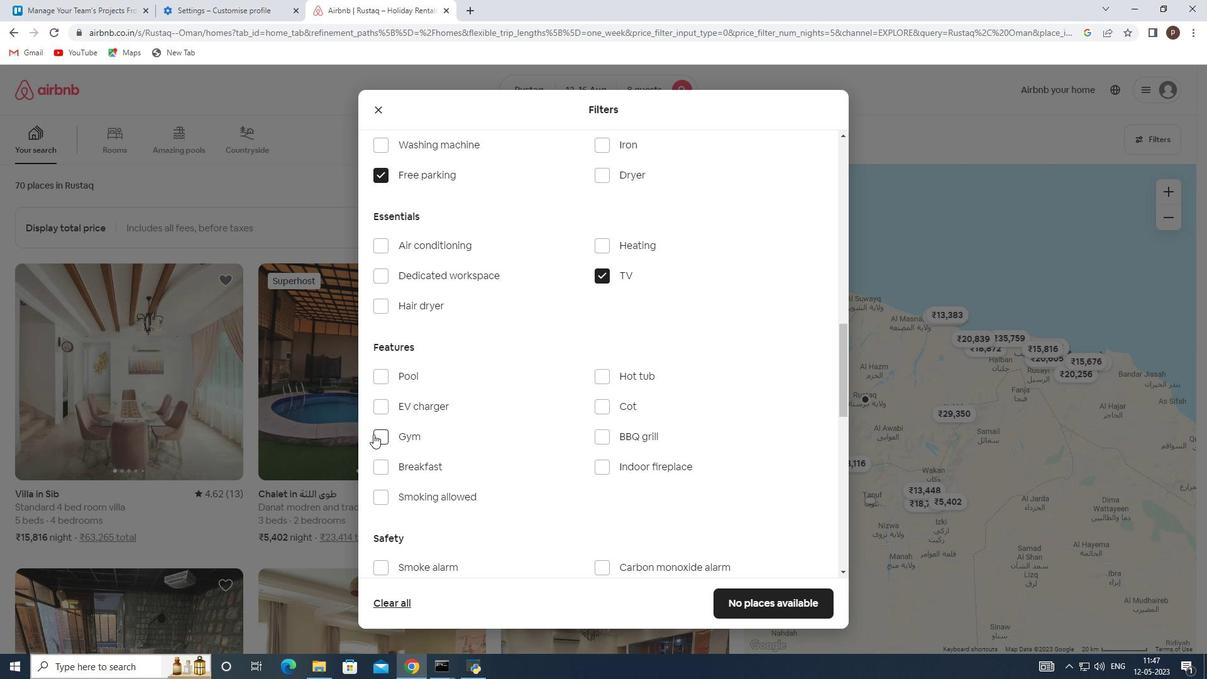 
Action: Mouse pressed left at (373, 430)
Screenshot: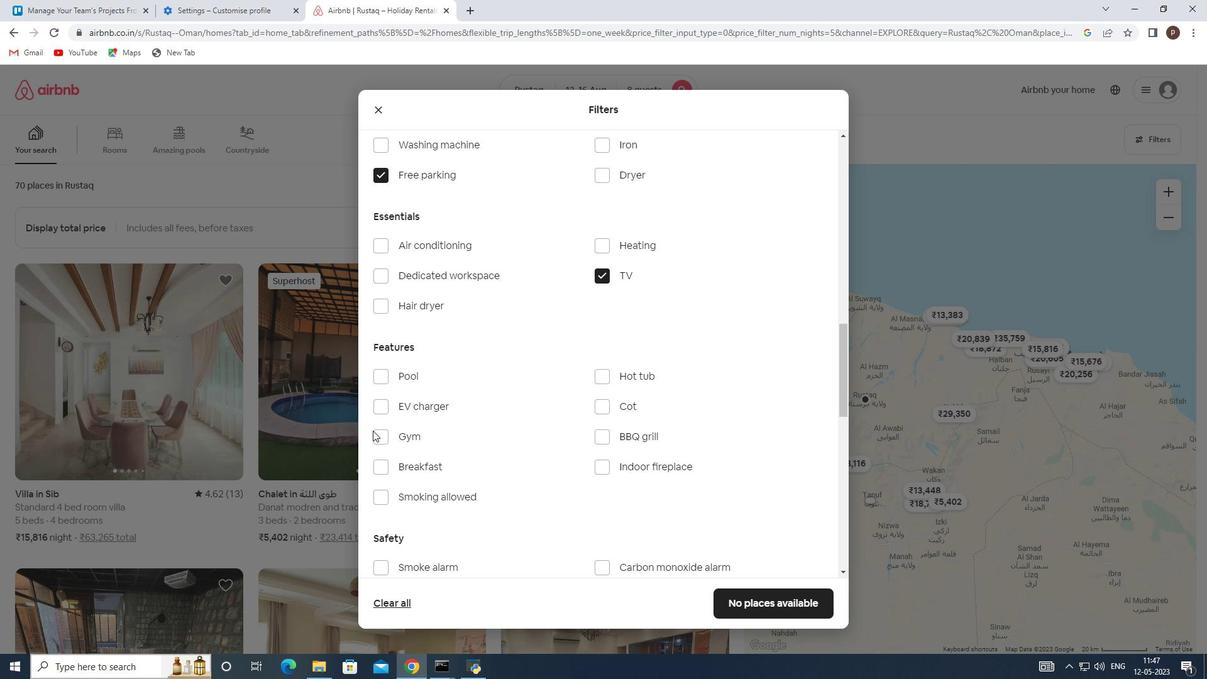 
Action: Mouse moved to (376, 435)
Screenshot: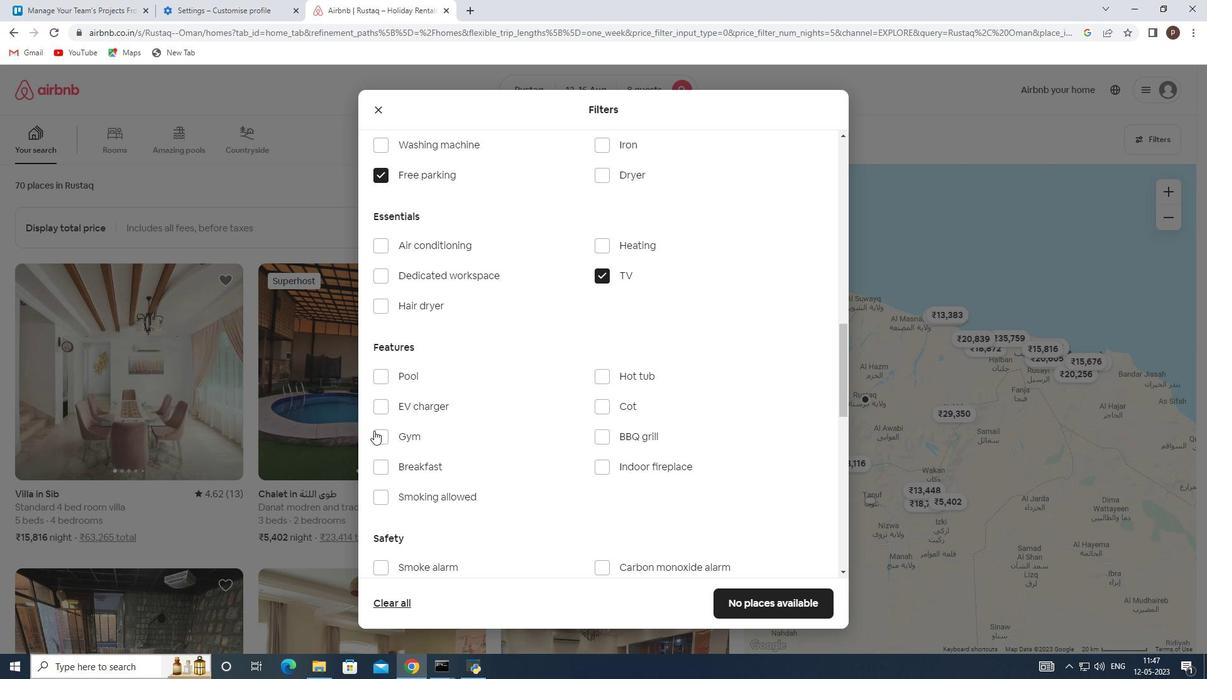 
Action: Mouse pressed left at (376, 435)
Screenshot: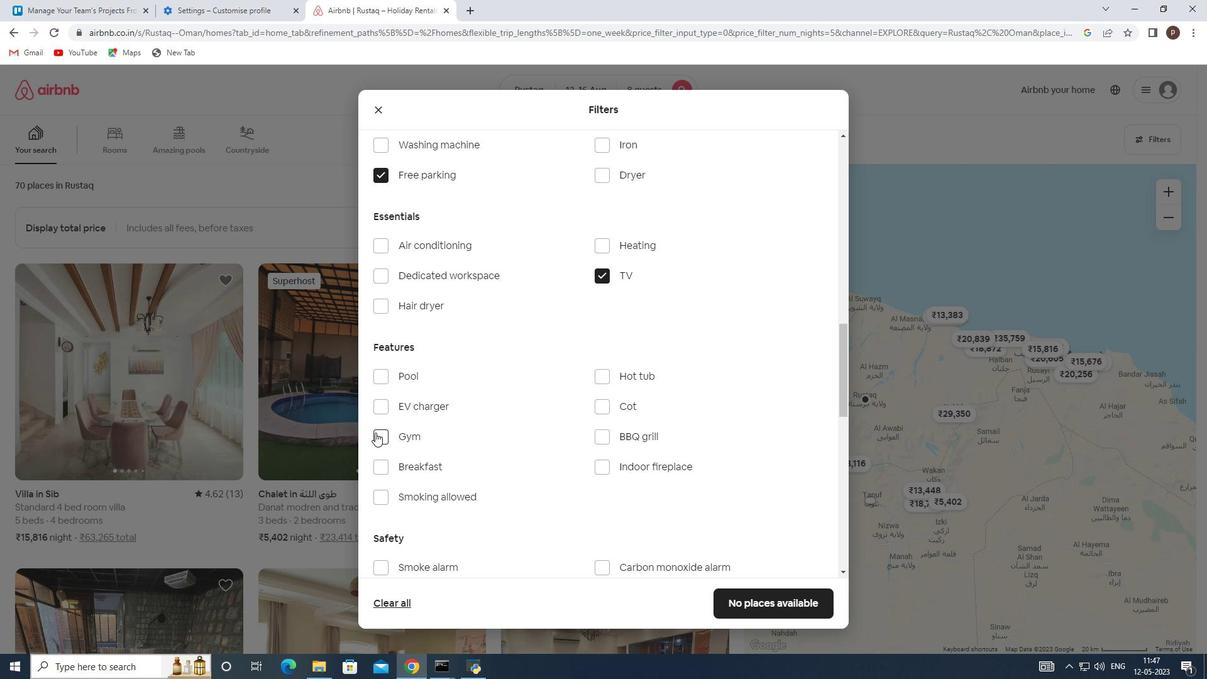 
Action: Mouse moved to (381, 466)
Screenshot: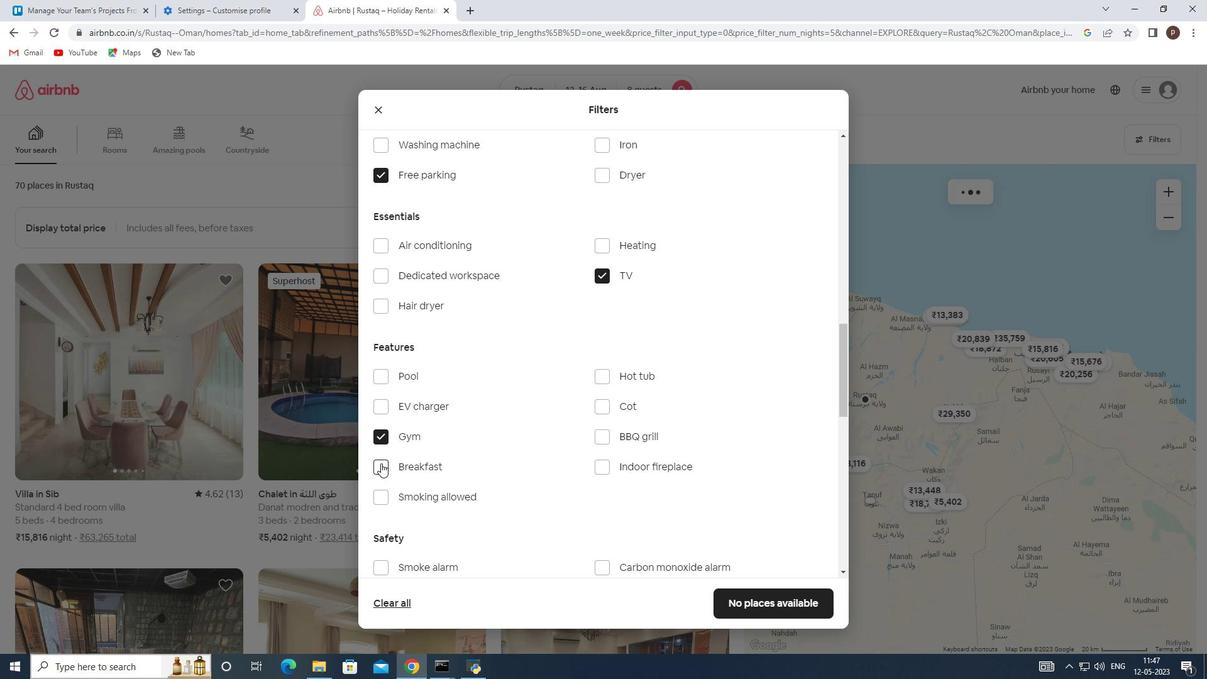 
Action: Mouse pressed left at (381, 466)
Screenshot: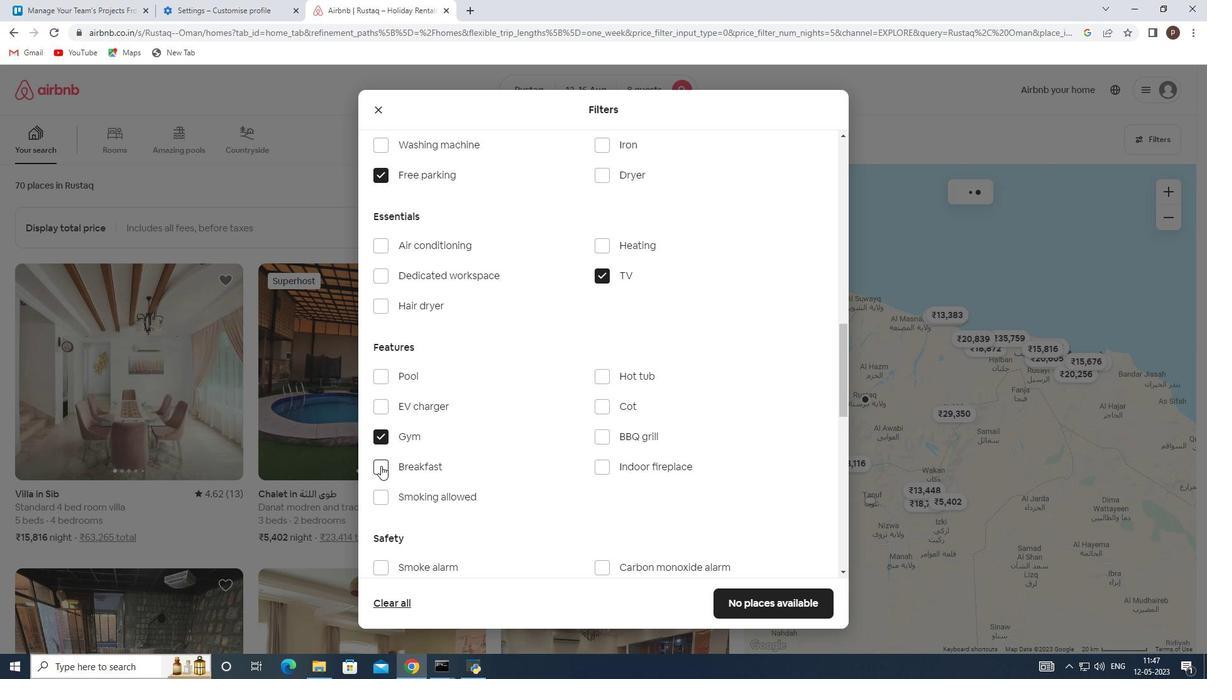 
Action: Mouse moved to (480, 468)
Screenshot: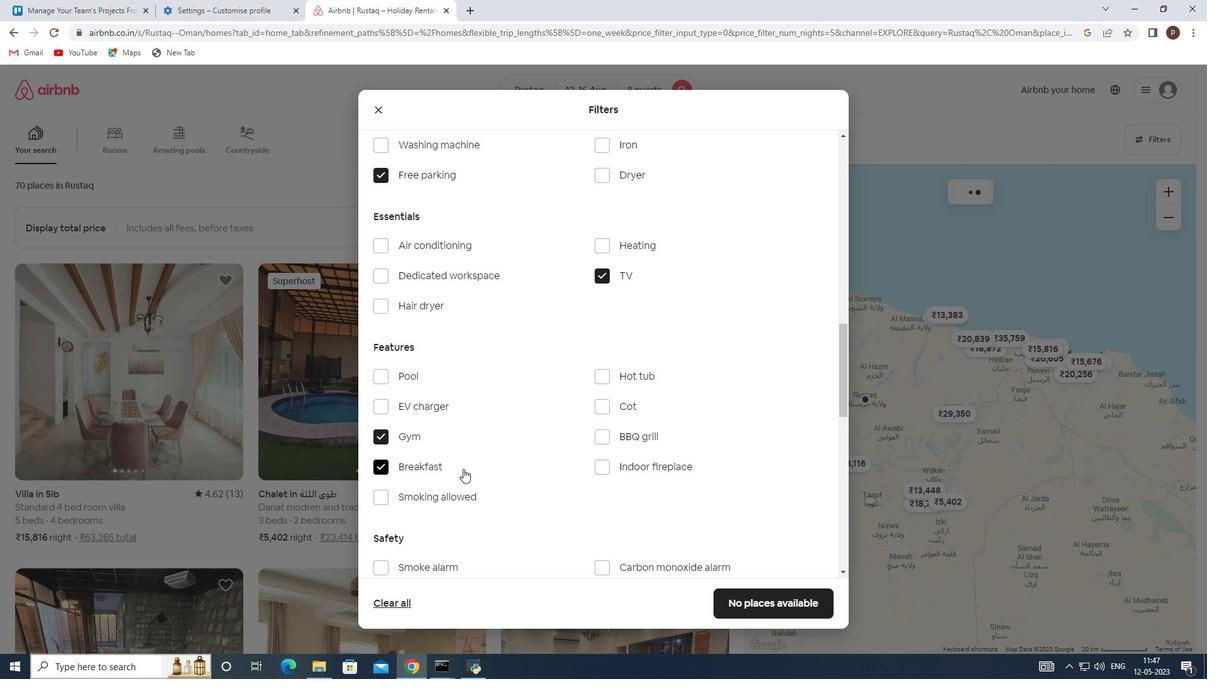 
Action: Mouse scrolled (480, 468) with delta (0, 0)
Screenshot: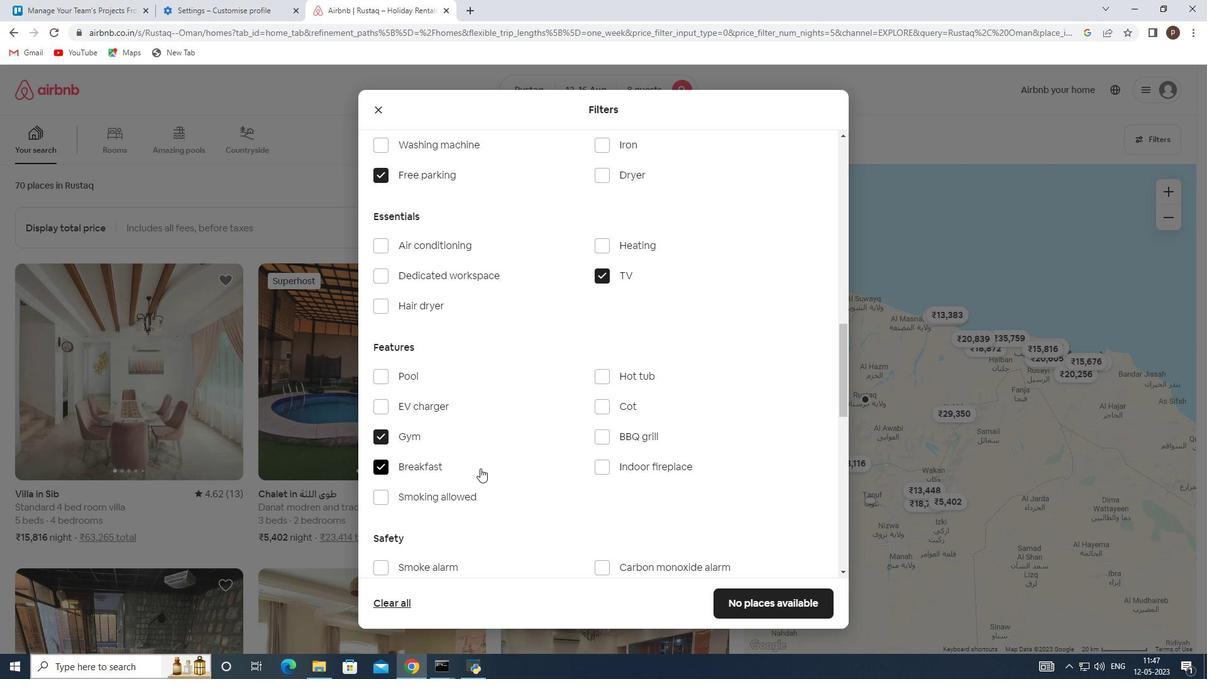 
Action: Mouse scrolled (480, 468) with delta (0, 0)
Screenshot: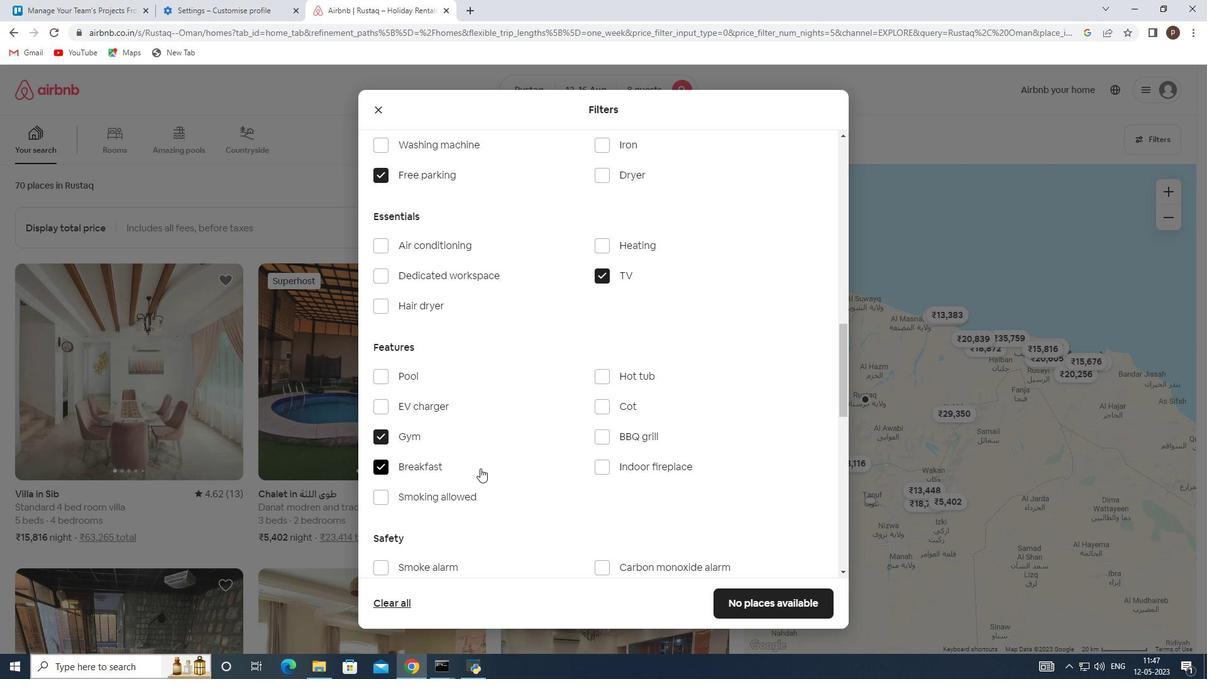 
Action: Mouse scrolled (480, 468) with delta (0, 0)
Screenshot: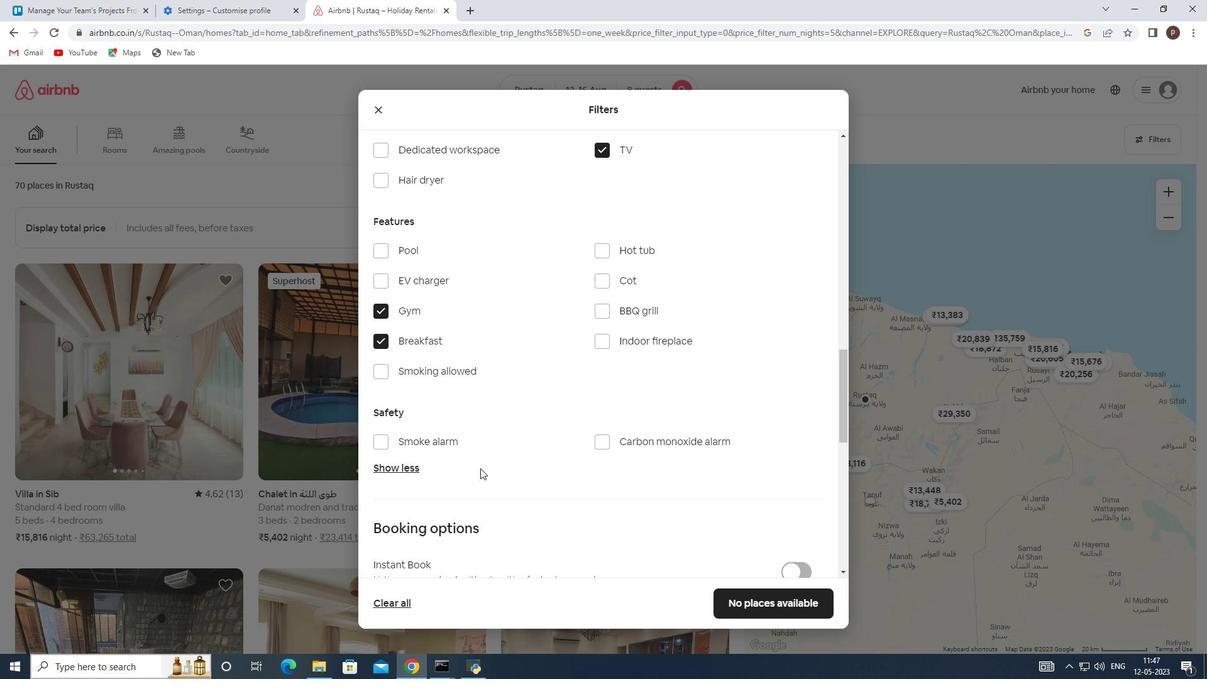 
Action: Mouse scrolled (480, 468) with delta (0, 0)
Screenshot: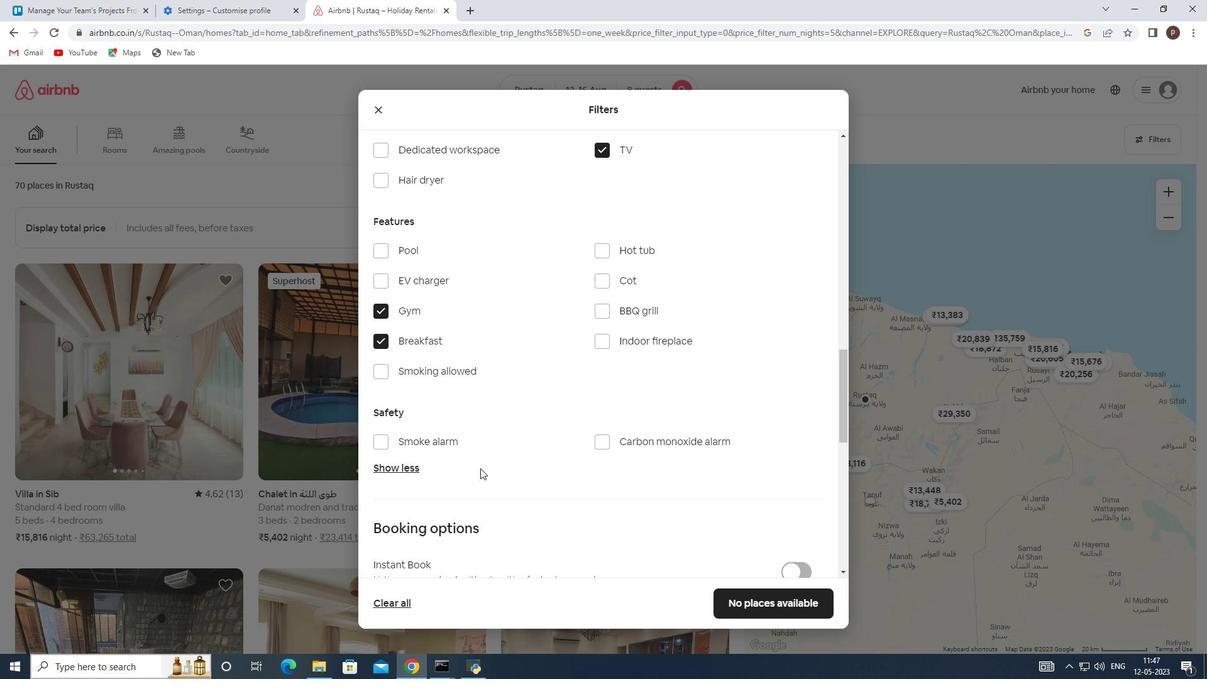 
Action: Mouse moved to (792, 482)
Screenshot: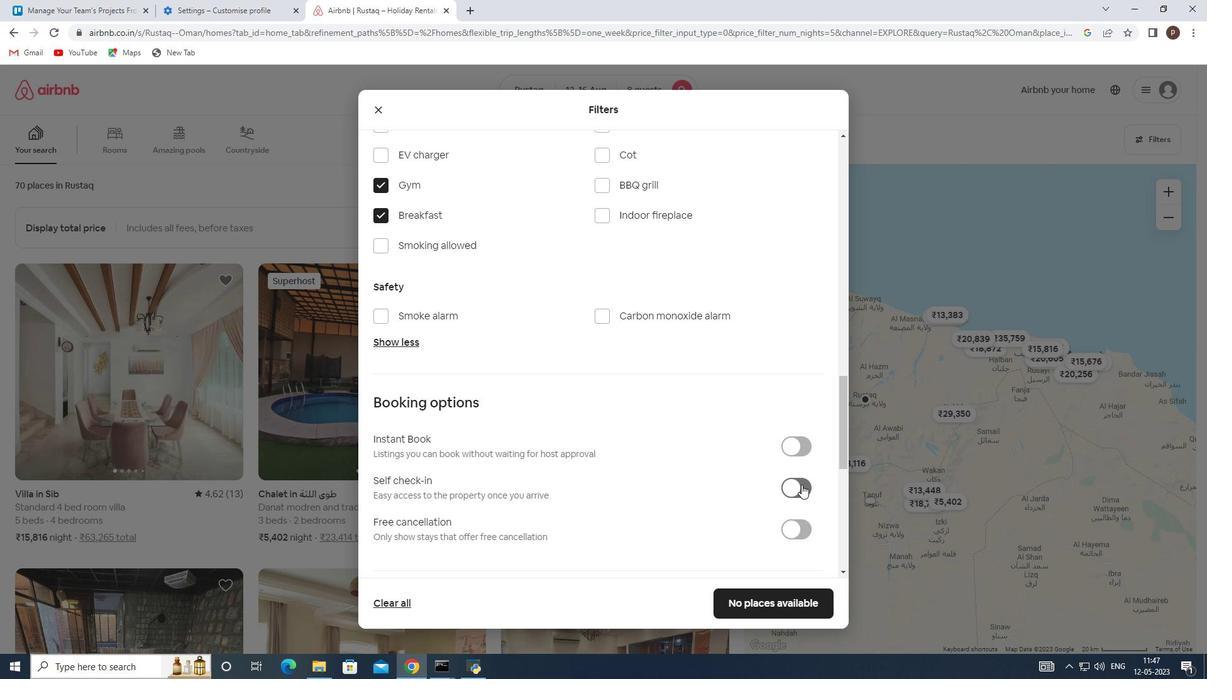 
Action: Mouse pressed left at (792, 482)
Screenshot: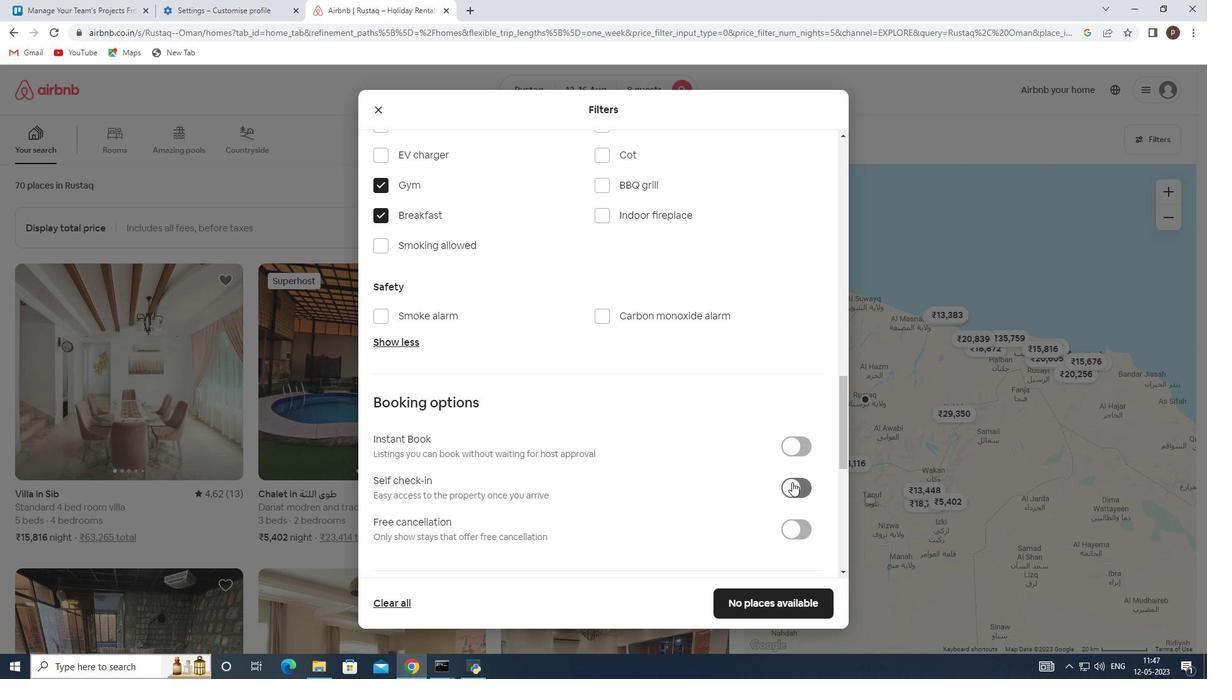 
Action: Mouse moved to (669, 488)
Screenshot: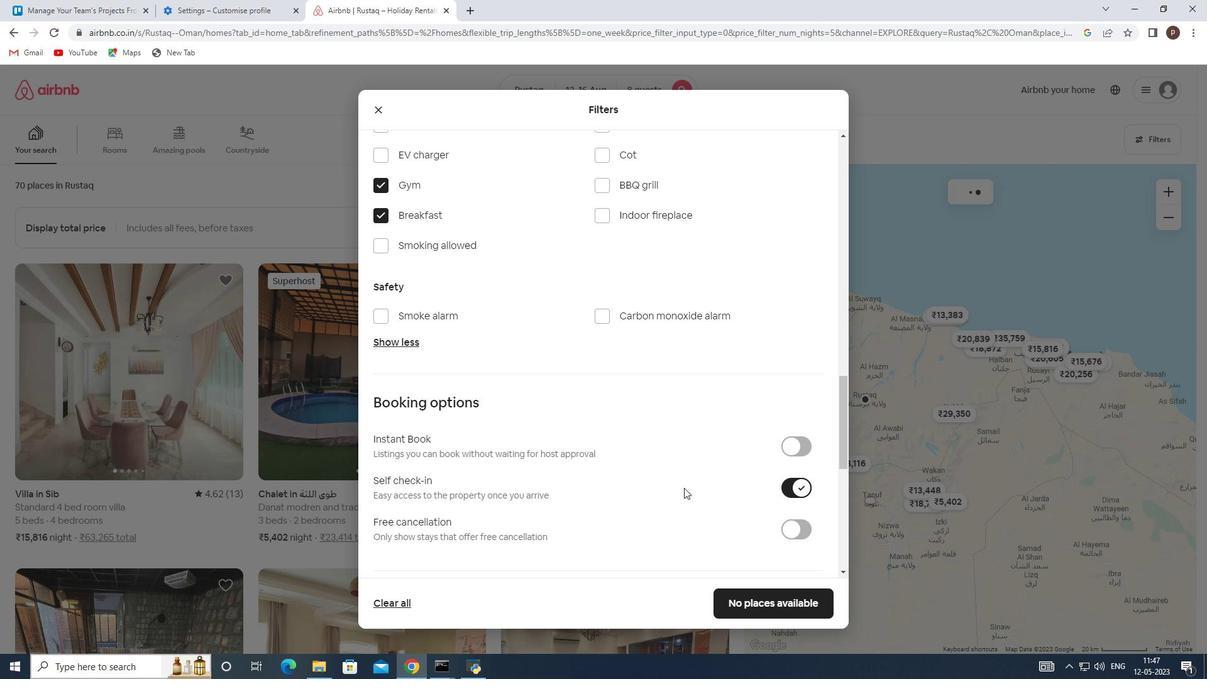 
Action: Mouse scrolled (669, 488) with delta (0, 0)
Screenshot: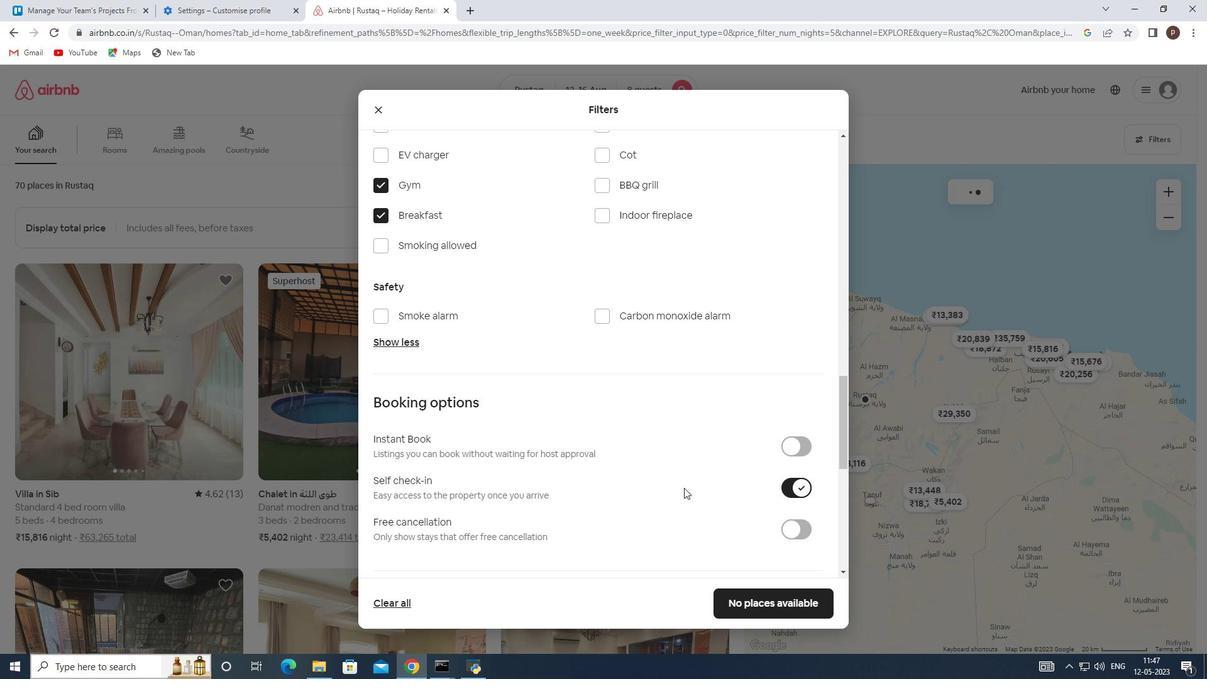 
Action: Mouse moved to (662, 485)
Screenshot: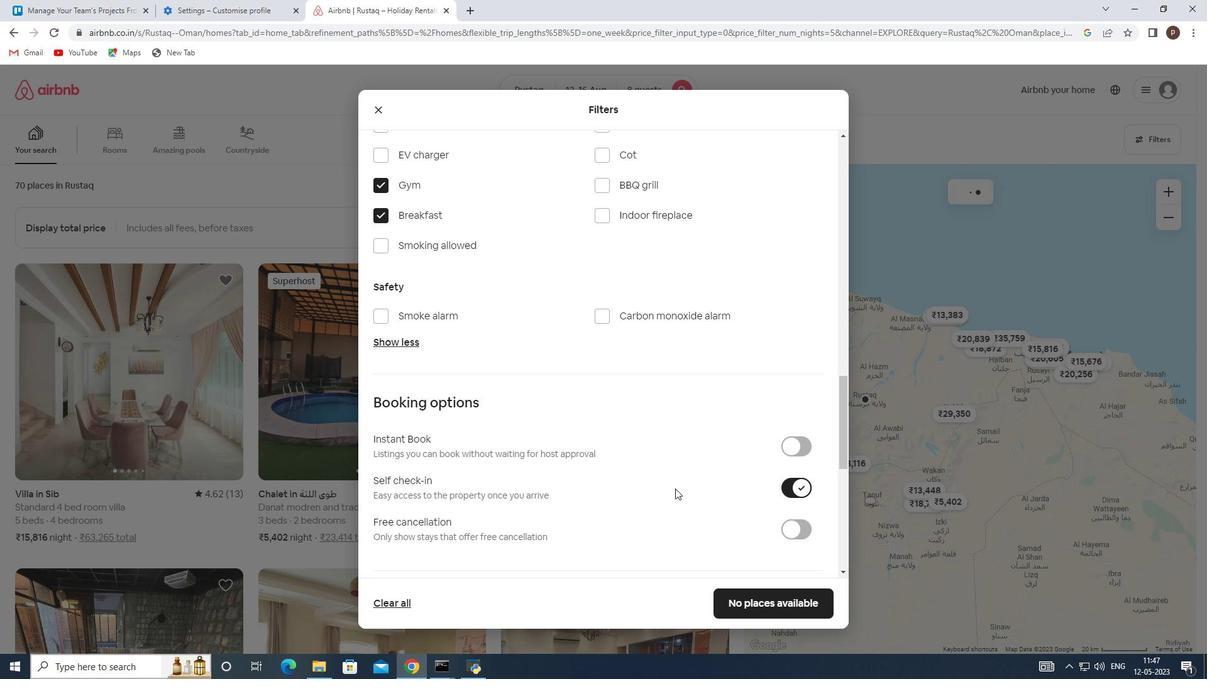 
Action: Mouse scrolled (662, 484) with delta (0, 0)
Screenshot: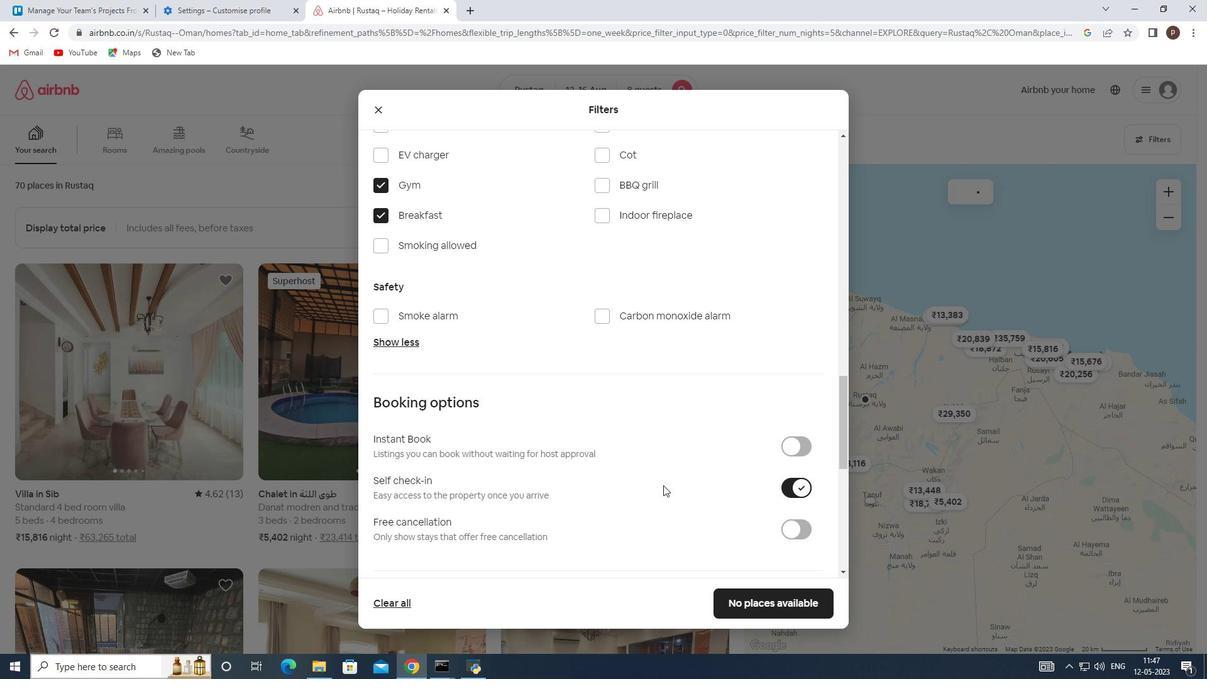 
Action: Mouse moved to (661, 485)
Screenshot: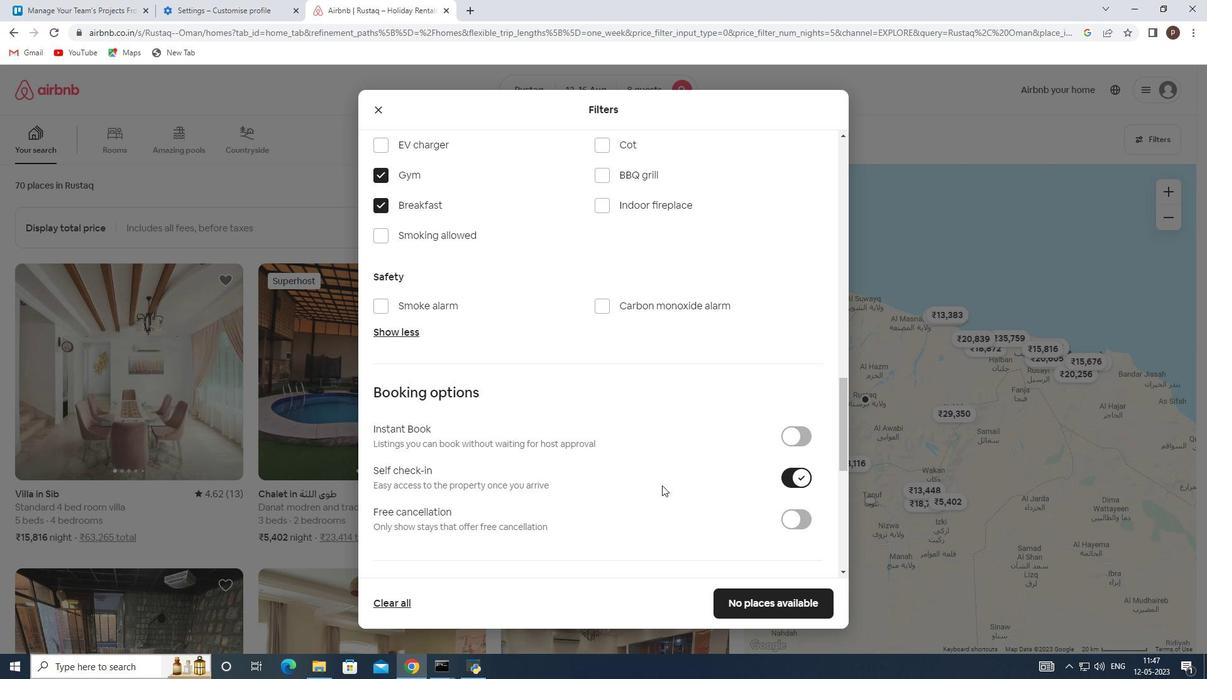 
Action: Mouse scrolled (661, 484) with delta (0, 0)
Screenshot: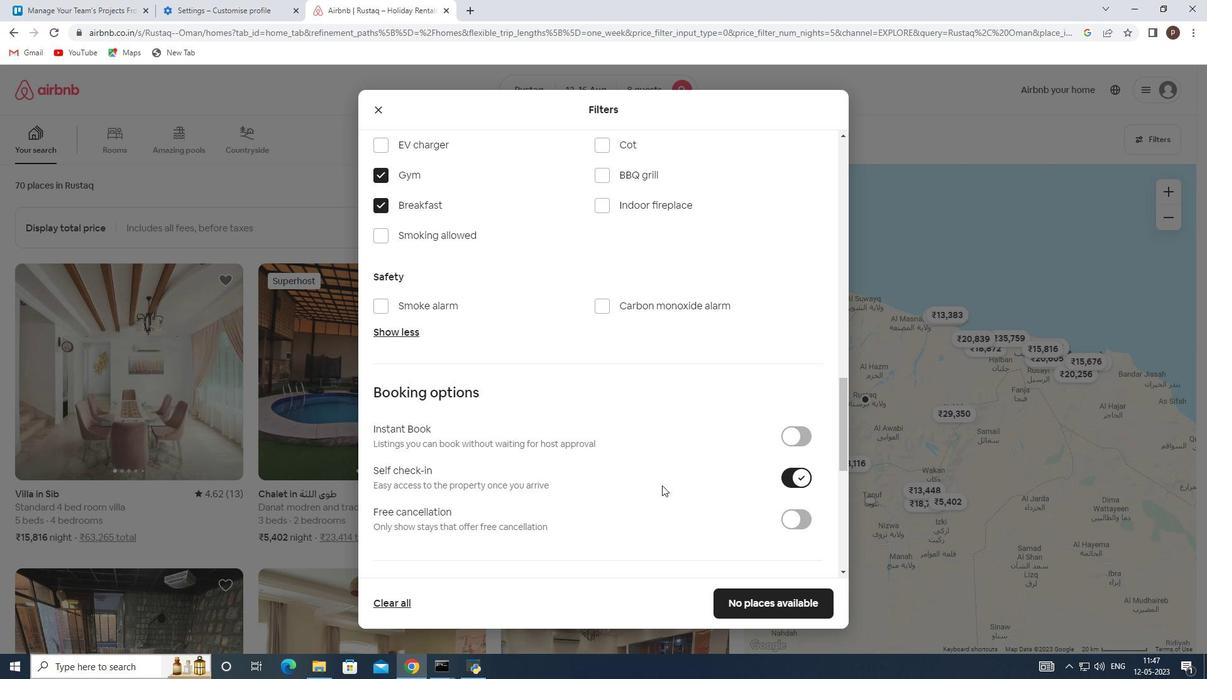 
Action: Mouse moved to (645, 479)
Screenshot: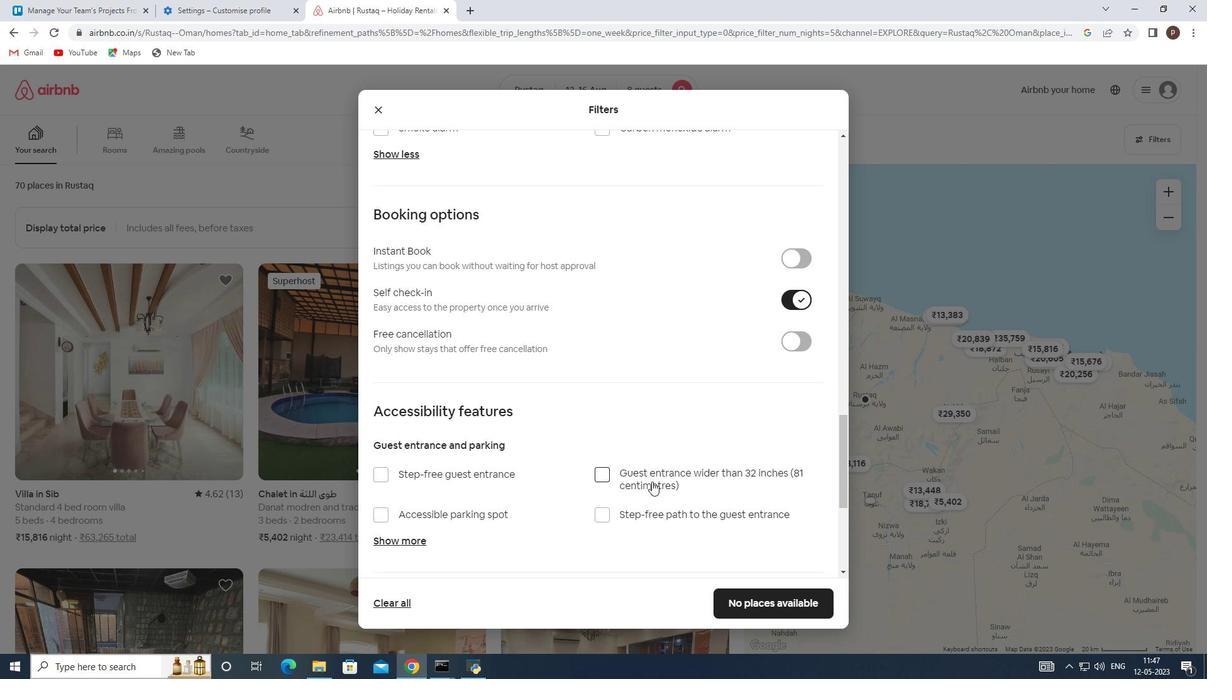 
Action: Mouse scrolled (645, 478) with delta (0, 0)
Screenshot: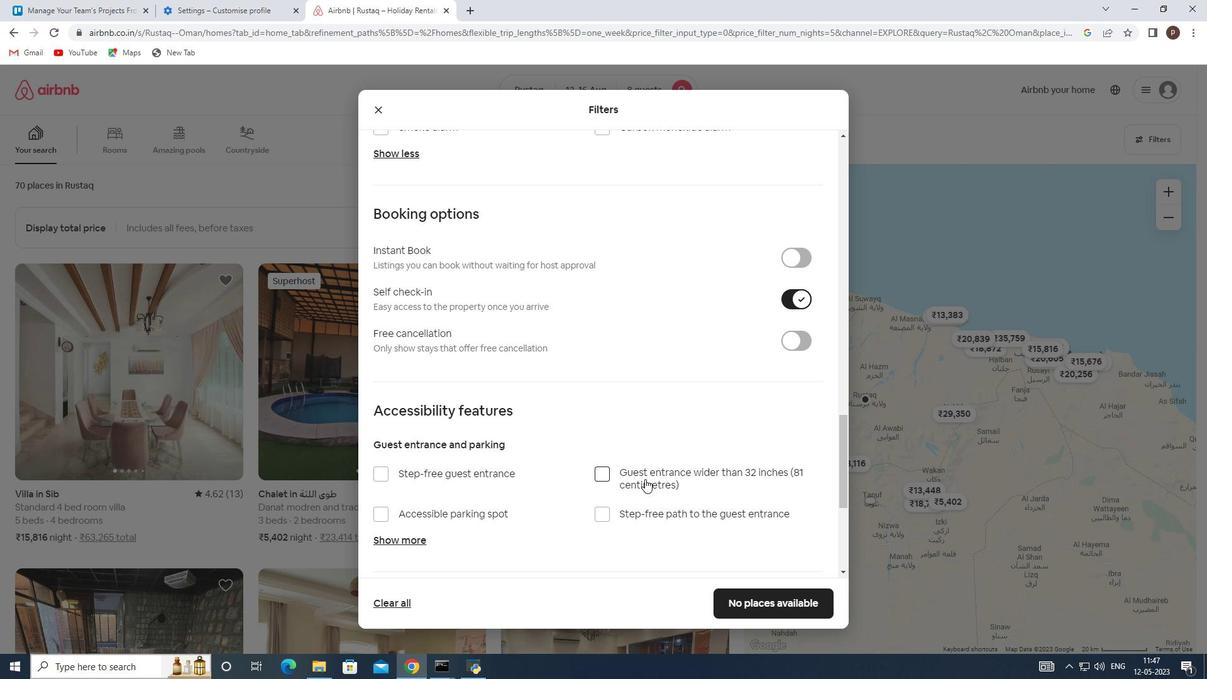 
Action: Mouse scrolled (645, 478) with delta (0, 0)
Screenshot: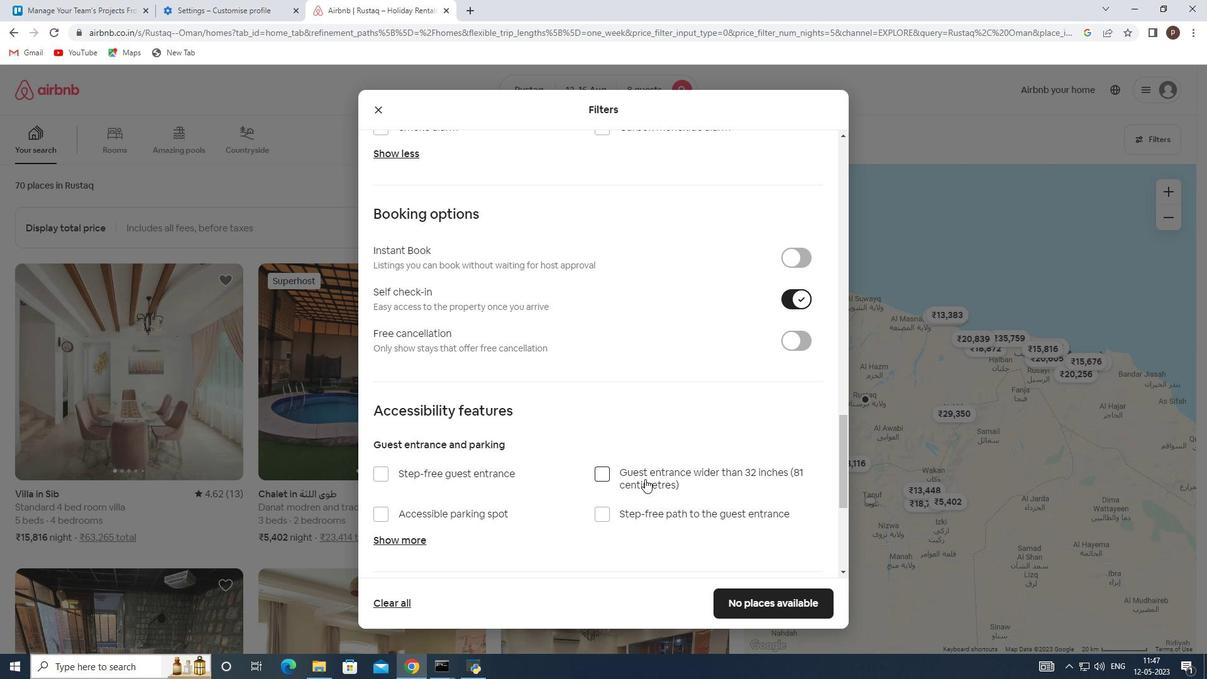 
Action: Mouse scrolled (645, 478) with delta (0, 0)
Screenshot: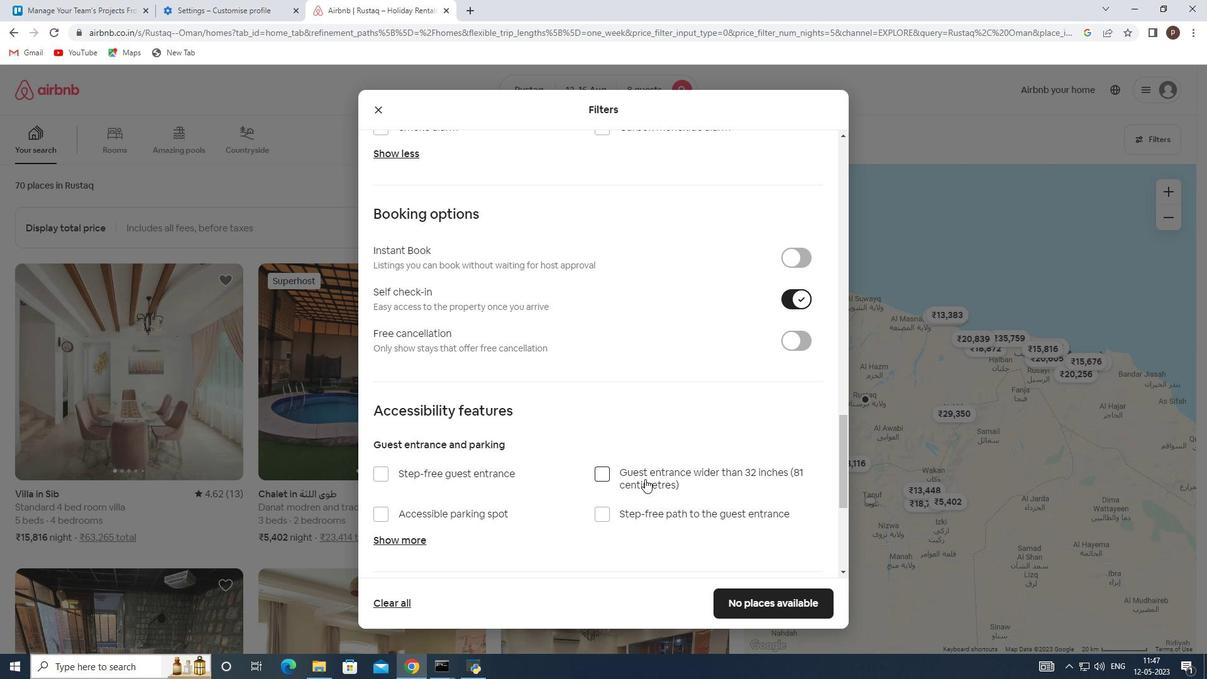 
Action: Mouse scrolled (645, 478) with delta (0, 0)
Screenshot: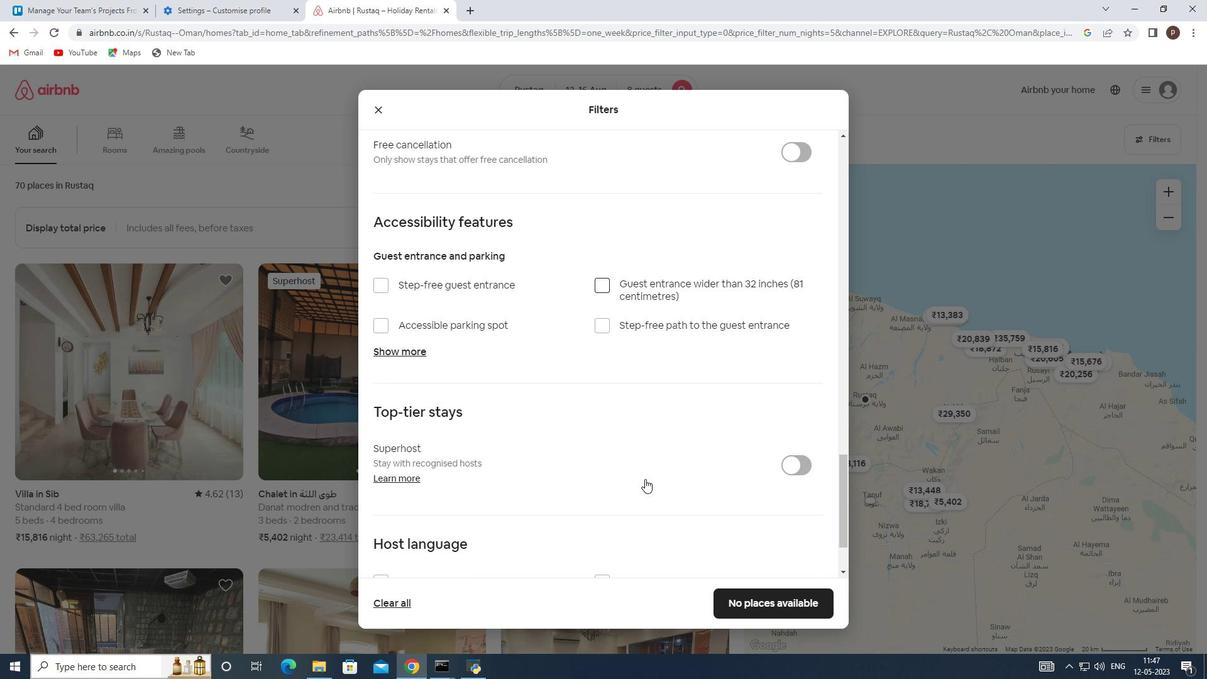 
Action: Mouse scrolled (645, 478) with delta (0, 0)
Screenshot: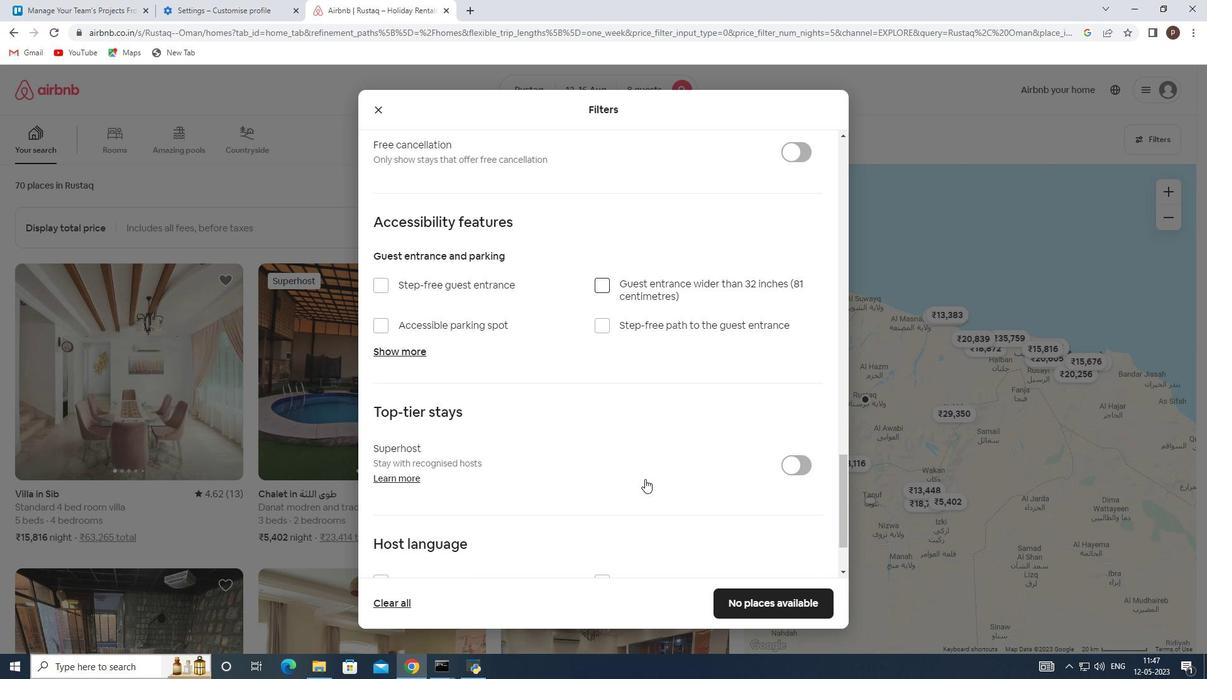 
Action: Mouse moved to (641, 479)
Screenshot: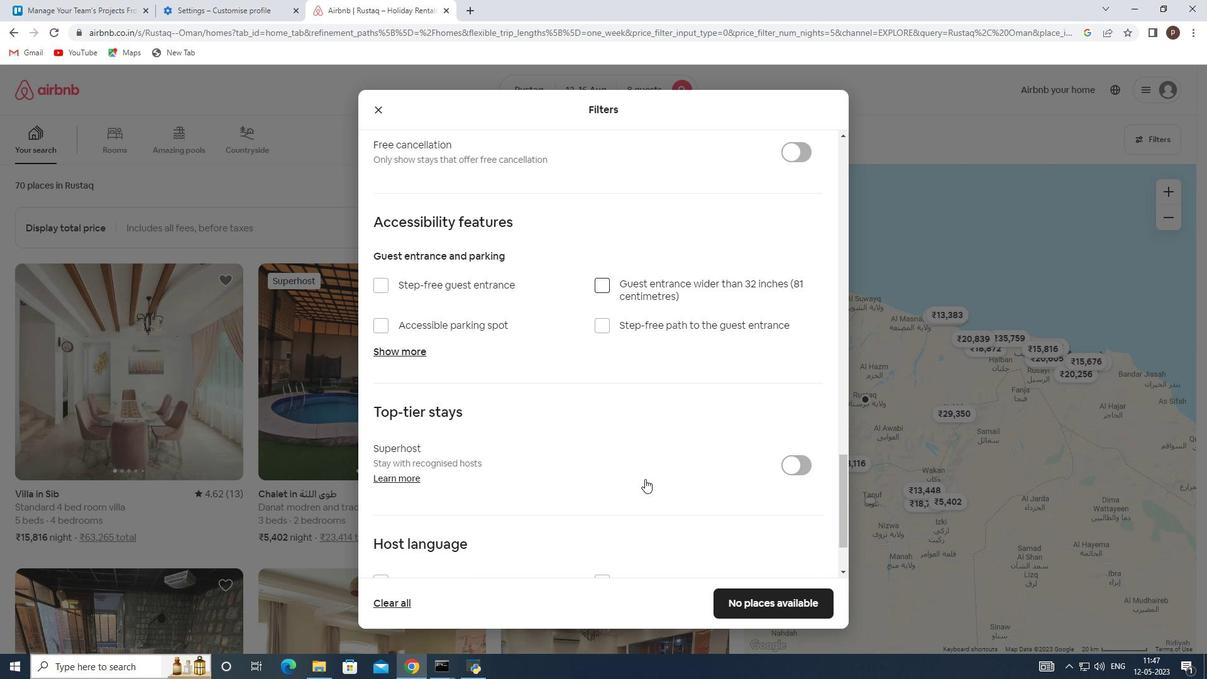 
Action: Mouse scrolled (641, 479) with delta (0, 0)
Screenshot: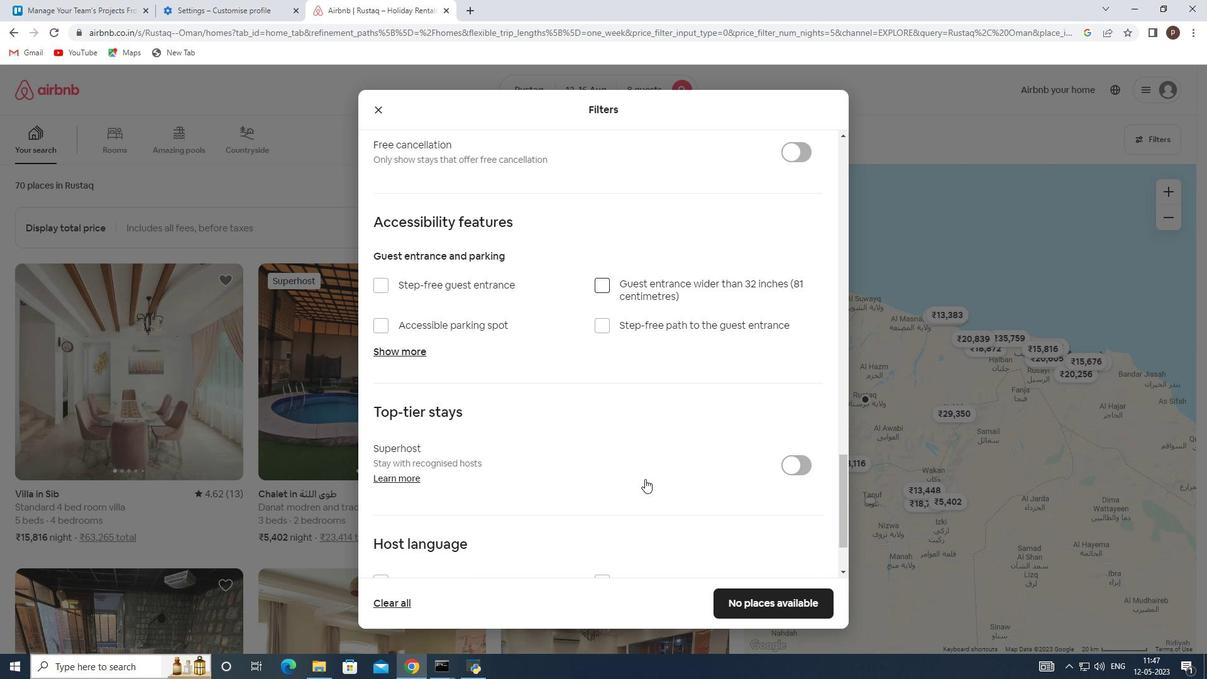 
Action: Mouse moved to (379, 493)
Screenshot: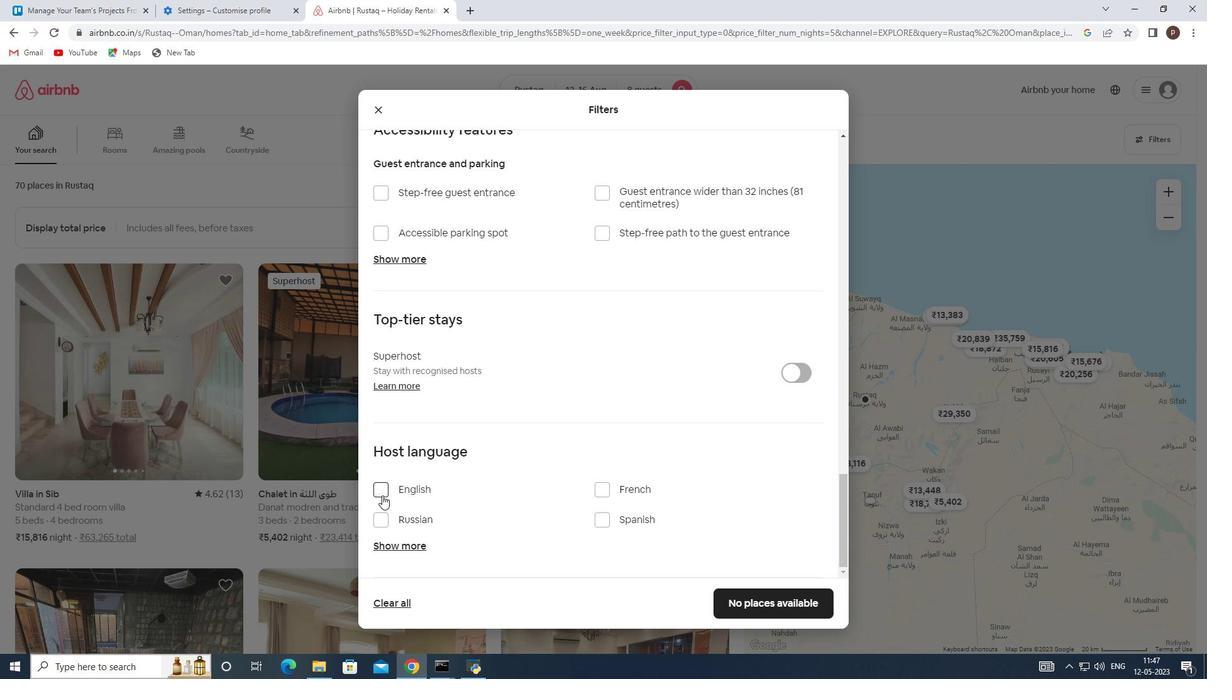 
Action: Mouse pressed left at (379, 493)
Screenshot: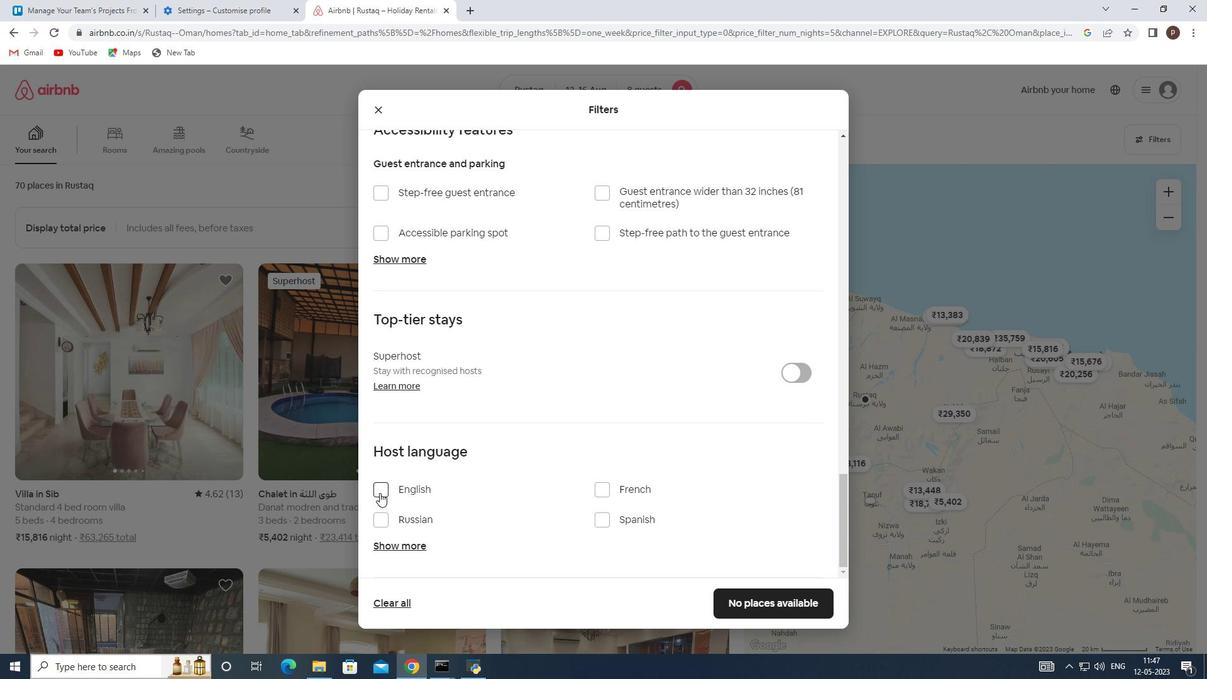 
Action: Mouse moved to (762, 598)
Screenshot: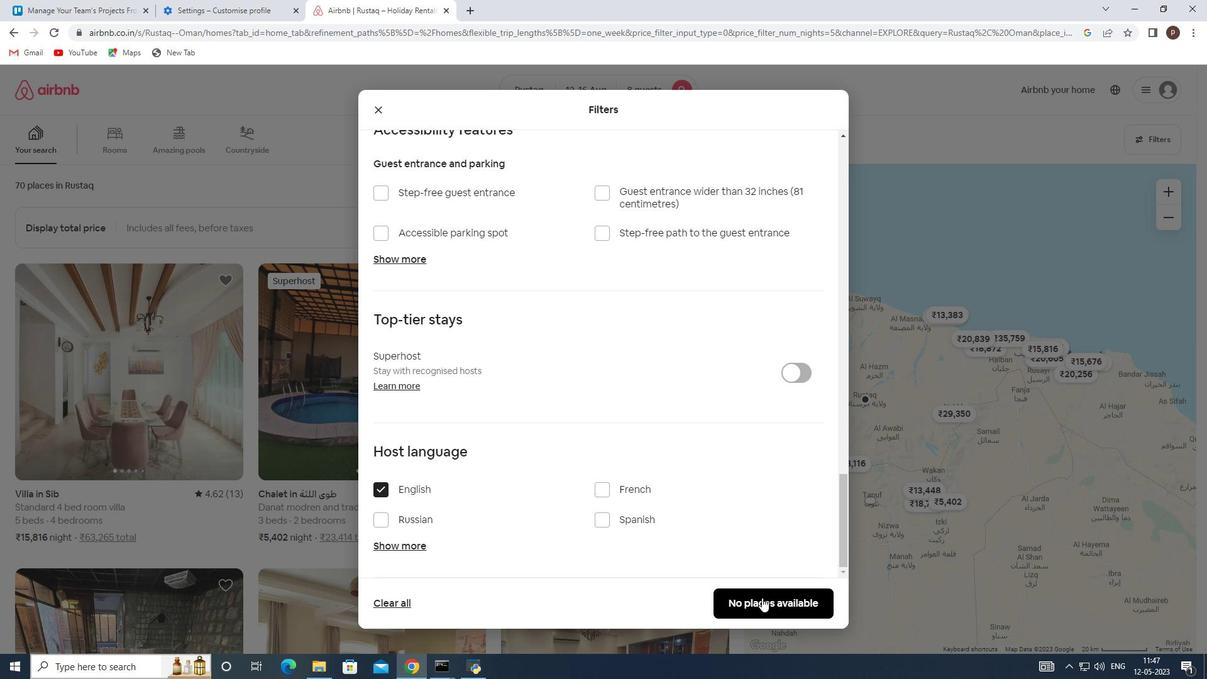 
Action: Mouse pressed left at (762, 598)
Screenshot: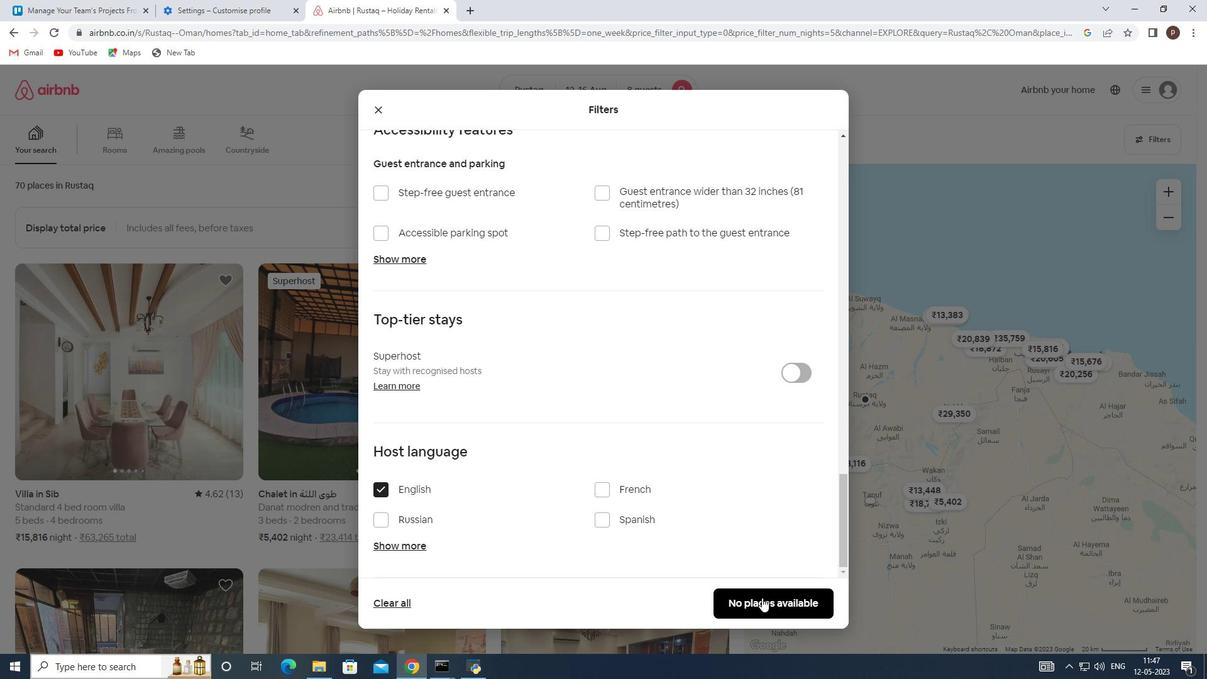 
